 Task: Use flow to show automation on Expense track object.
Action: Mouse moved to (706, 54)
Screenshot: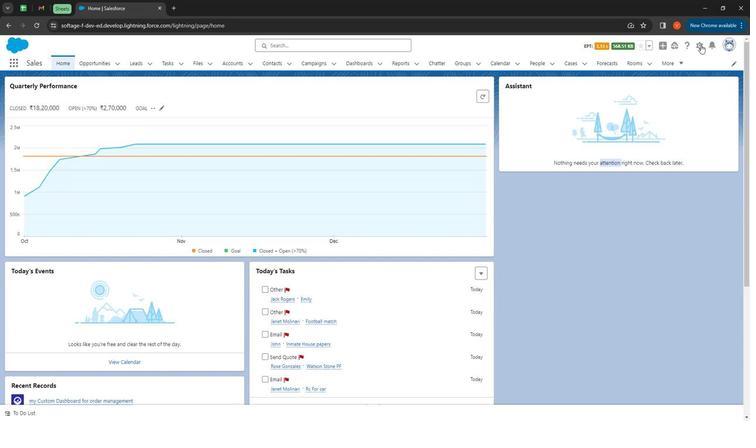
Action: Mouse pressed left at (706, 54)
Screenshot: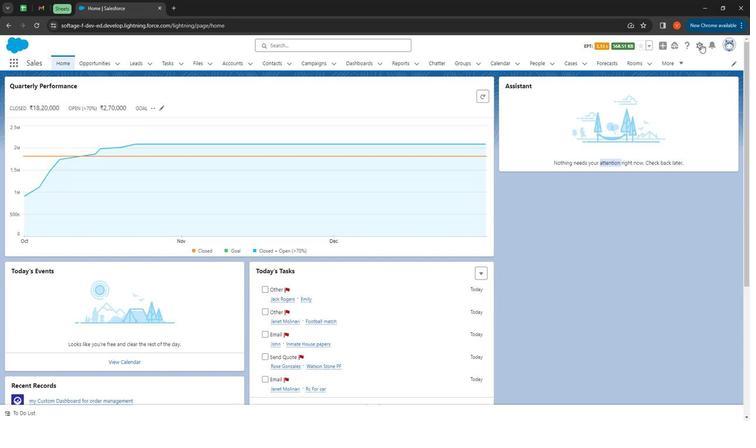 
Action: Mouse moved to (687, 77)
Screenshot: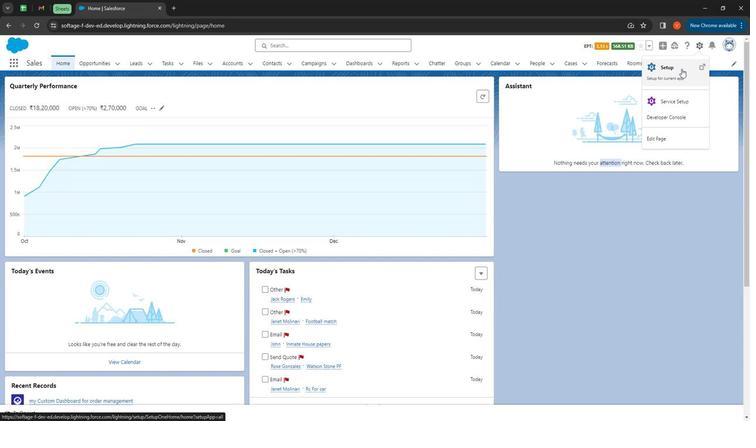 
Action: Mouse pressed left at (687, 77)
Screenshot: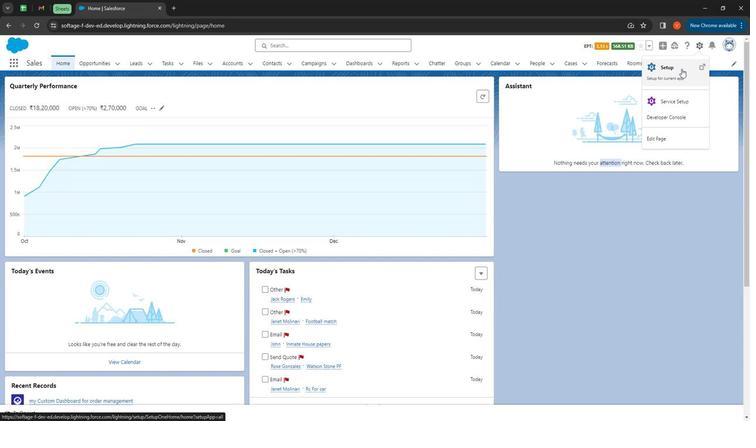 
Action: Mouse moved to (67, 96)
Screenshot: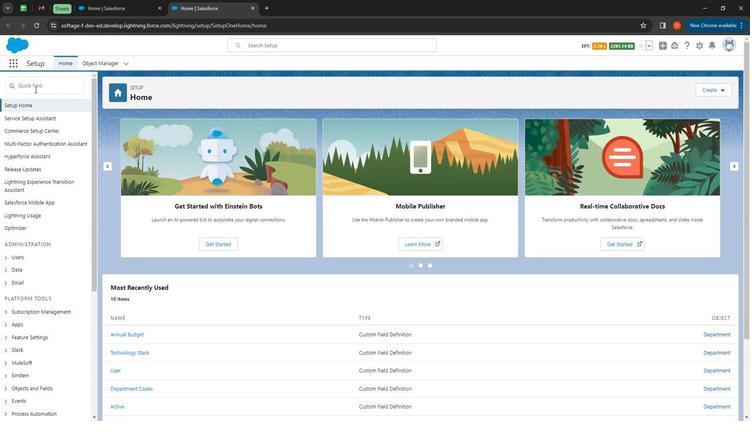 
Action: Mouse pressed left at (67, 96)
Screenshot: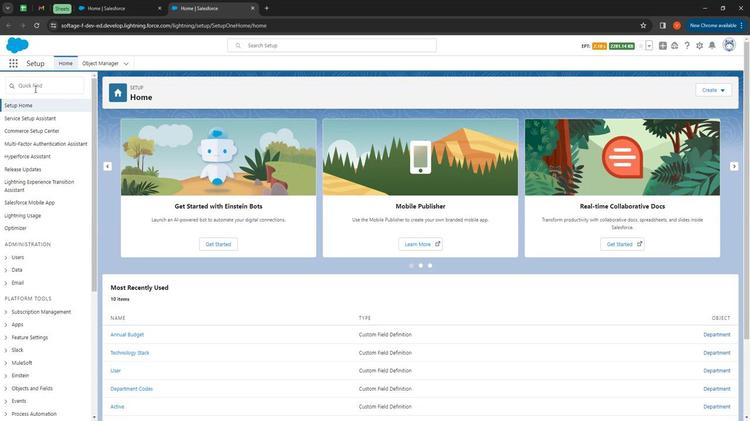 
Action: Mouse moved to (67, 94)
Screenshot: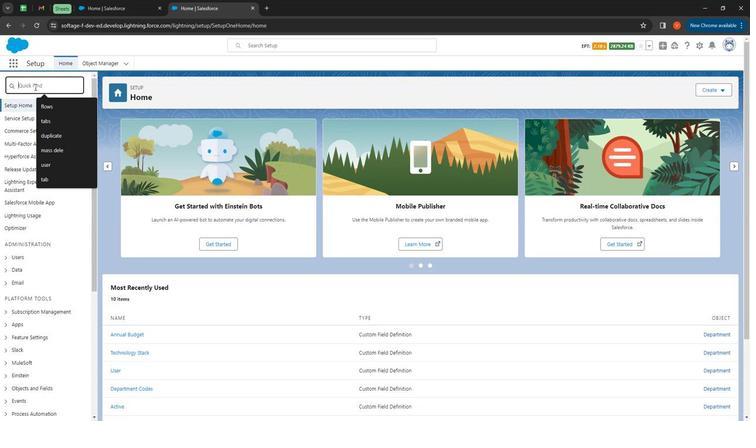 
Action: Mouse pressed left at (67, 94)
Screenshot: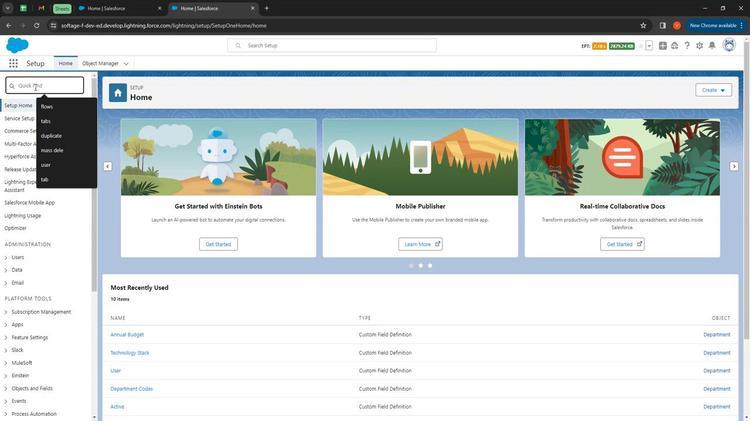 
Action: Mouse moved to (67, 94)
Screenshot: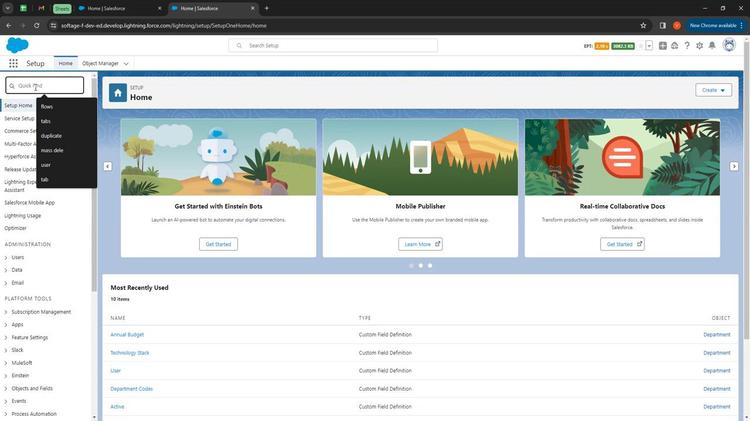 
Action: Key pressed flows
Screenshot: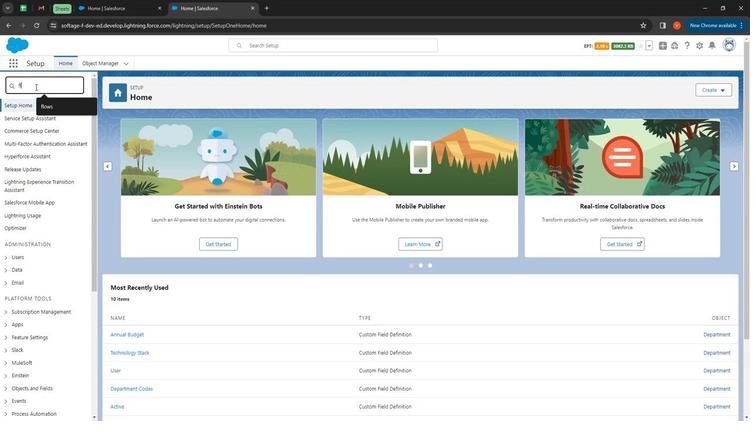 
Action: Mouse moved to (56, 124)
Screenshot: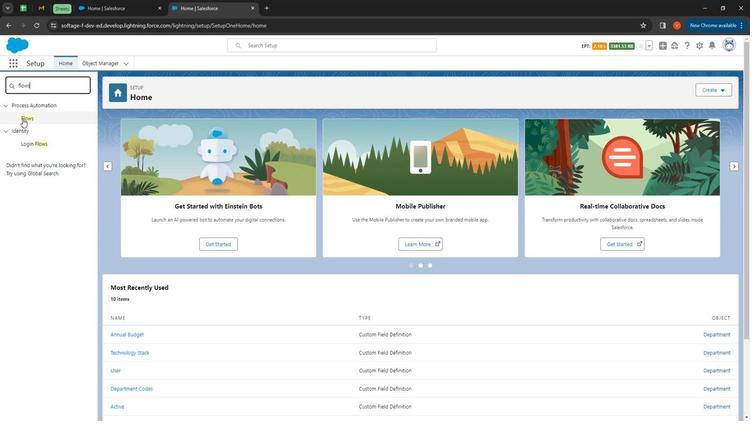 
Action: Mouse pressed left at (56, 124)
Screenshot: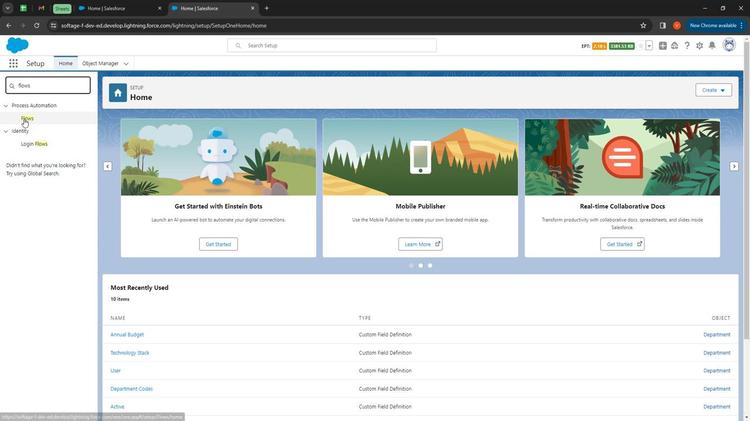 
Action: Mouse moved to (723, 98)
Screenshot: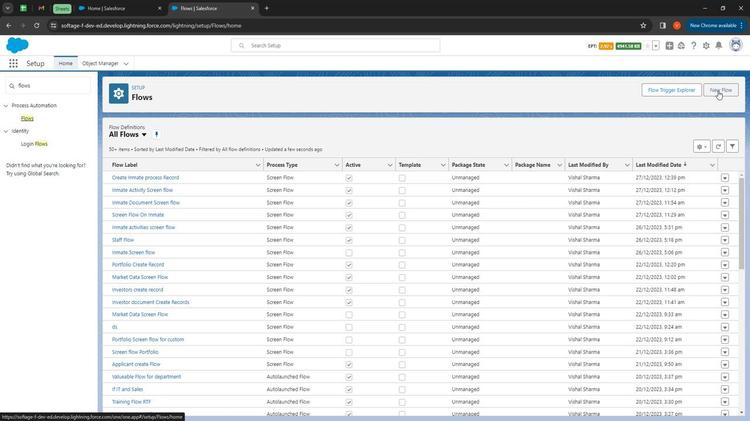
Action: Mouse pressed left at (723, 98)
Screenshot: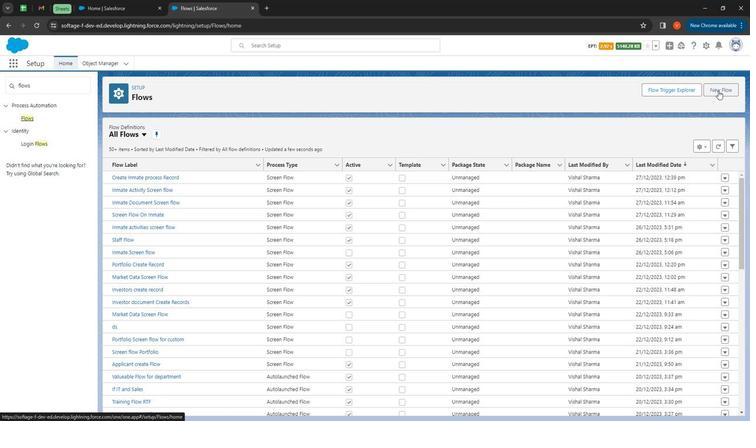 
Action: Mouse moved to (356, 185)
Screenshot: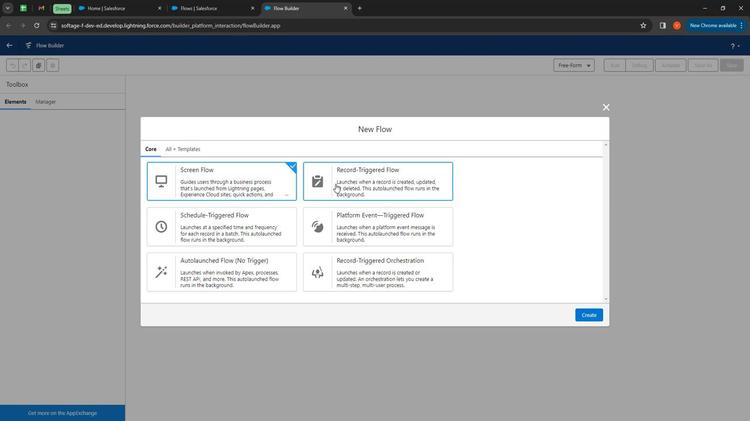 
Action: Mouse pressed left at (356, 185)
Screenshot: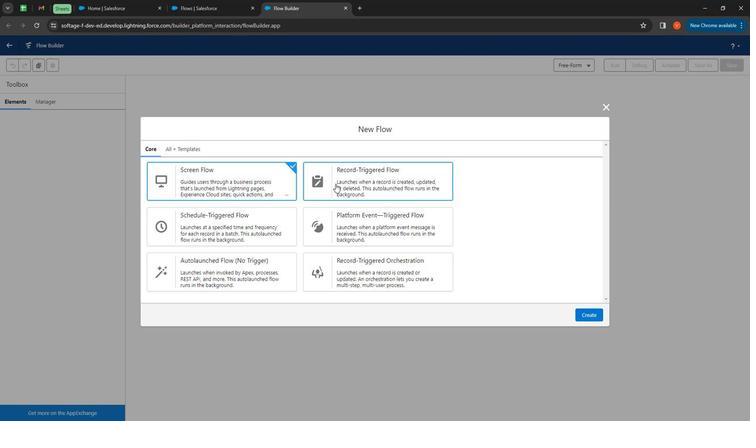 
Action: Mouse moved to (371, 230)
Screenshot: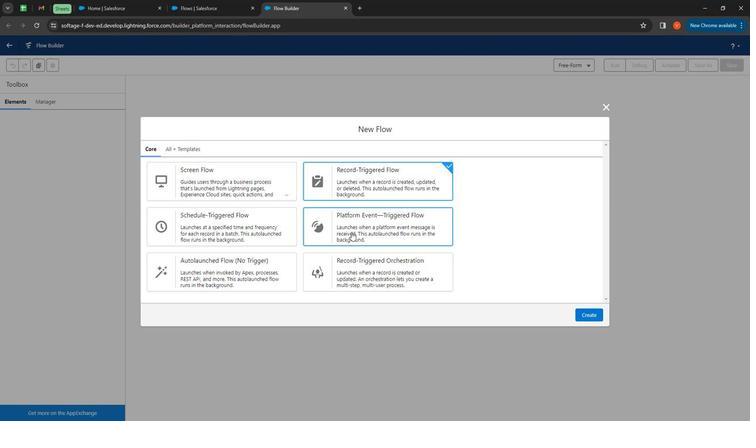 
Action: Mouse pressed left at (371, 230)
Screenshot: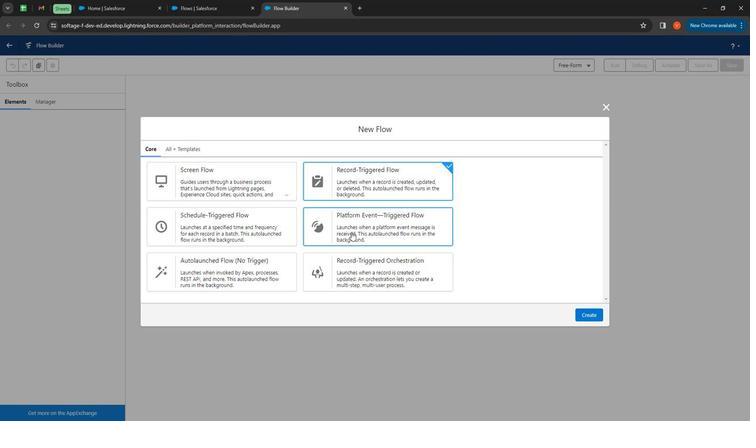 
Action: Mouse moved to (292, 228)
Screenshot: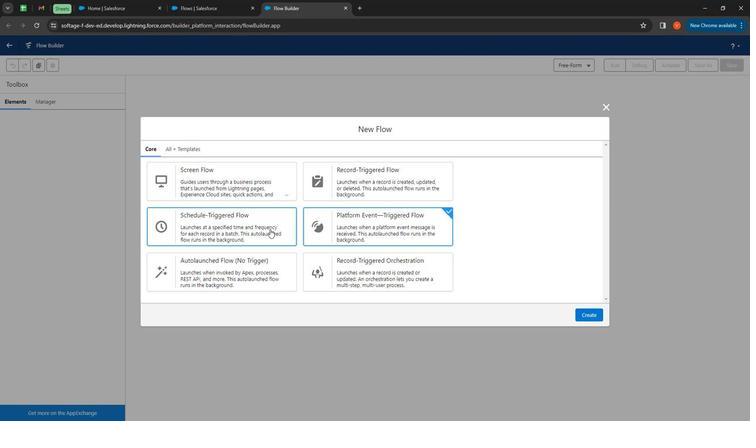 
Action: Mouse pressed left at (292, 228)
Screenshot: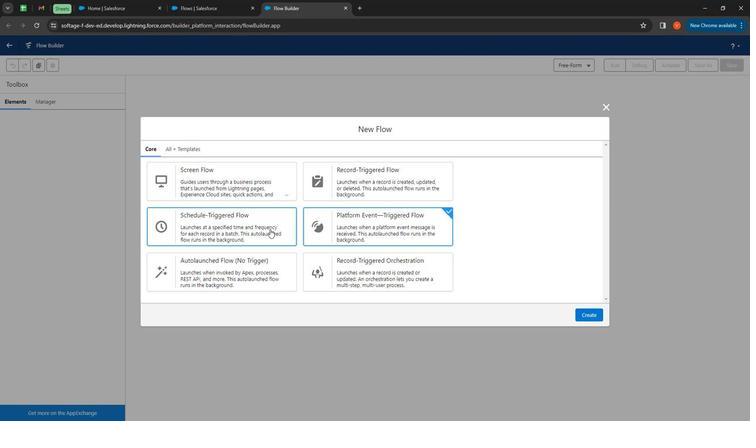 
Action: Mouse moved to (268, 186)
Screenshot: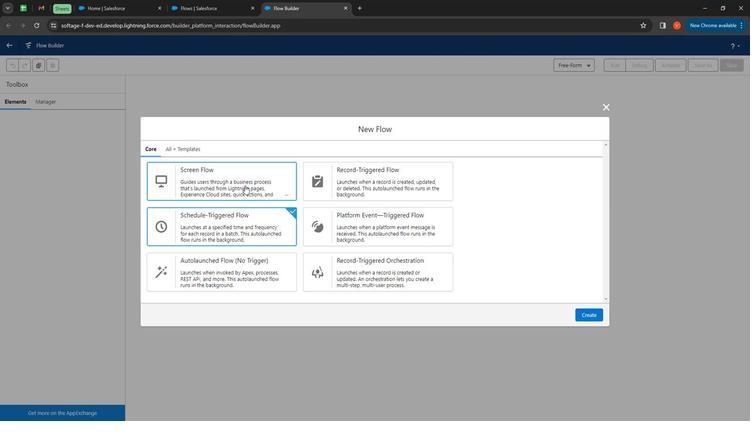 
Action: Mouse pressed left at (268, 186)
Screenshot: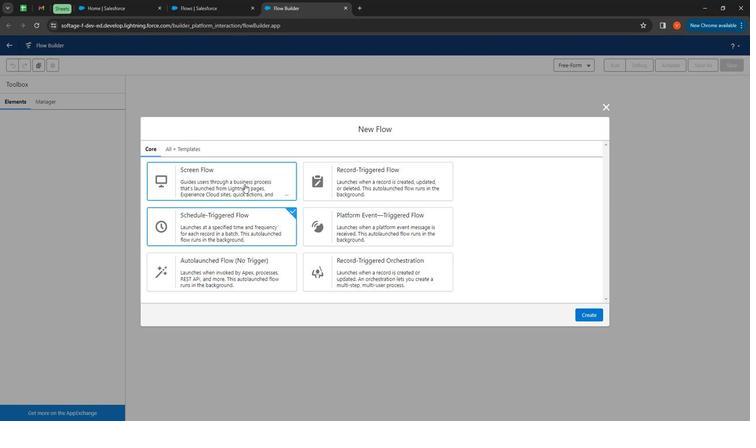 
Action: Mouse moved to (605, 311)
Screenshot: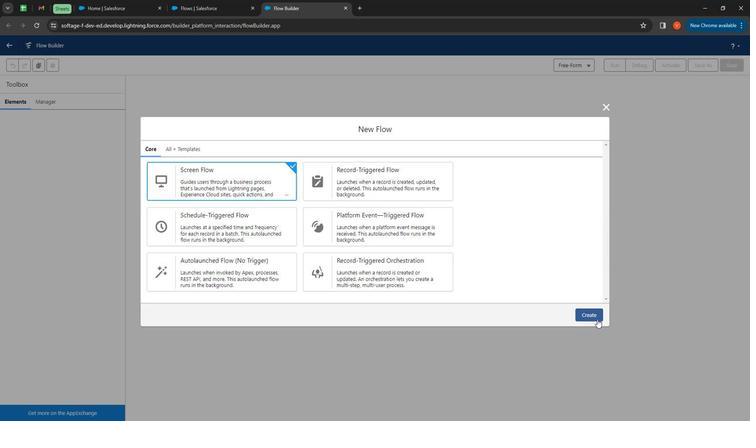 
Action: Mouse pressed left at (605, 311)
Screenshot: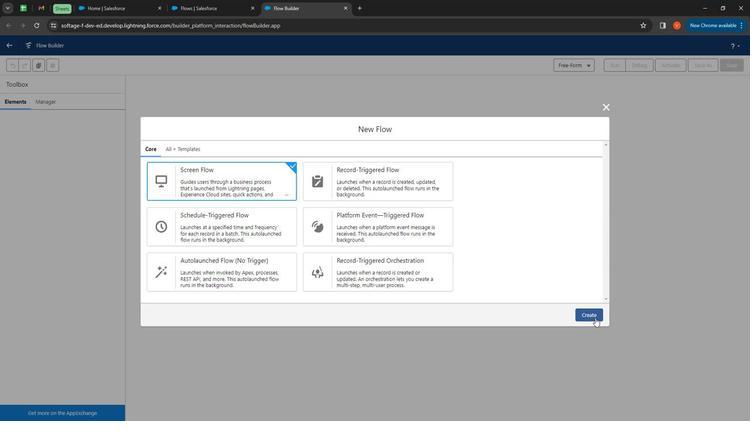
Action: Mouse moved to (395, 147)
Screenshot: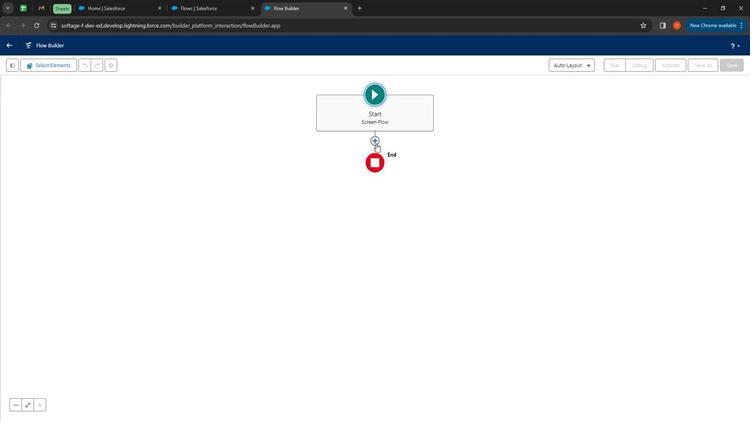 
Action: Mouse pressed left at (395, 147)
Screenshot: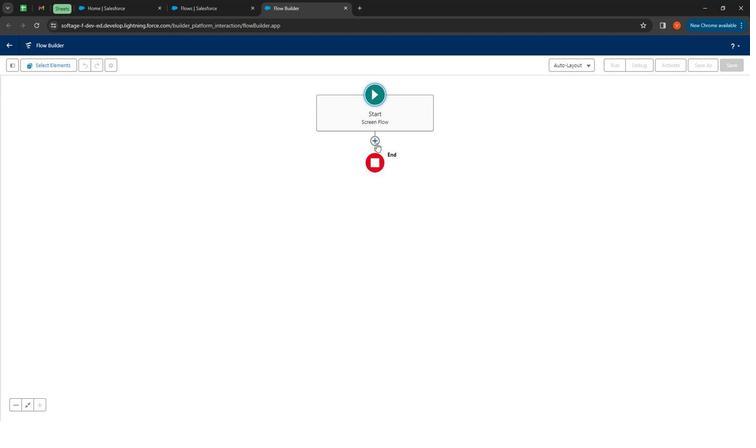 
Action: Mouse moved to (373, 181)
Screenshot: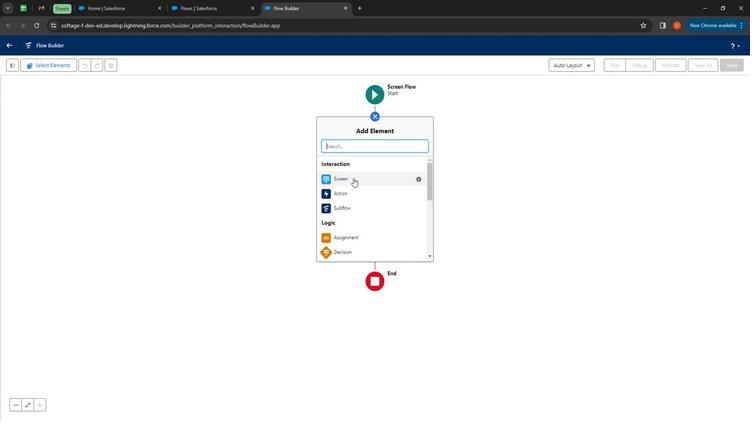 
Action: Mouse pressed left at (373, 181)
Screenshot: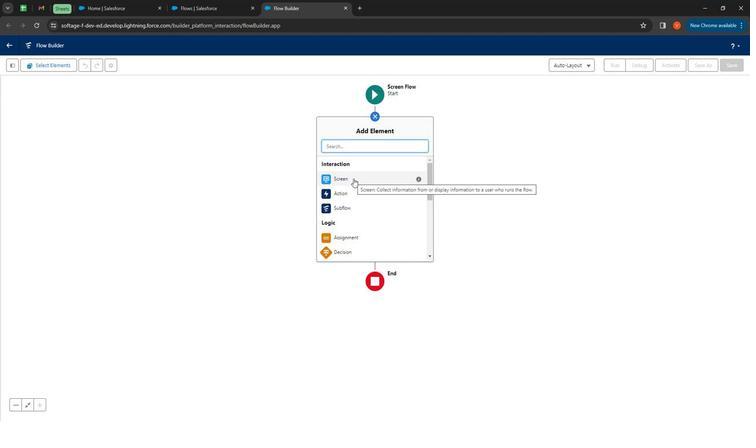 
Action: Mouse moved to (623, 145)
Screenshot: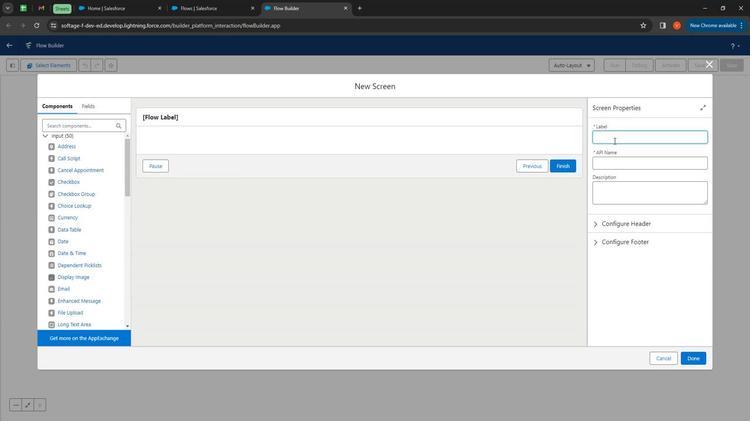 
Action: Mouse pressed left at (623, 145)
Screenshot: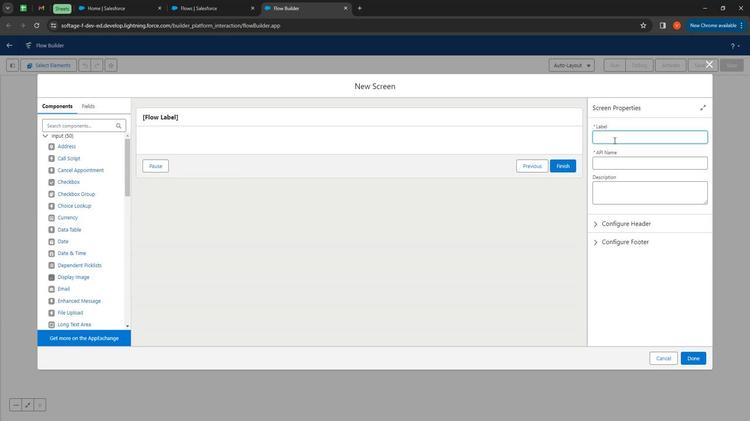 
Action: Key pressed <Key.shift>
Screenshot: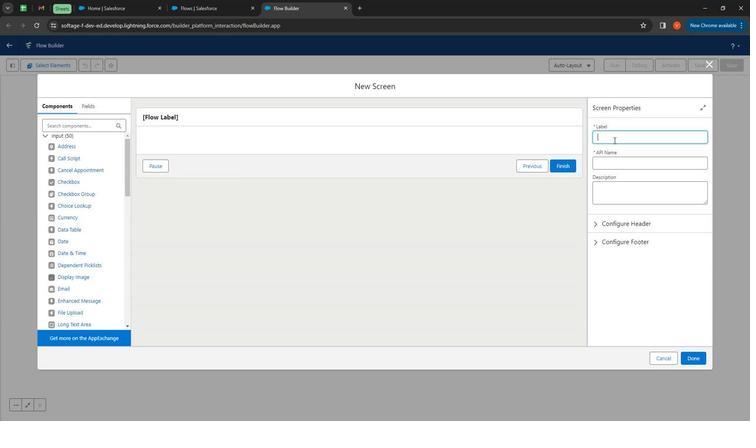 
Action: Mouse moved to (618, 141)
Screenshot: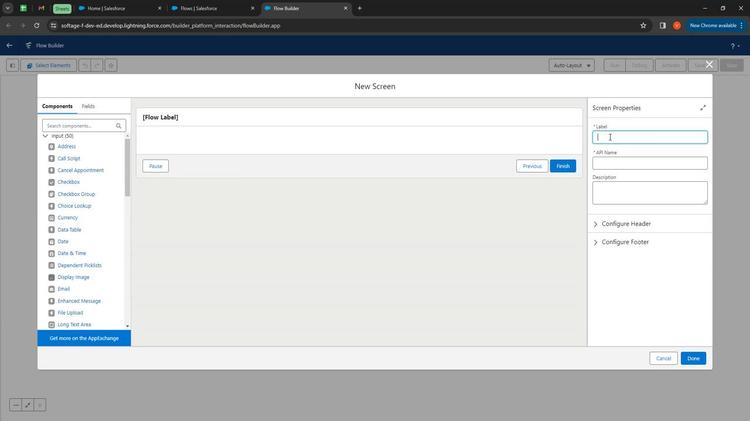 
Action: Key pressed E
Screenshot: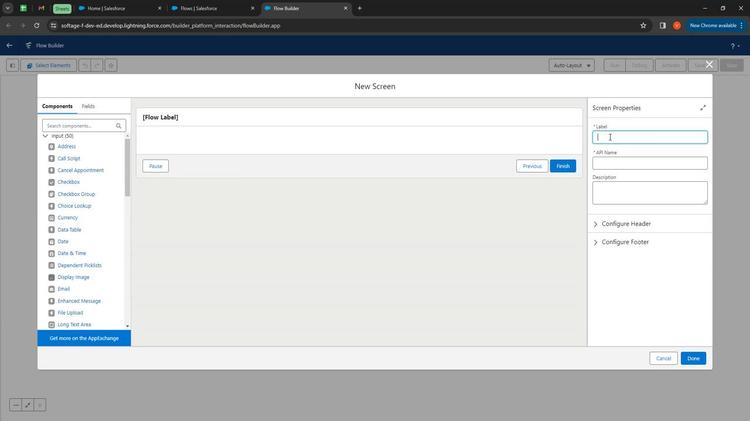 
Action: Mouse moved to (618, 141)
Screenshot: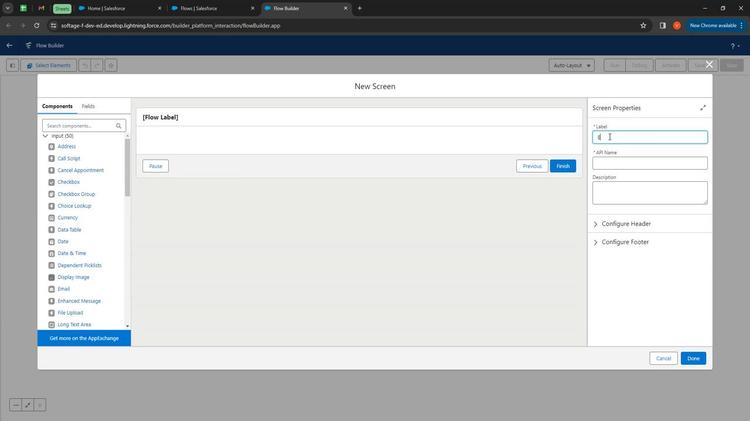 
Action: Key pressed xpense<Key.space><Key.shift>Track<Key.space><Key.shift>Screen<Key.space><Key.shift><Key.shift><Key.shift><Key.shift><Key.shift><Key.shift><Key.shift><Key.shift><Key.shift><Key.shift><Key.shift><Key.shift><Key.shift><Key.shift><Key.shift><Key.shift><Key.shift><Key.shift><Key.shift><Key.shift><Key.shift><Key.shift><Key.shift><Key.shift><Key.shift>Element
Screenshot: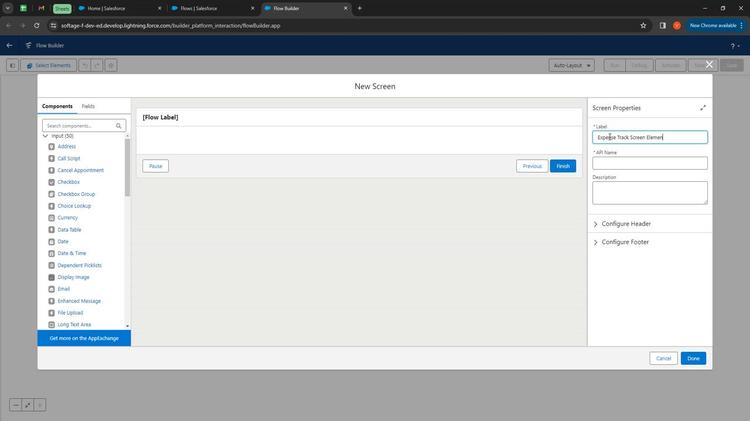 
Action: Mouse moved to (658, 162)
Screenshot: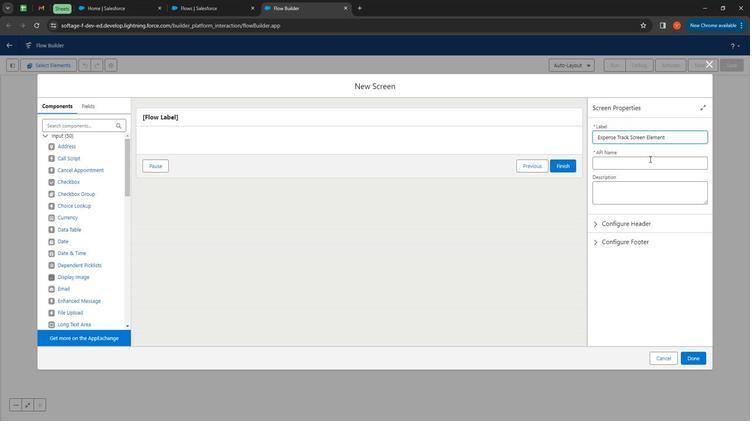 
Action: Mouse pressed left at (658, 162)
Screenshot: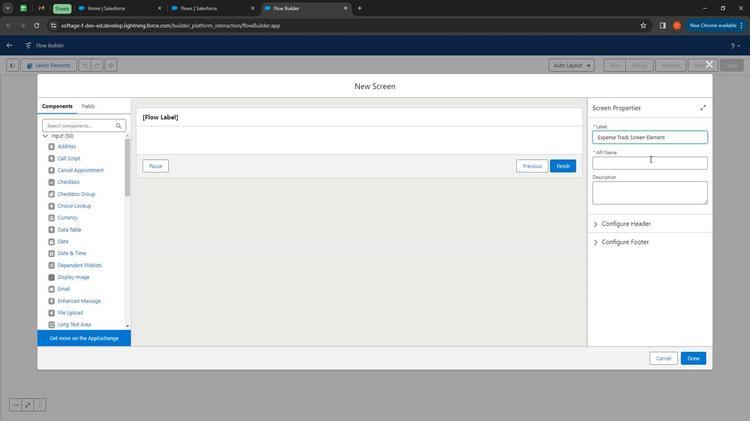 
Action: Mouse moved to (659, 191)
Screenshot: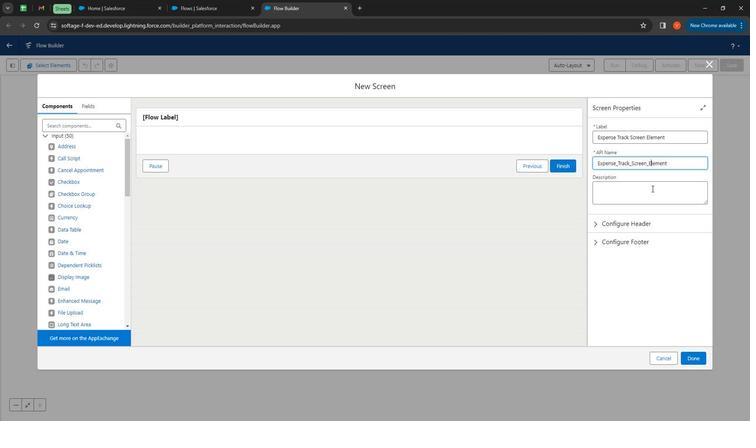 
Action: Mouse pressed left at (659, 191)
Screenshot: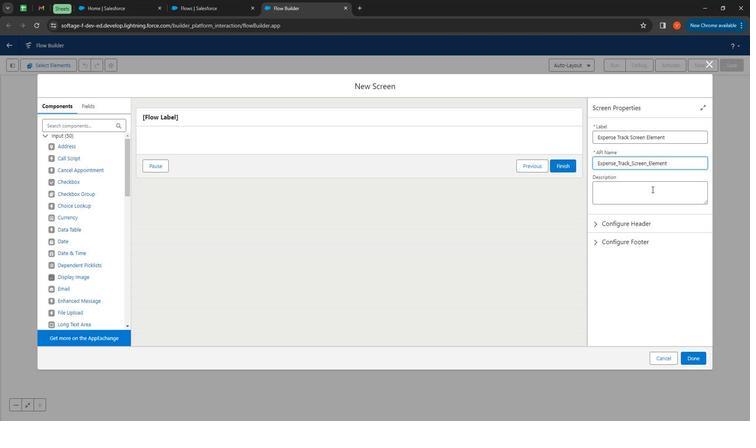 
Action: Key pressed <Key.shift><Key.shift><Key.shift><Key.shift><Key.shift><Key.shift><Key.shift><Key.shift><Key.shift><Key.shift><Key.shift><Key.shift><Key.shift><Key.shift><Key.shift><Key.shift><Key.shift><Key.shift><Key.shift>This<Key.space>is<Key.space>the<Key.space>custom<Key.space>screen<Key.space>for<Key.space><Key.shift><Key.shift><Key.shift><Key.shift><Key.shift><Key.shift><Key.shift><Key.shift><Key.shift><Key.shift><Key.shift><Key.shift><Key.shift><Key.shift><Key.shift><Key.shift><Key.shift><Key.shift>Expense<Key.space>track<Key.space>custom<Key.space>object<Key.space>in<Key.space>screen<Key.space>flows.
Screenshot: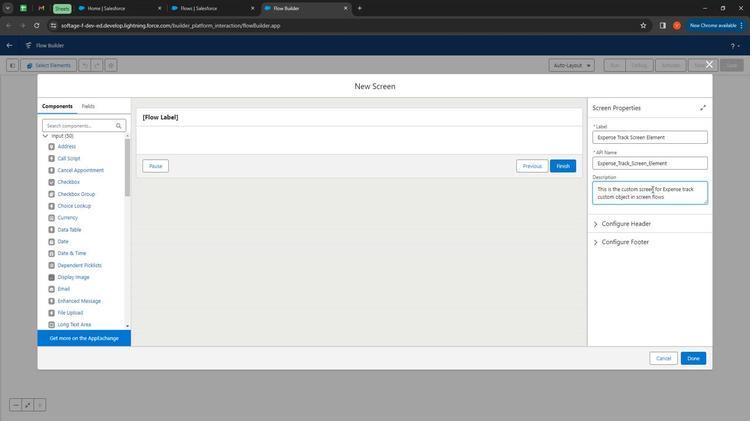 
Action: Mouse moved to (100, 128)
Screenshot: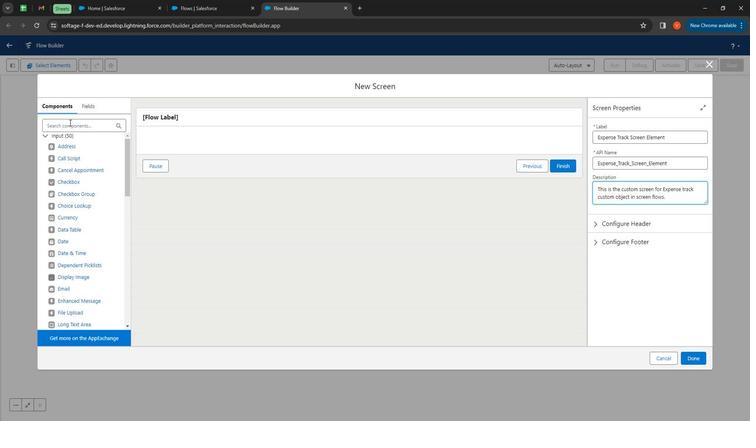
Action: Mouse pressed left at (100, 128)
Screenshot: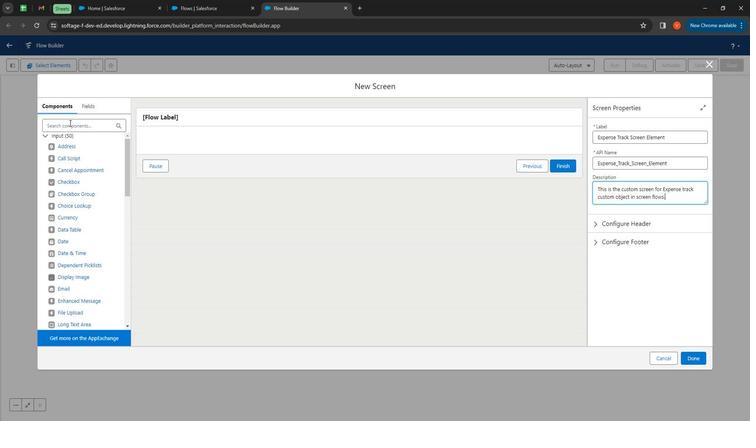 
Action: Mouse moved to (125, 139)
Screenshot: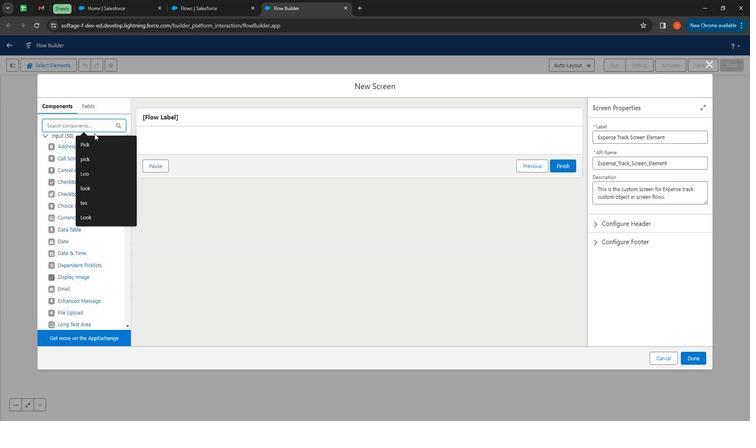 
Action: Key pressed <Key.shift><Key.shift><Key.shift><Key.shift><Key.shift><Key.shift><Key.shift><Key.shift><Key.shift><Key.shift><Key.shift><Key.shift><Key.shift><Key.shift><Key.shift><Key.shift><Key.shift><Key.shift><Key.shift><Key.shift><Key.shift><Key.shift><Key.shift><Key.shift><Key.shift><Key.shift><Key.shift><Key.shift><Key.shift><Key.shift><Key.shift><Key.shift><Key.shift><Key.shift><Key.shift>Pic
Screenshot: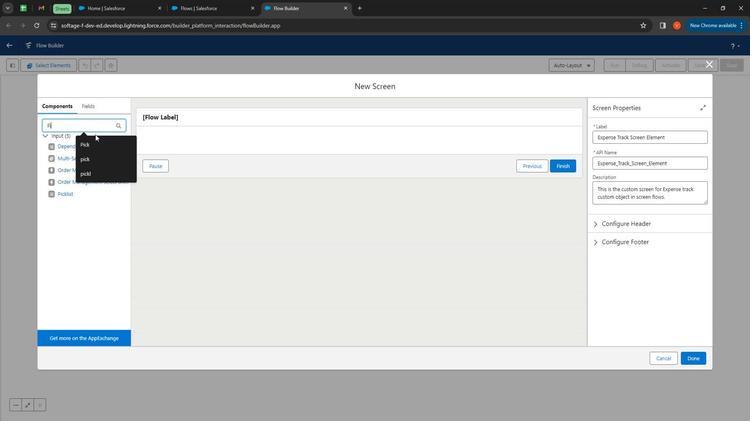 
Action: Mouse moved to (90, 225)
Screenshot: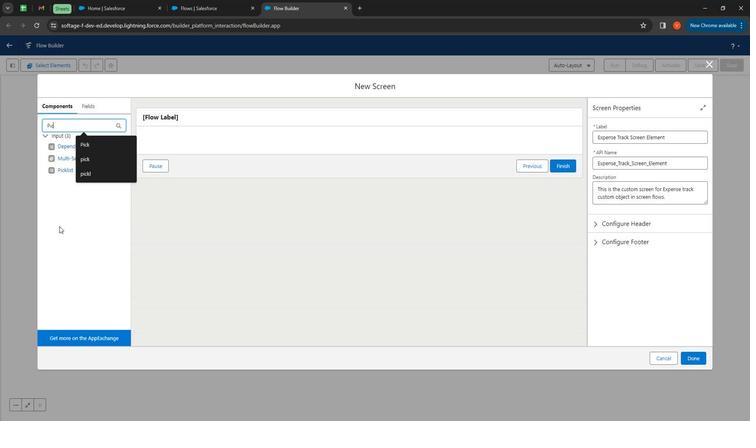 
Action: Mouse pressed left at (90, 225)
Screenshot: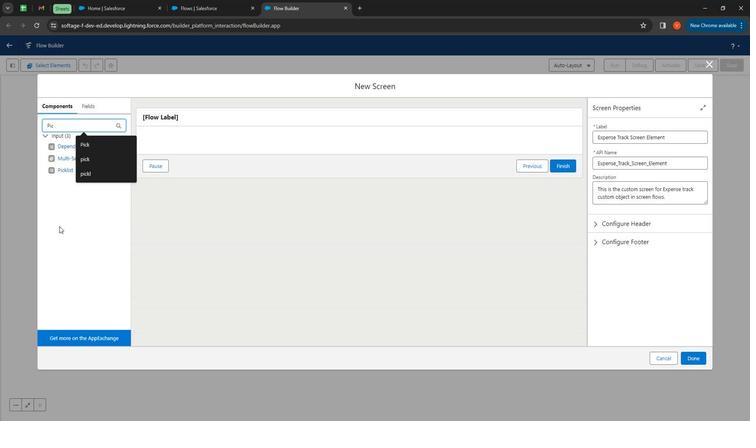 
Action: Mouse moved to (99, 162)
Screenshot: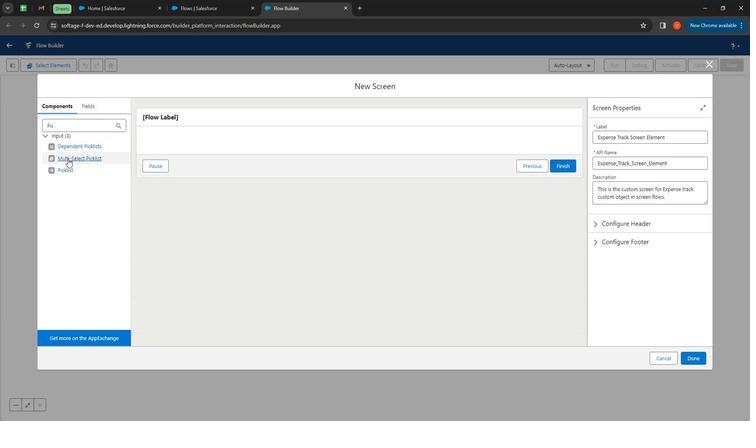 
Action: Mouse pressed left at (99, 162)
Screenshot: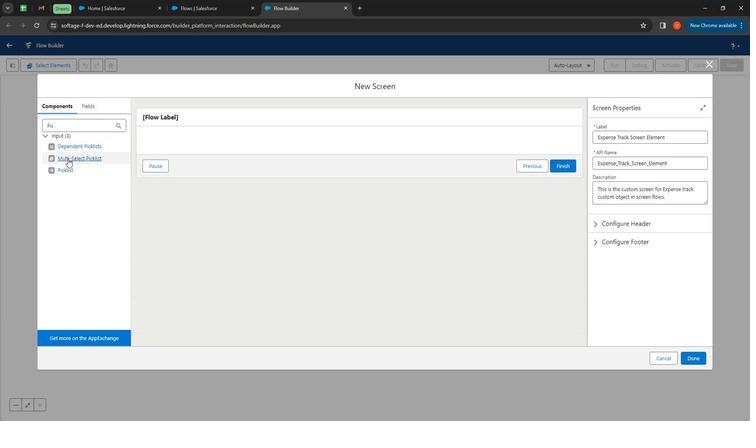 
Action: Mouse moved to (623, 141)
Screenshot: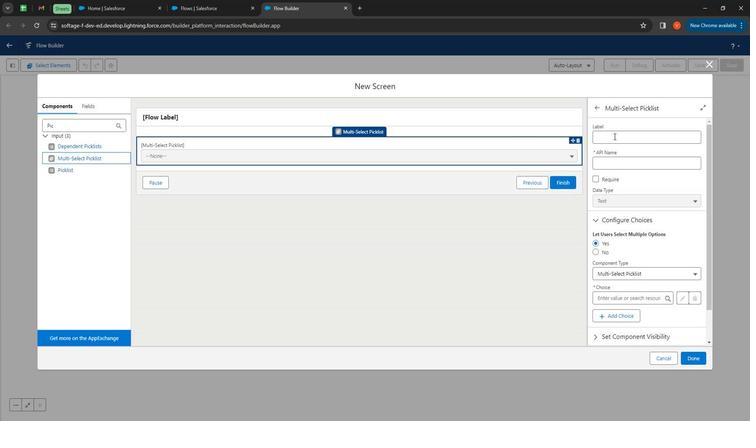 
Action: Mouse pressed left at (623, 141)
Screenshot: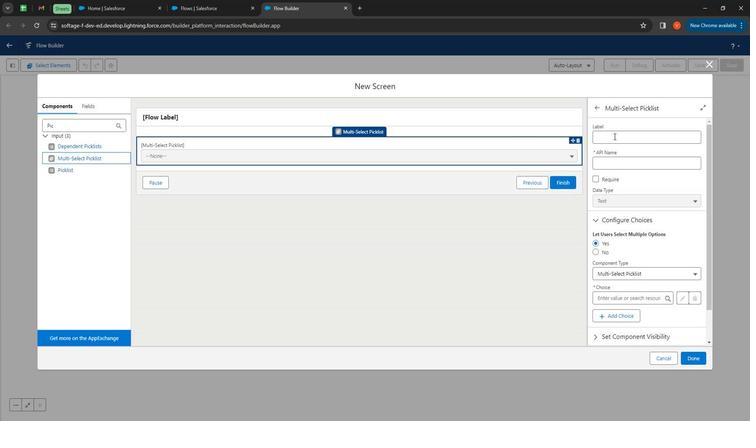 
Action: Mouse moved to (623, 141)
Screenshot: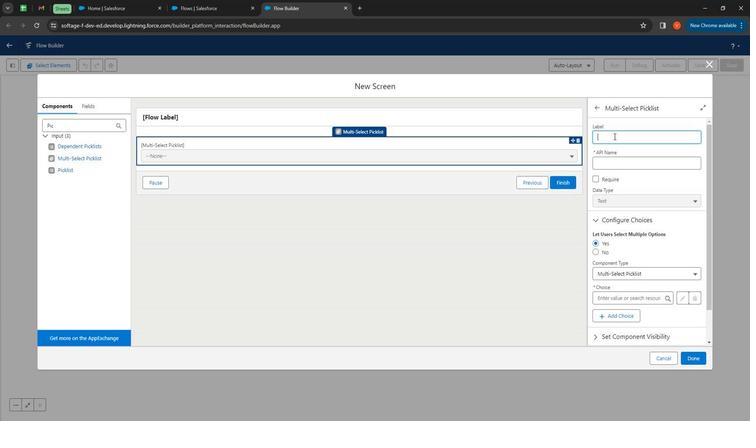 
Action: Key pressed <Key.shift>
Screenshot: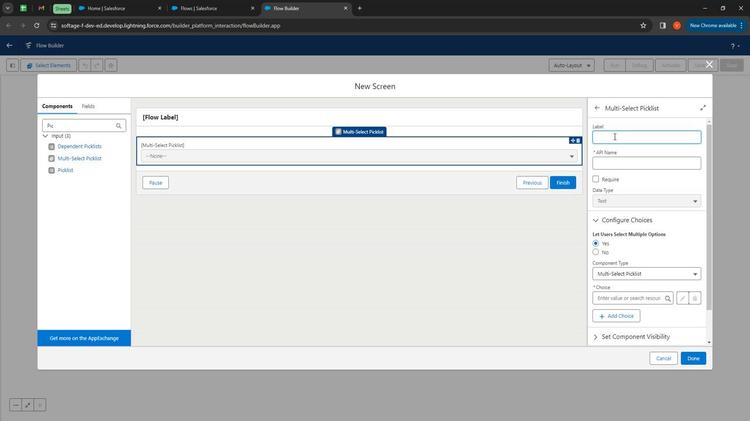 
Action: Mouse moved to (596, 121)
Screenshot: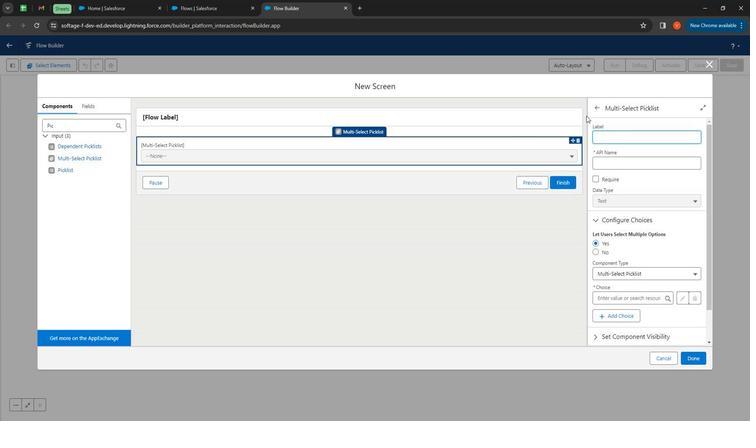 
Action: Key pressed <Key.shift><Key.shift><Key.shift><Key.shift><Key.shift>Additional<Key.space><Key.shift>Approvers
Screenshot: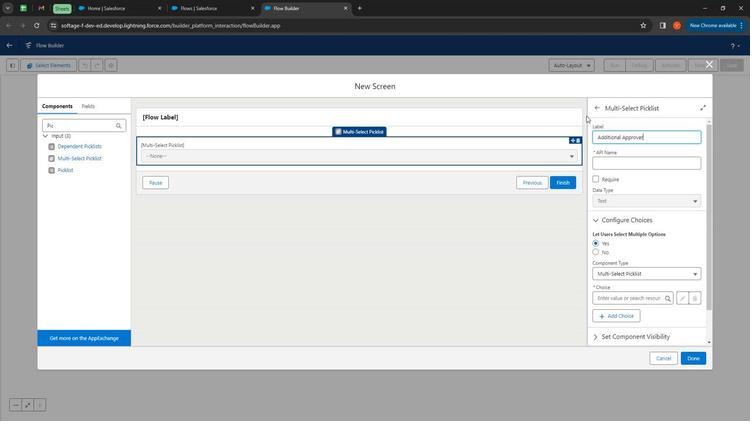 
Action: Mouse moved to (645, 141)
Screenshot: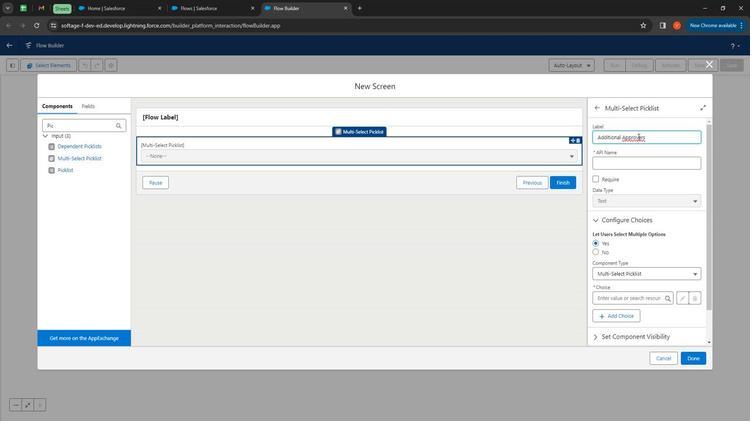 
Action: Mouse pressed right at (645, 141)
Screenshot: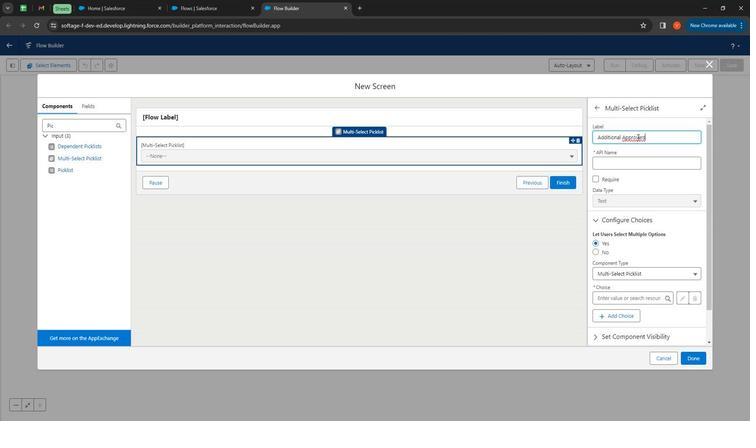
Action: Mouse moved to (631, 160)
Screenshot: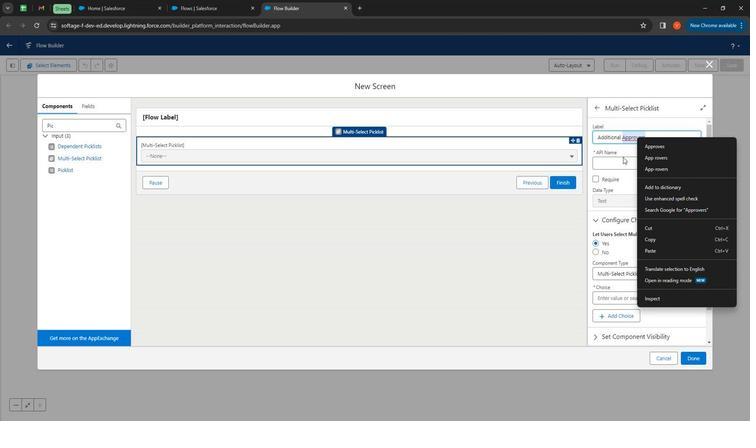 
Action: Mouse pressed left at (631, 160)
Screenshot: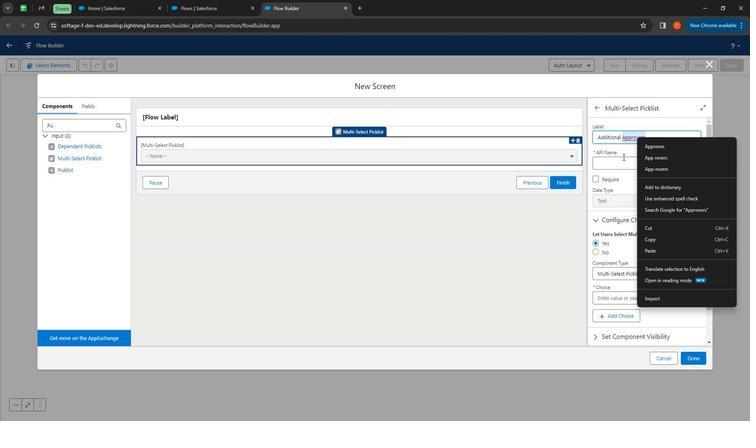 
Action: Mouse moved to (638, 183)
Screenshot: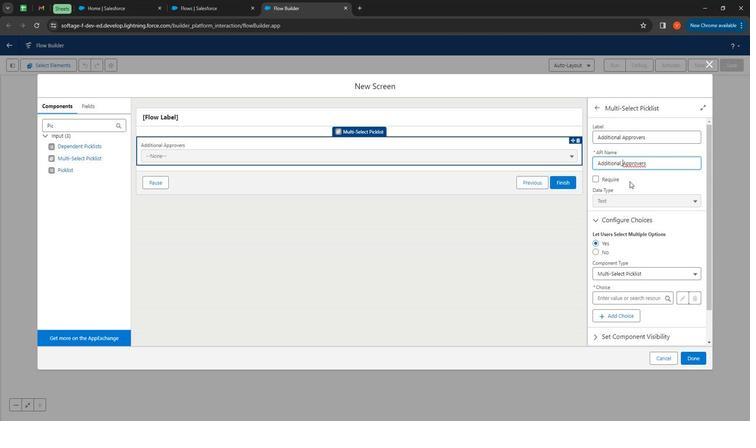
Action: Mouse pressed left at (638, 183)
Screenshot: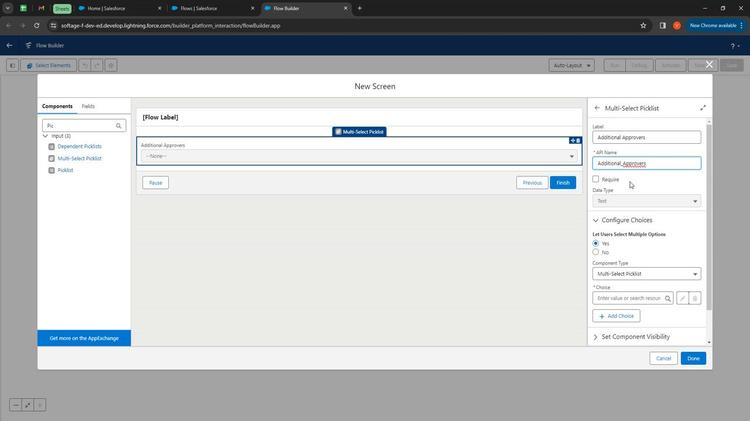 
Action: Mouse moved to (634, 291)
Screenshot: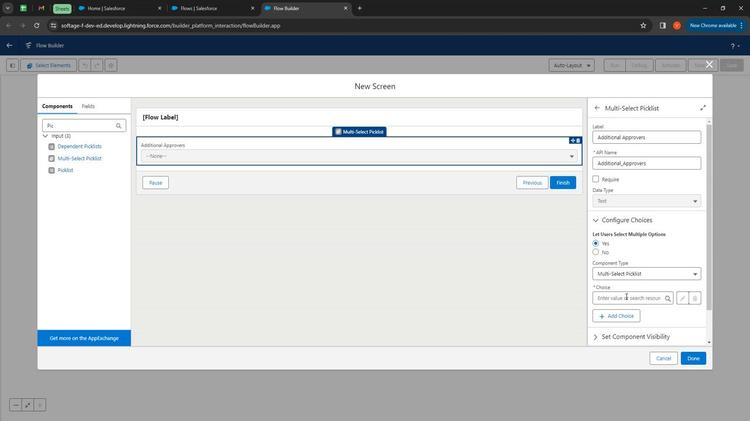 
Action: Mouse pressed left at (634, 291)
Screenshot: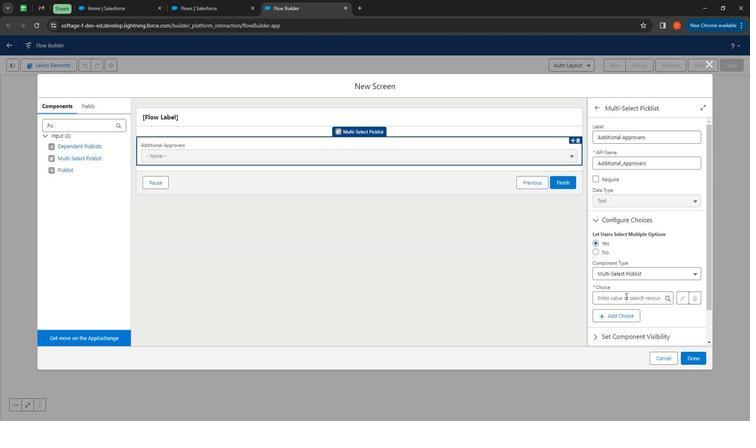 
Action: Mouse moved to (634, 309)
Screenshot: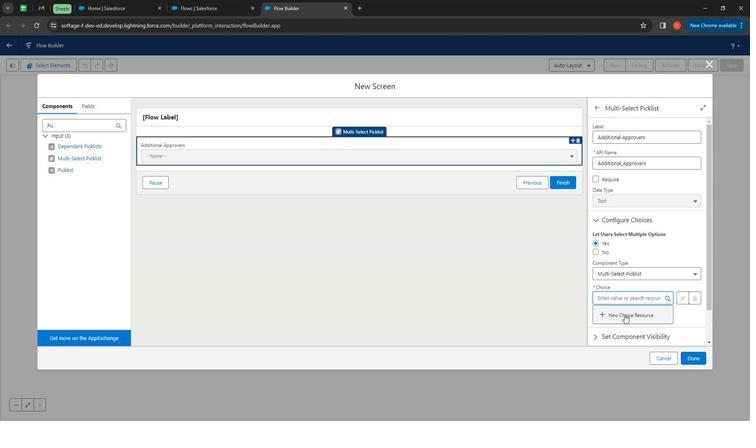 
Action: Mouse pressed left at (634, 309)
Screenshot: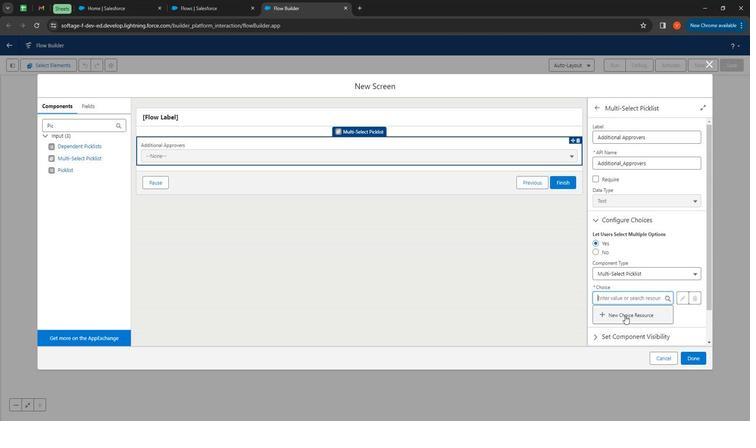 
Action: Mouse moved to (323, 195)
Screenshot: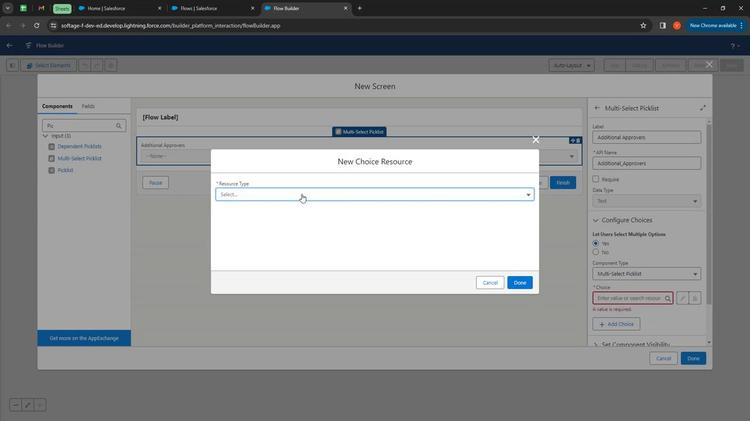 
Action: Mouse pressed left at (323, 195)
Screenshot: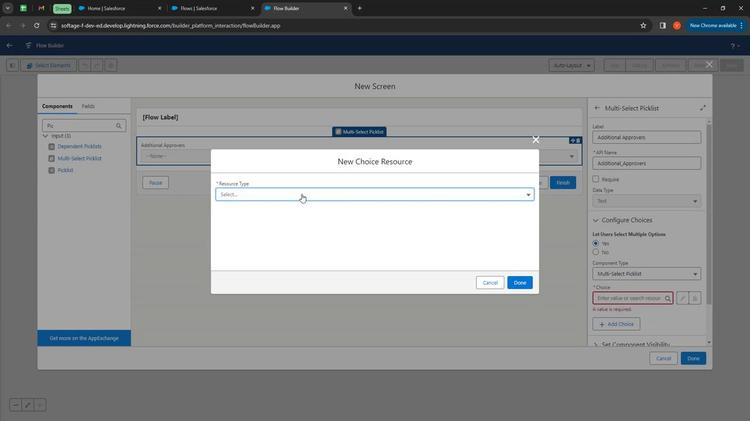 
Action: Mouse moved to (293, 264)
Screenshot: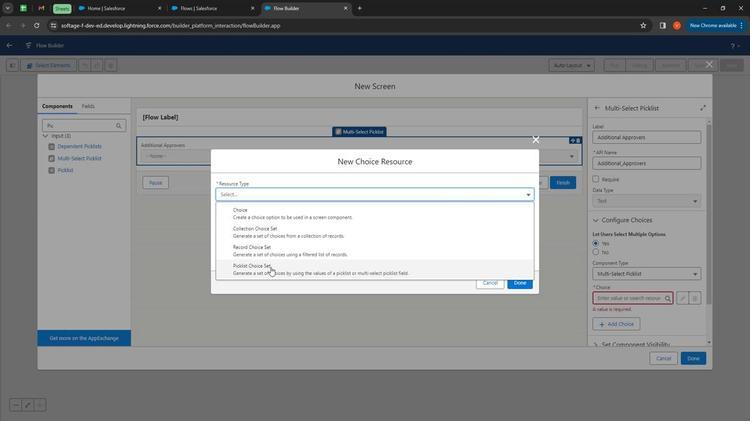 
Action: Mouse pressed left at (293, 264)
Screenshot: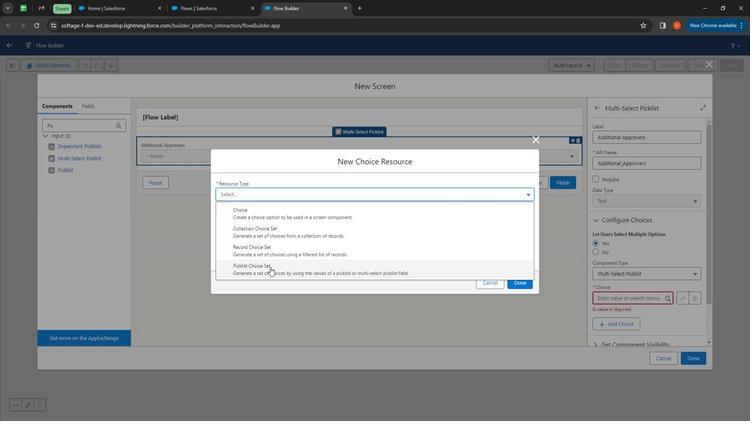 
Action: Mouse moved to (266, 208)
Screenshot: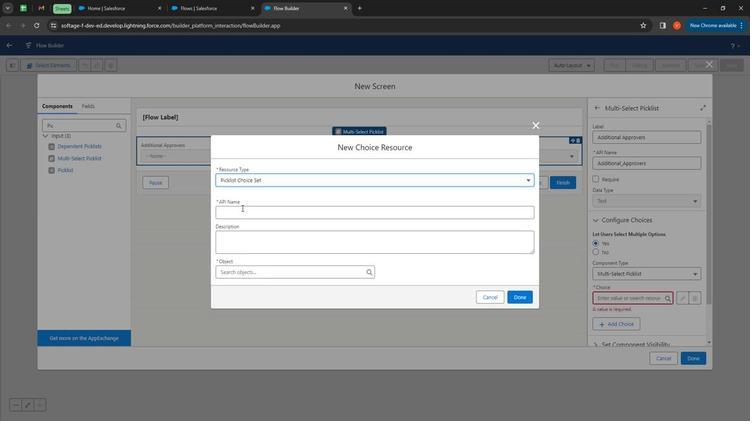 
Action: Mouse pressed left at (266, 208)
Screenshot: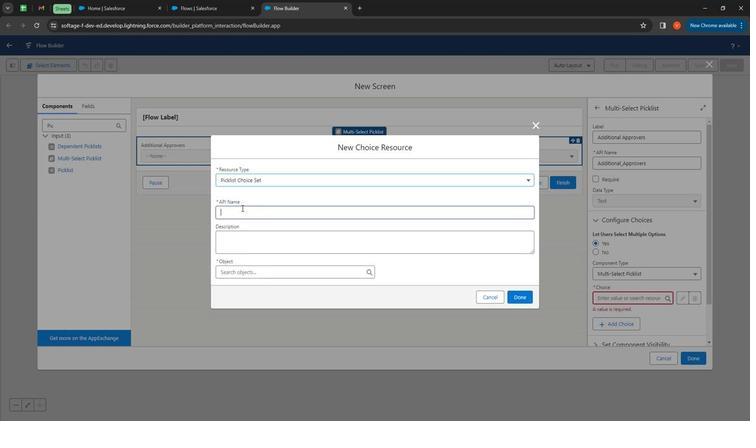 
Action: Key pressed <Key.shift><Key.shift><Key.shift><Key.shift><Key.shift><Key.shift><Key.shift>Additional<Key.space><Key.shift>Approvers
Screenshot: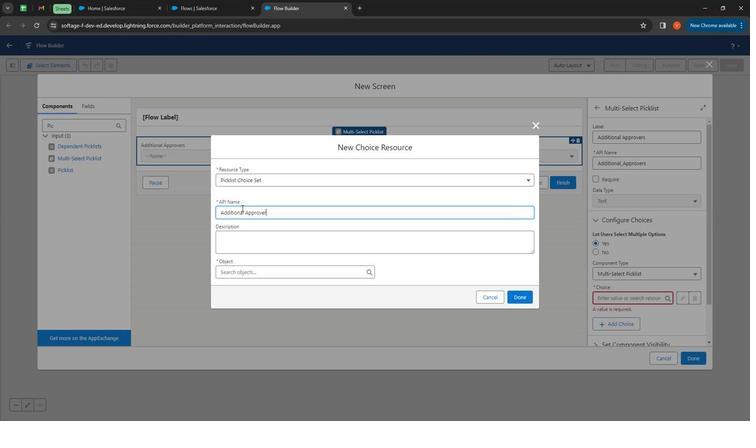 
Action: Mouse moved to (277, 246)
Screenshot: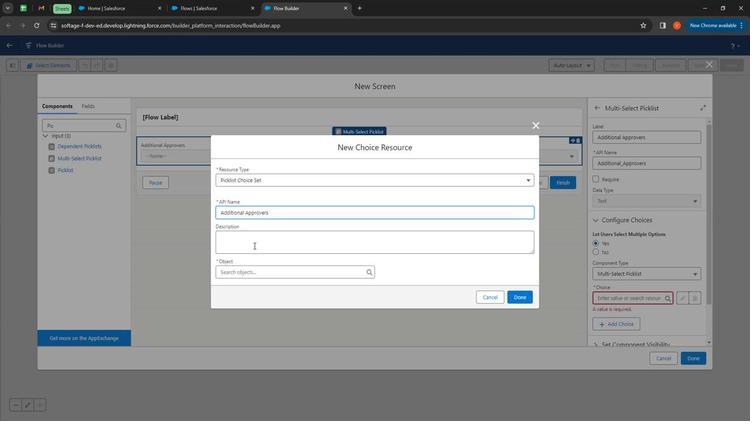 
Action: Mouse pressed left at (277, 246)
Screenshot: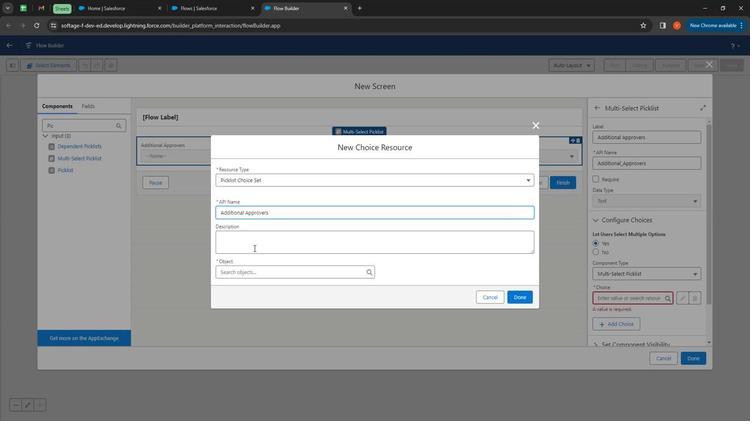 
Action: Mouse moved to (277, 246)
Screenshot: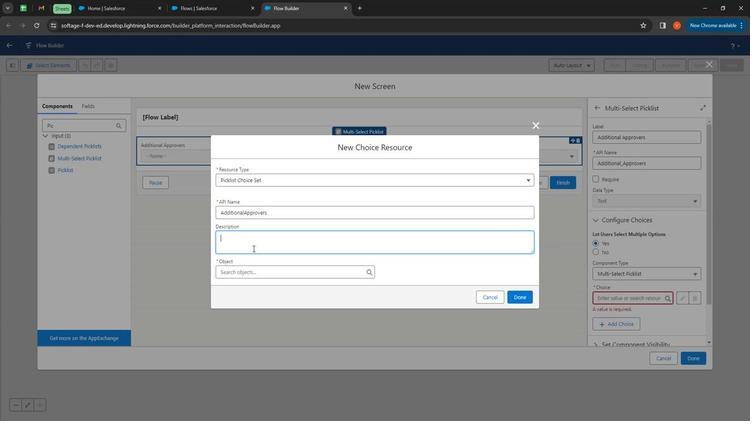 
Action: Key pressed <Key.shift>
Screenshot: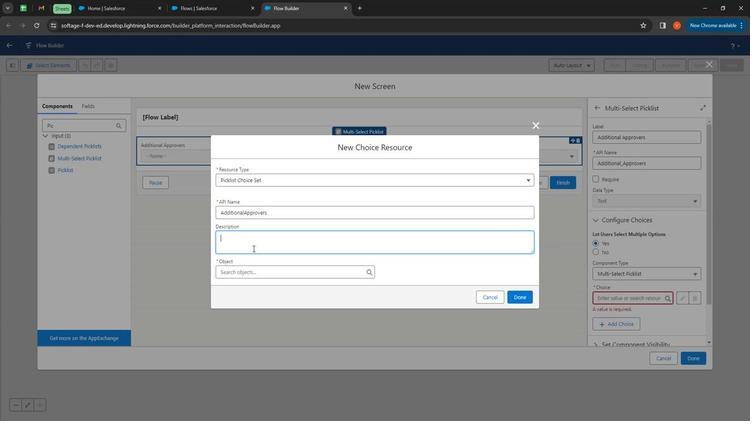 
Action: Mouse moved to (274, 244)
Screenshot: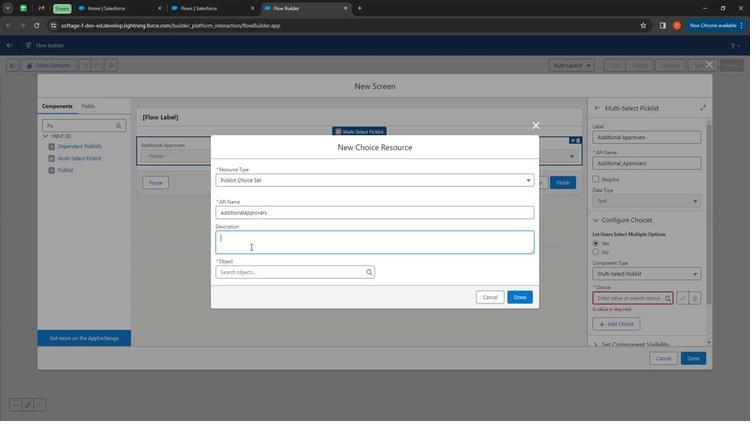 
Action: Key pressed <Key.shift><Key.shift><Key.shift><Key.shift><Key.shift><Key.shift><Key.shift><Key.shift><Key.shift><Key.shift><Key.shift><Key.shift><Key.shift><Key.shift>This<Key.space>is<Key.space>additional<Key.space><Key.shift>Approvers<Key.space><Key.shift>Multi<Key.space>select<Key.space>picklist<Key.space>chois<Key.backspace>ce<Key.space><Key.shift>Set<Key.space>used<Key.space>in<Key.space>sce<Key.backspace>reen<Key.space>flow<Key.space>name<Key.space><Key.shift><Key.shift><Key.shift><Key.shift><Key.shift><Key.shift><Key.shift><Key.shift><Key.shift><Key.shift><Key.shift><Key.shift><Key.shift><Key.shift><Key.shift><Key.shift><Key.shift><Key.shift><Key.shift><Key.shift><Key.shift><Key.shift><Key.shift><Key.shift><Key.shift><Key.shift><Key.shift><Key.shift><Key.shift><Key.shift><Key.shift><Key.shift><Key.shift><Key.shift><Key.shift><Key.shift><Key.shift><Key.shift><Key.shift><Key.shift><Key.shift><Key.shift><Key.shift><Key.shift><Key.shift><Key.shift><Key.shift><Key.shift><Key.shift><Key.shift><Key.shift><Key.shift><Key.shift><Key.shift><Key.shift><Key.shift><Key.shift><Key.shift><Key.shift><Key.shift><Key.shift><Key.shift><Key.shift><Key.shift><Key.shift><Key.shift><Key.shift><Key.shift><Key.shift><Key.shift><Key.shift><Key.shift><Key.shift><Key.shift><Key.shift><Key.shift><Key.shift><Key.shift><Key.shift><Key.shift><Key.shift><Key.shift><Key.backspace><Key.backspace><Key.backspace><Key.backspace><Key.backspace>on<Key.space><Key.shift>Expense<Key.space><Key.shift>Track<Key.space>custom<Key.space><Key.shift>Object
Screenshot: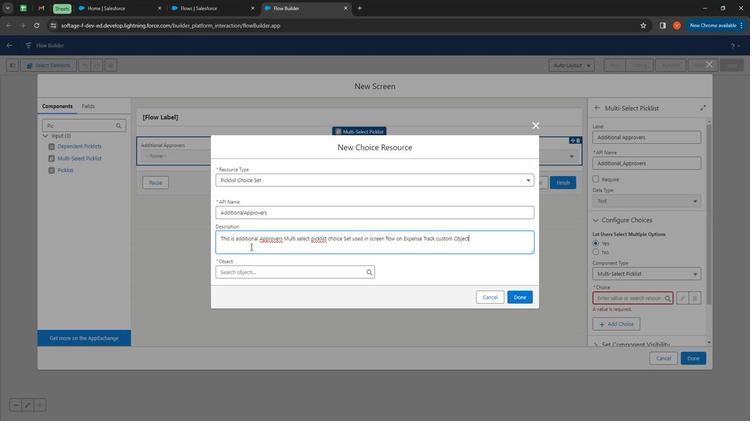 
Action: Mouse moved to (343, 237)
Screenshot: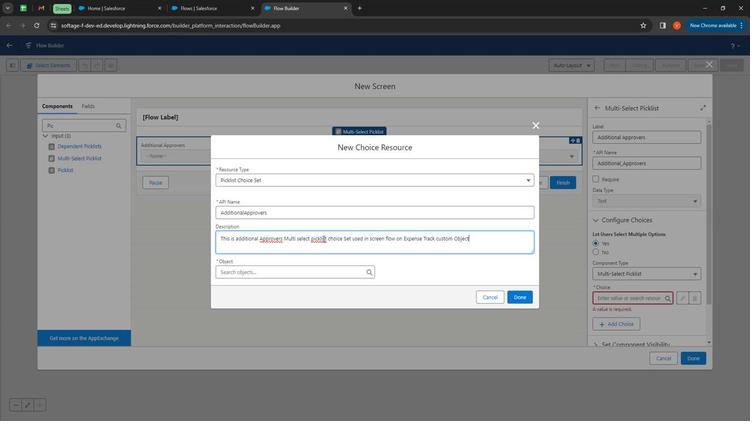 
Action: Mouse pressed right at (343, 237)
Screenshot: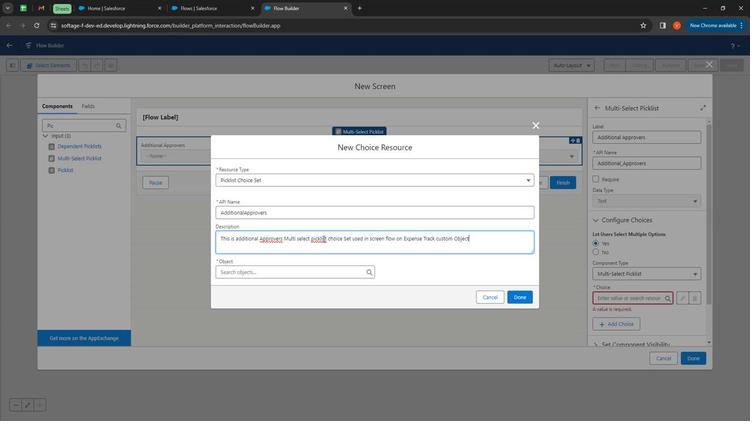 
Action: Mouse moved to (380, 100)
Screenshot: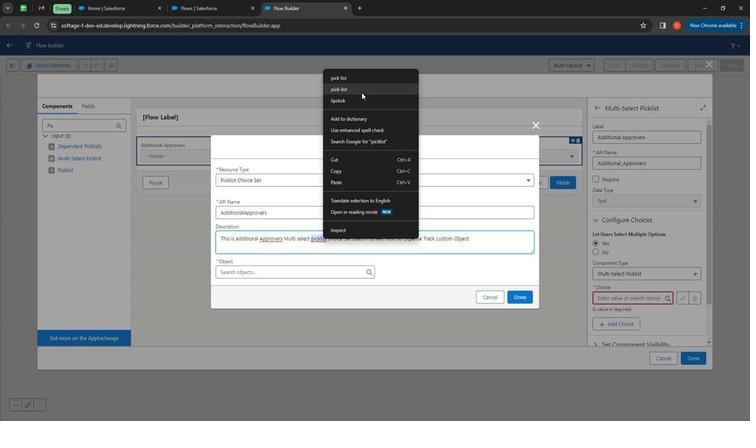 
Action: Mouse pressed left at (380, 100)
Screenshot: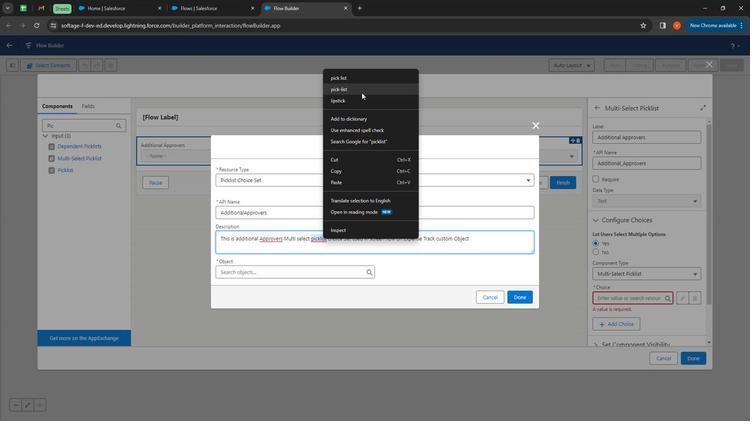
Action: Mouse moved to (301, 266)
Screenshot: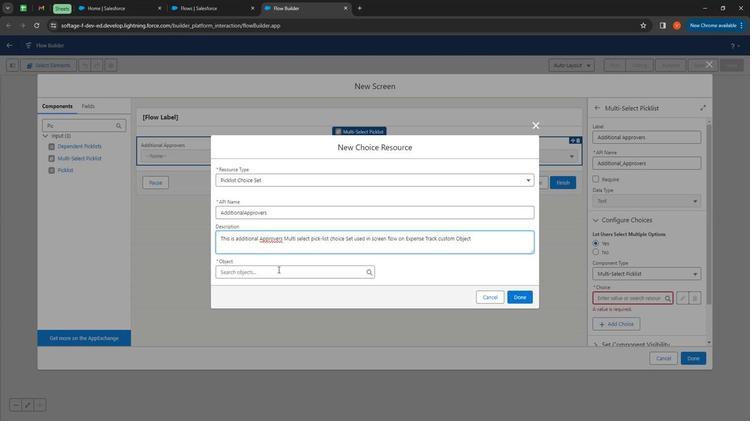 
Action: Mouse pressed left at (301, 266)
Screenshot: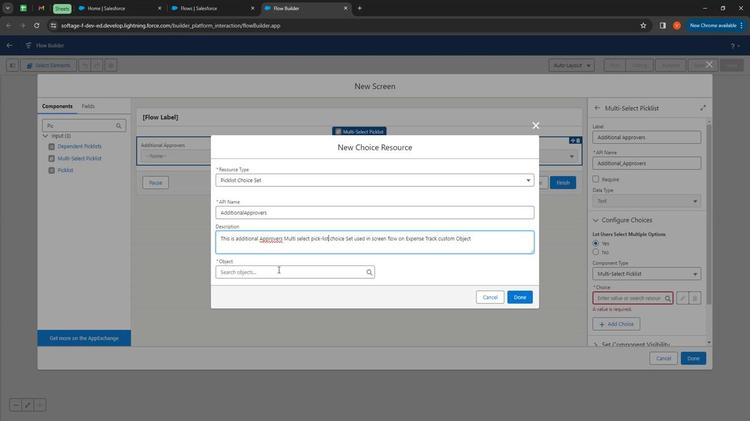 
Action: Mouse moved to (287, 262)
Screenshot: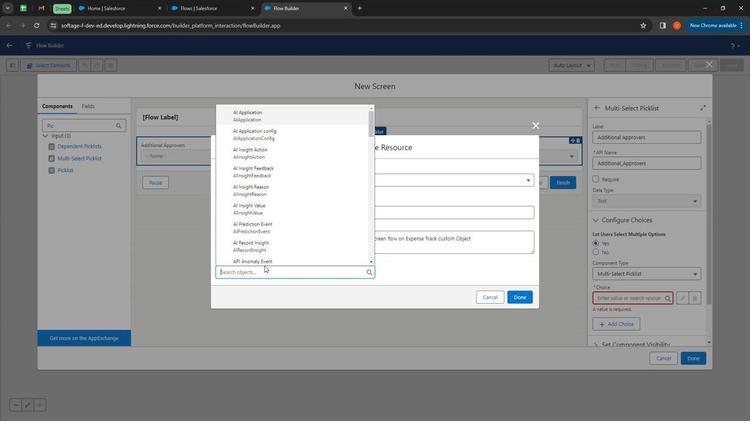 
Action: Key pressed <Key.shift>Expense
Screenshot: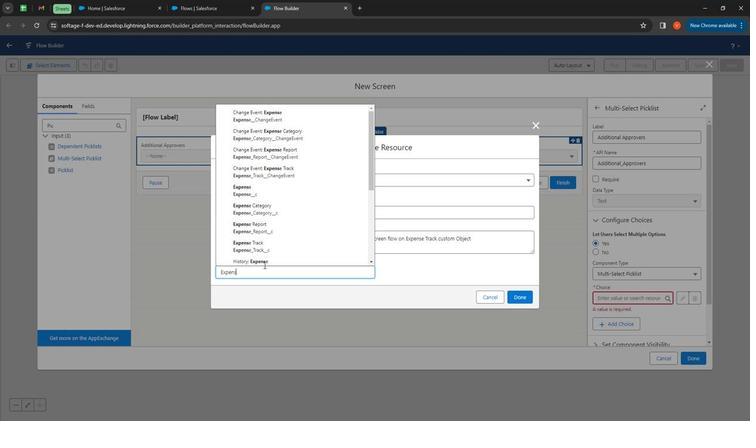 
Action: Mouse moved to (311, 242)
Screenshot: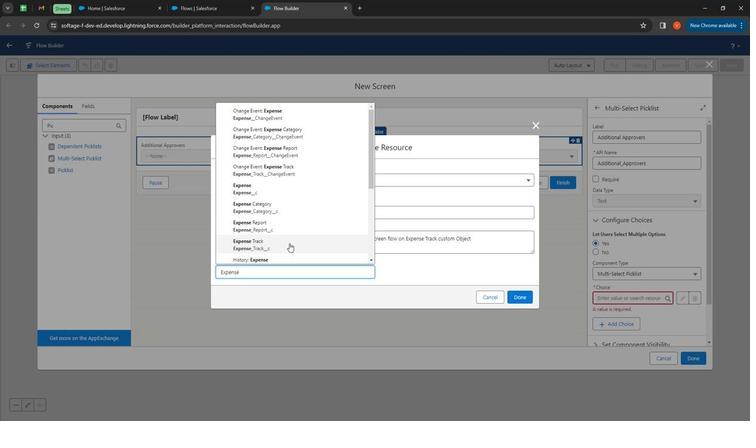 
Action: Mouse pressed left at (311, 242)
Screenshot: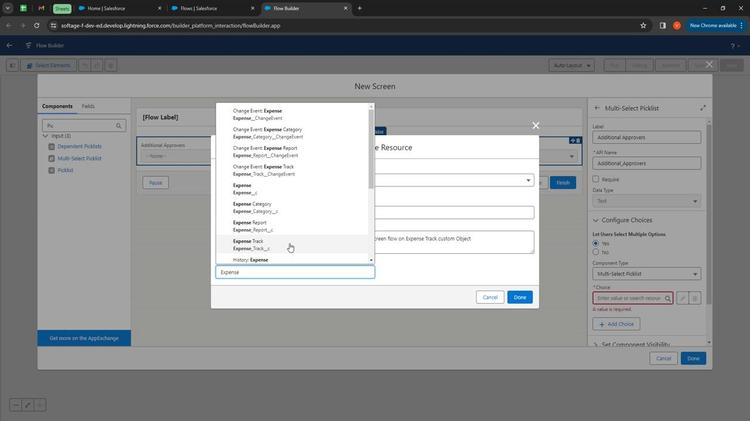 
Action: Mouse moved to (294, 264)
Screenshot: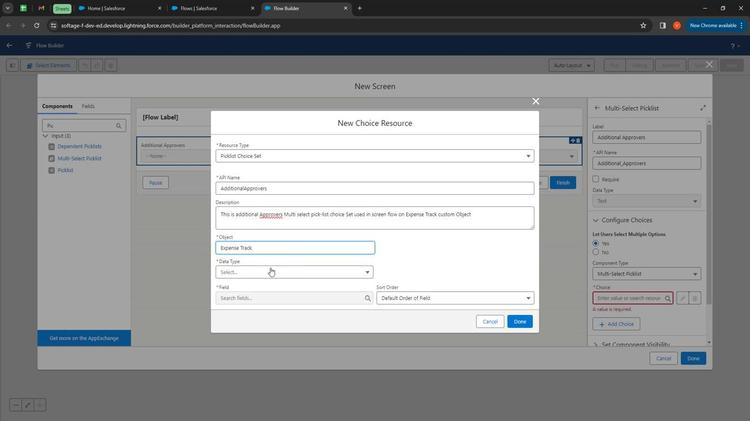 
Action: Mouse pressed left at (294, 264)
Screenshot: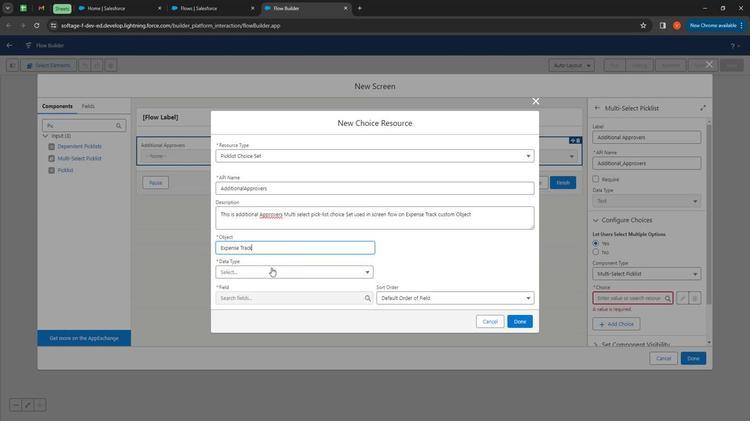 
Action: Mouse moved to (296, 300)
Screenshot: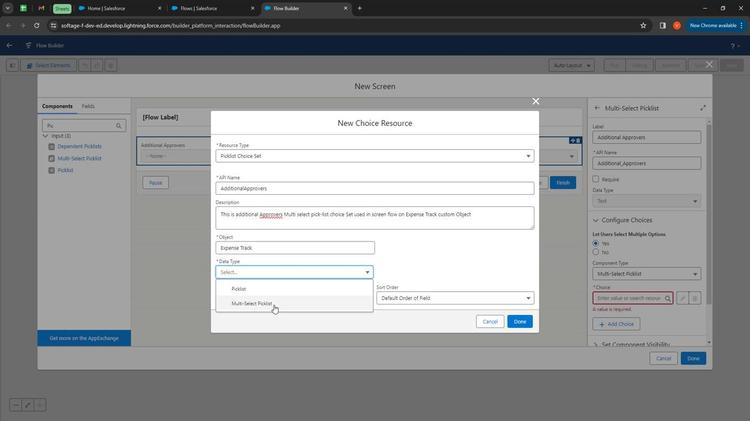 
Action: Mouse pressed left at (296, 300)
Screenshot: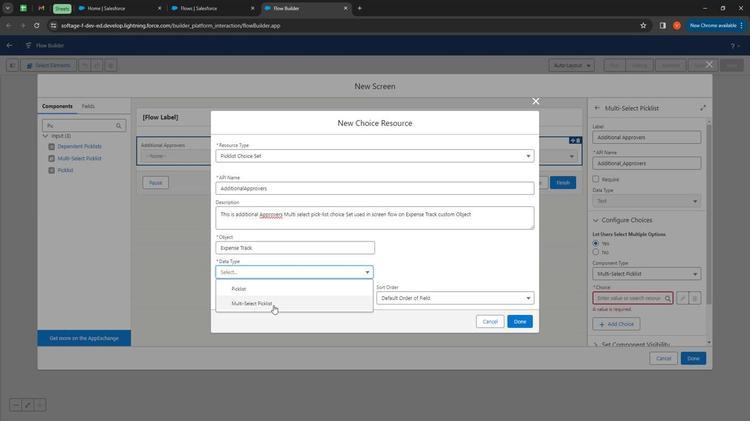 
Action: Mouse moved to (283, 291)
Screenshot: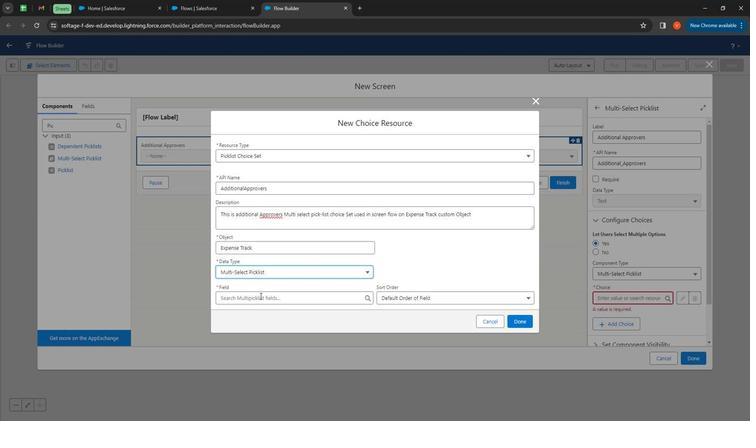 
Action: Mouse pressed left at (283, 291)
Screenshot: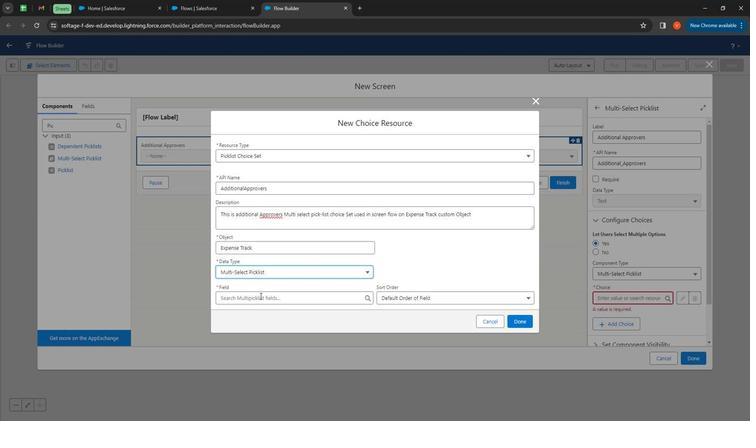 
Action: Mouse moved to (295, 310)
Screenshot: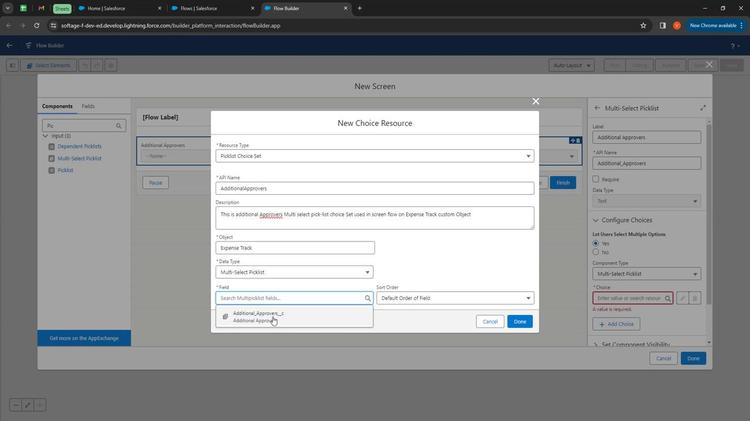 
Action: Mouse pressed left at (295, 310)
Screenshot: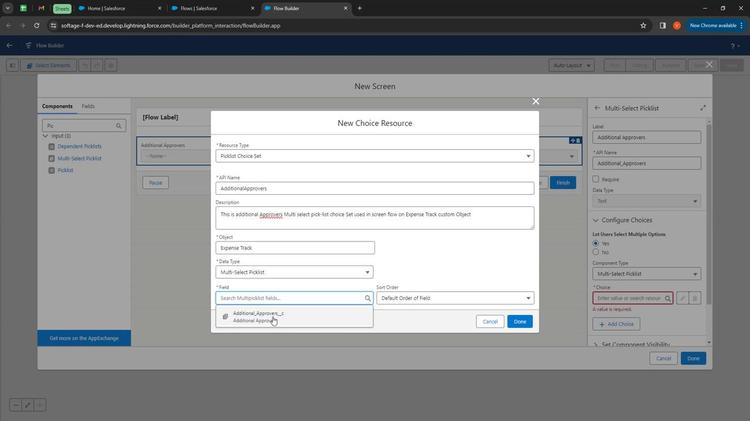 
Action: Mouse moved to (527, 290)
Screenshot: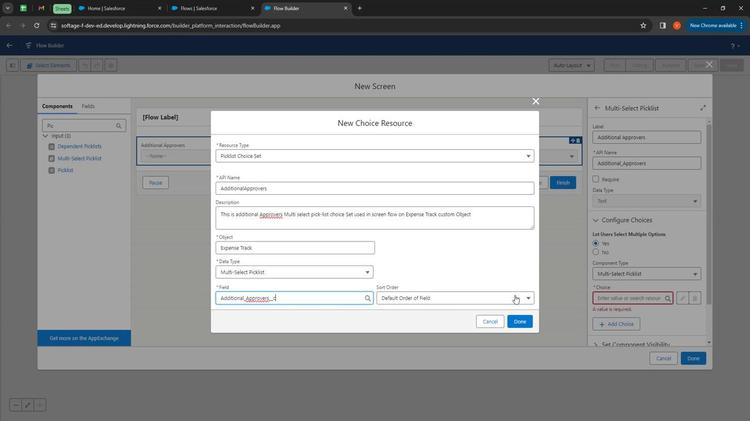 
Action: Mouse pressed left at (527, 290)
Screenshot: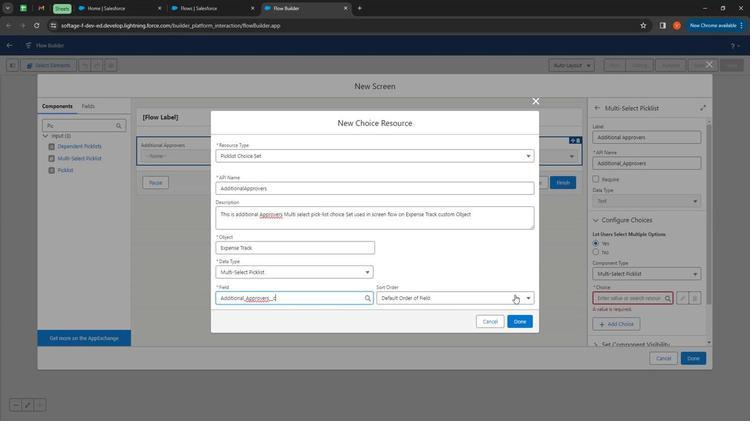 
Action: Mouse moved to (441, 340)
Screenshot: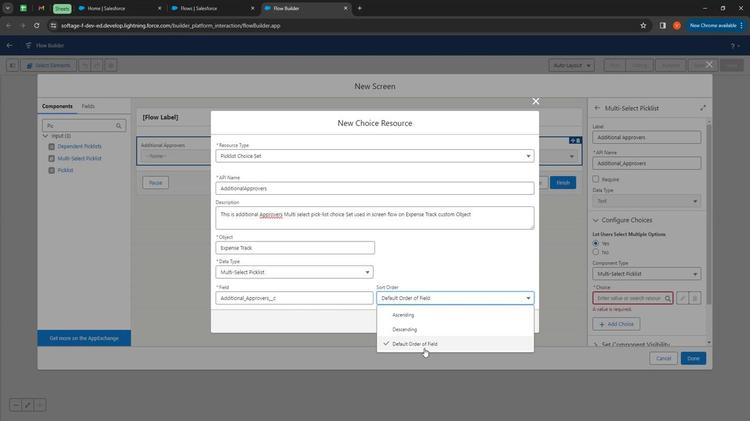 
Action: Mouse pressed left at (441, 340)
Screenshot: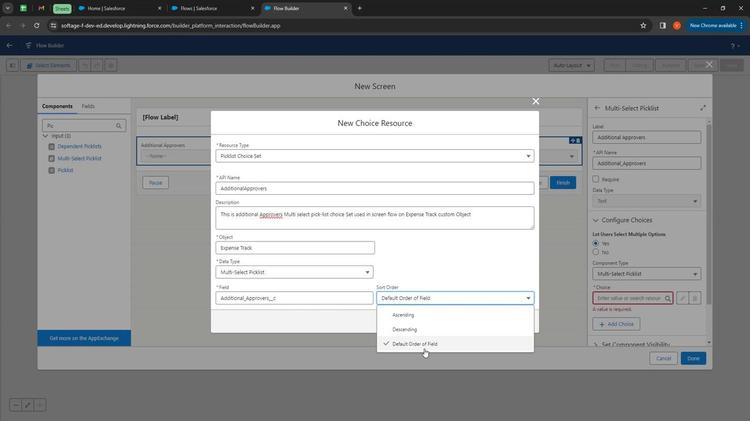 
Action: Mouse moved to (535, 316)
Screenshot: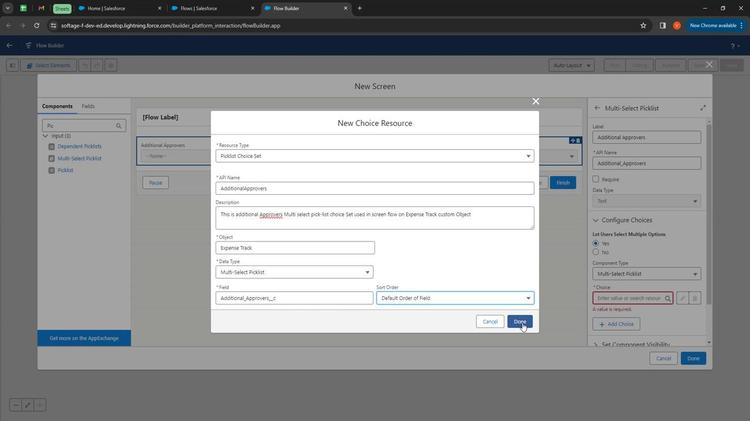 
Action: Mouse pressed left at (535, 316)
Screenshot: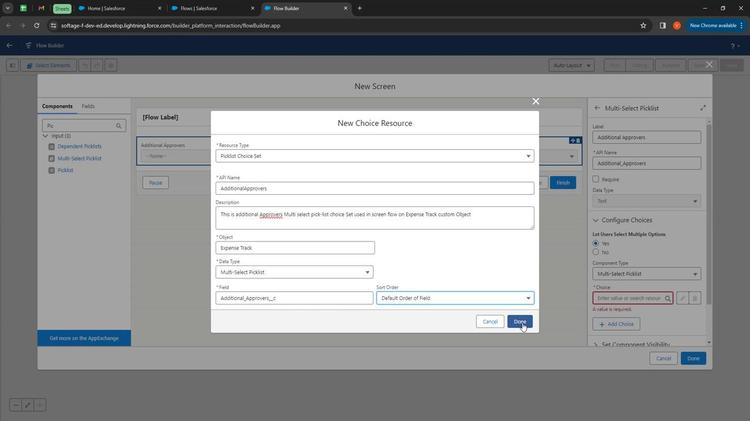 
Action: Mouse moved to (682, 321)
Screenshot: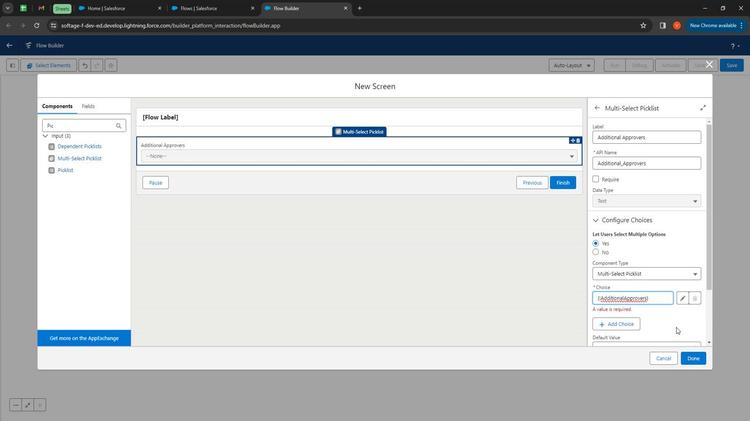 
Action: Mouse pressed left at (682, 321)
Screenshot: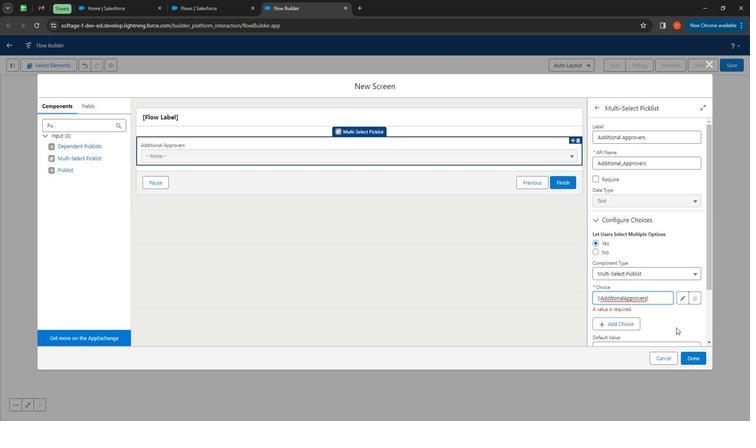 
Action: Mouse moved to (368, 225)
Screenshot: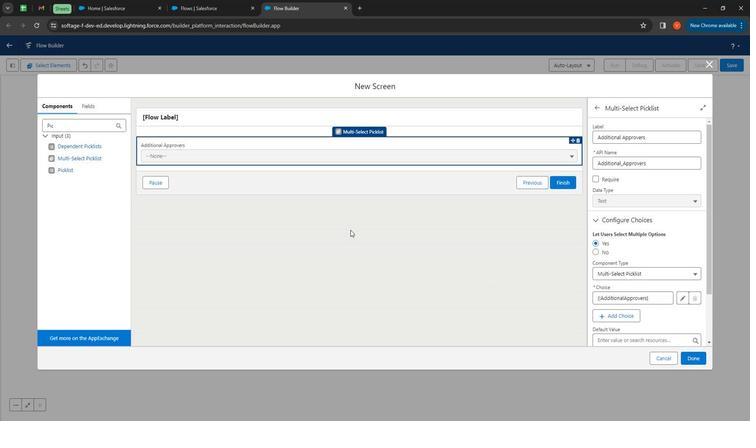 
Action: Mouse pressed left at (368, 225)
Screenshot: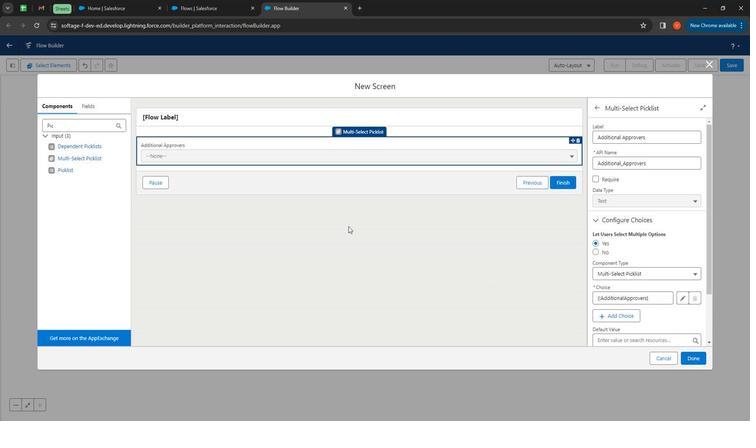
Action: Mouse moved to (102, 130)
Screenshot: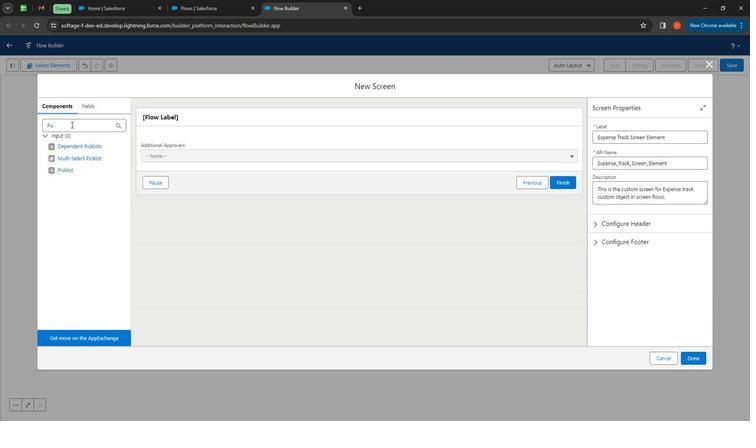 
Action: Mouse pressed left at (102, 130)
Screenshot: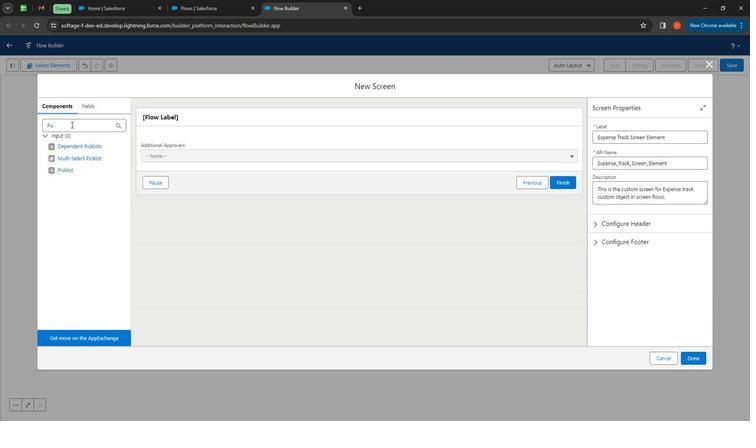 
Action: Mouse pressed left at (102, 130)
Screenshot: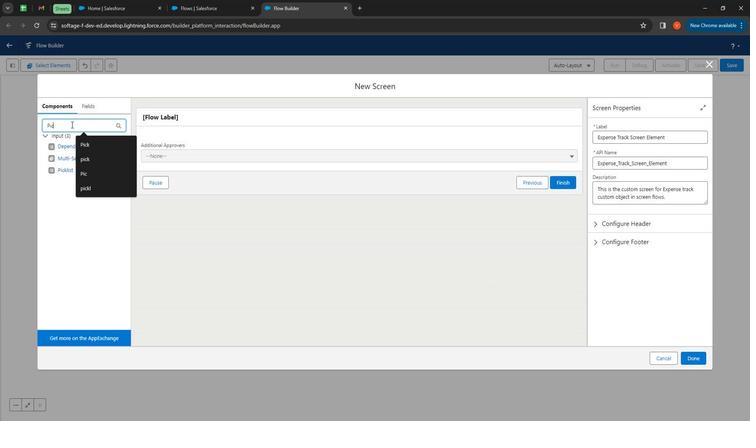 
Action: Mouse moved to (102, 130)
Screenshot: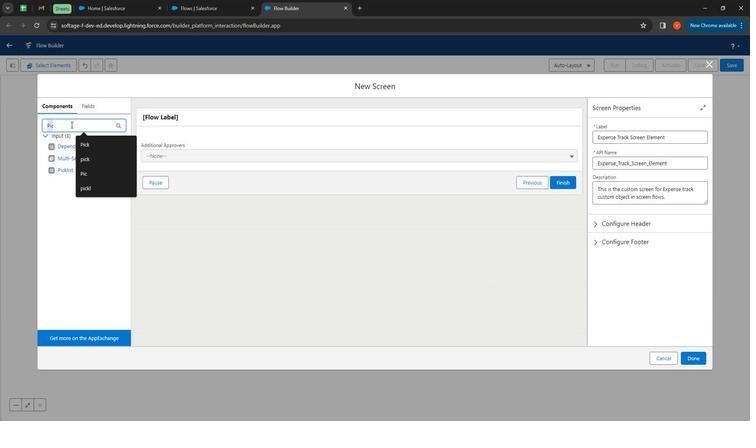 
Action: Key pressed dat
Screenshot: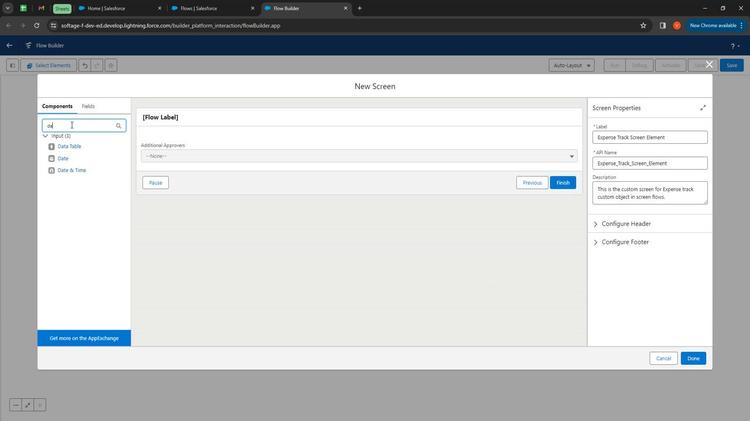 
Action: Mouse moved to (104, 130)
Screenshot: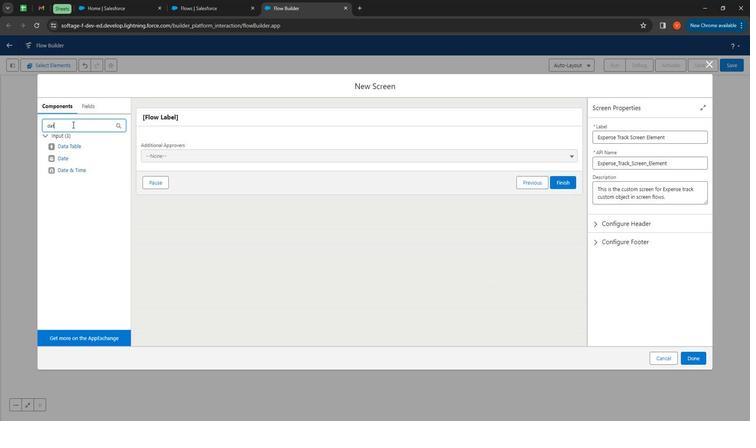 
Action: Key pressed e
Screenshot: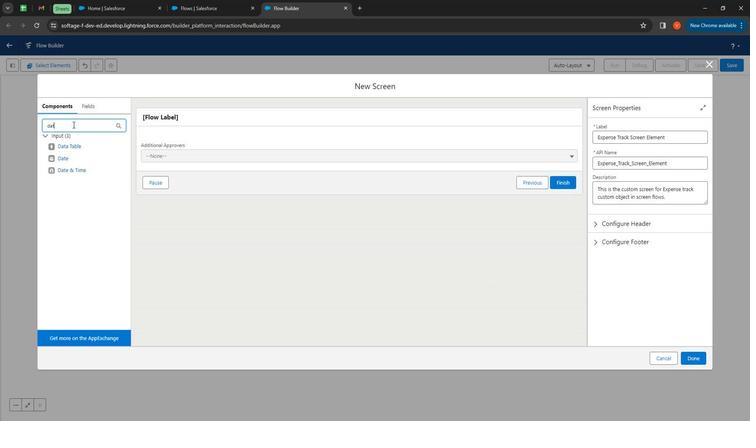 
Action: Mouse moved to (93, 151)
Screenshot: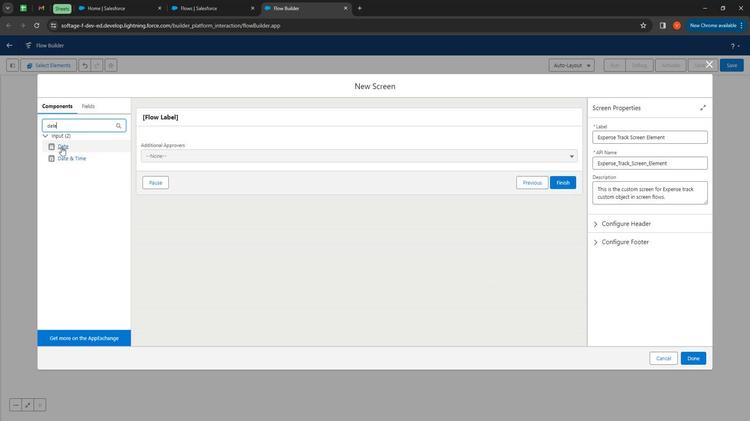 
Action: Mouse pressed left at (93, 151)
Screenshot: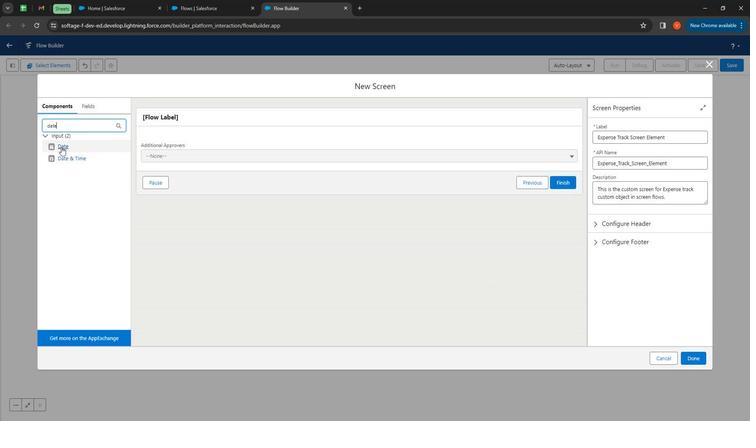 
Action: Mouse moved to (653, 142)
Screenshot: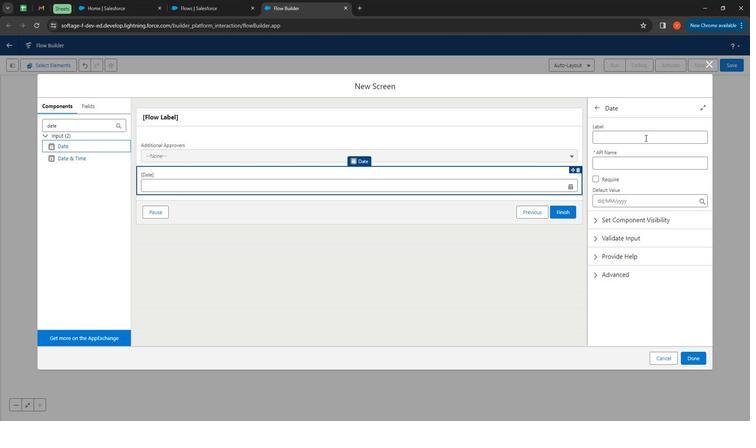 
Action: Mouse pressed left at (653, 142)
Screenshot: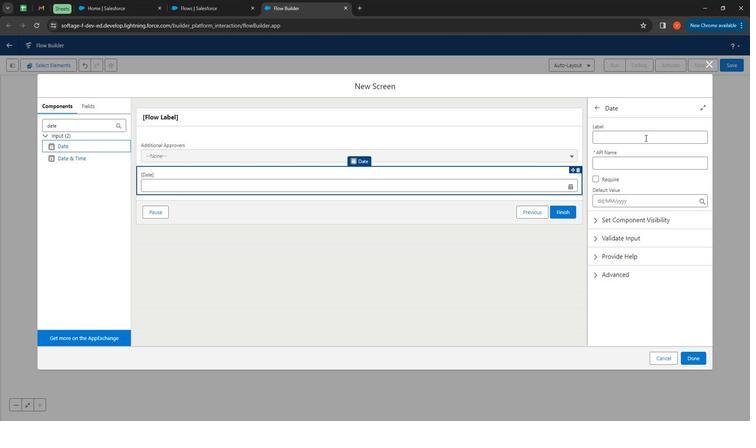 
Action: Key pressed <Key.shift>
Screenshot: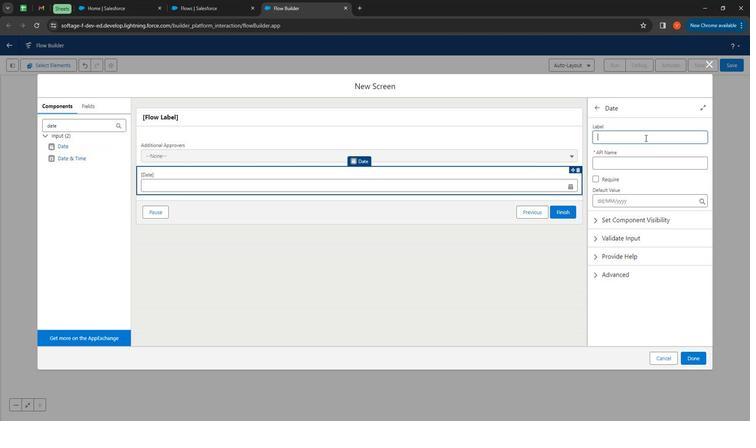 
Action: Mouse moved to (607, 108)
Screenshot: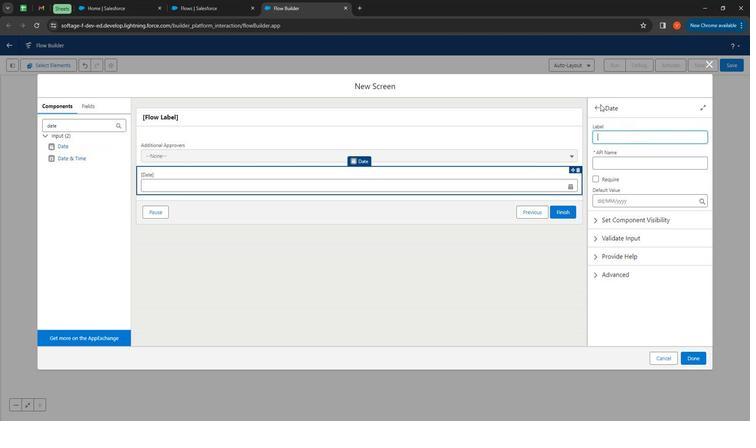 
Action: Key pressed <Key.shift><Key.shift><Key.shift><Key.shift><Key.shift>A
Screenshot: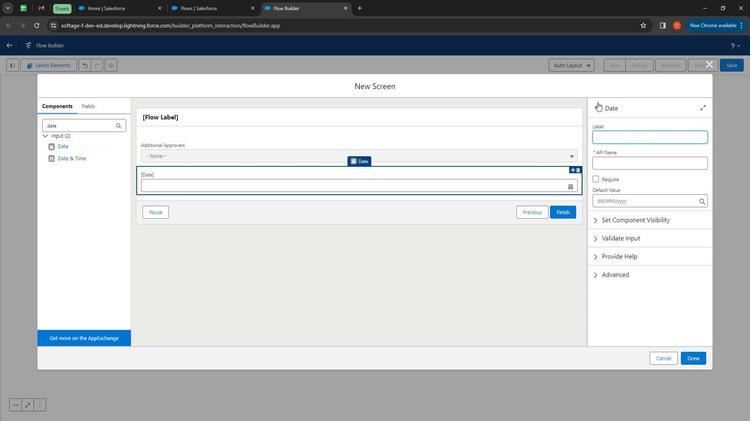 
Action: Mouse moved to (607, 108)
Screenshot: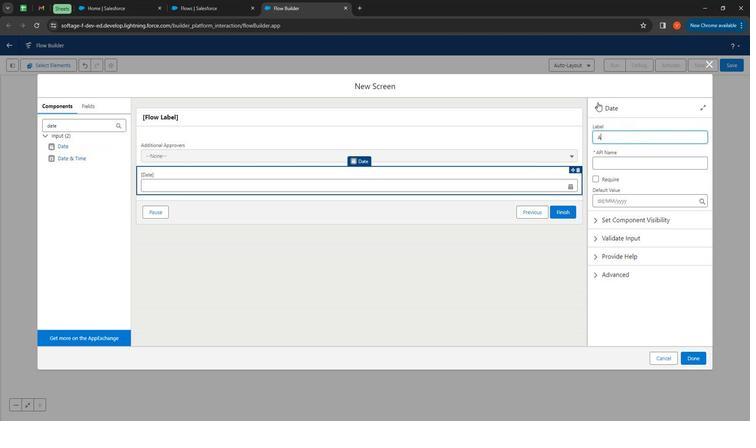 
Action: Key pressed pproval<Key.space><Key.shift>Date
Screenshot: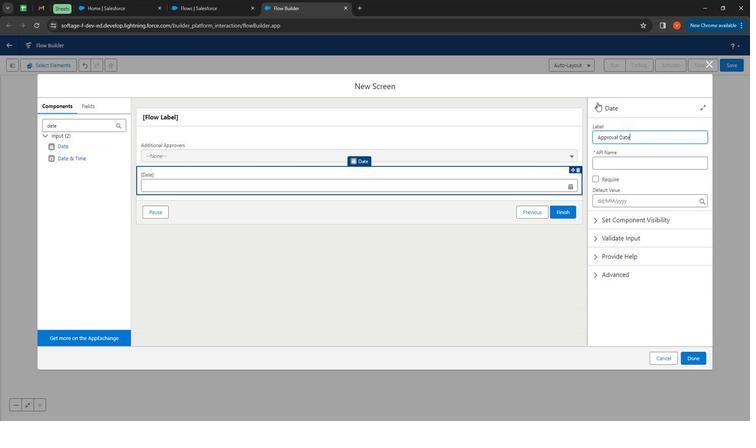 
Action: Mouse moved to (629, 168)
Screenshot: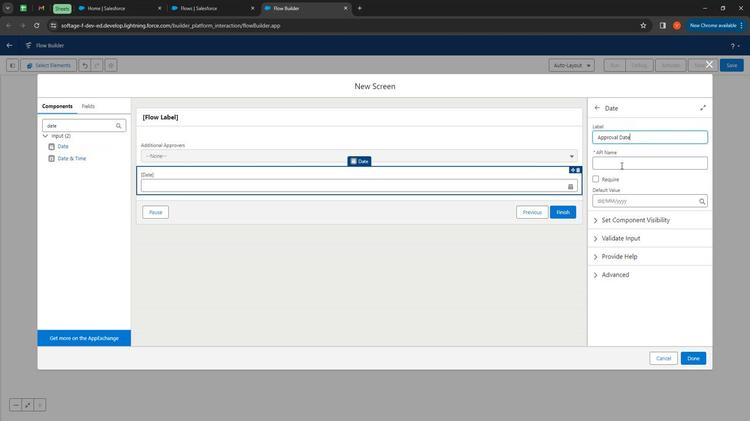 
Action: Mouse pressed left at (629, 168)
Screenshot: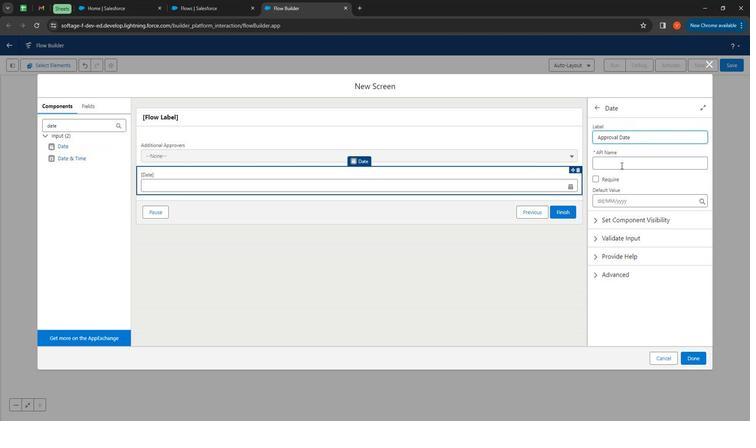 
Action: Mouse moved to (104, 130)
Screenshot: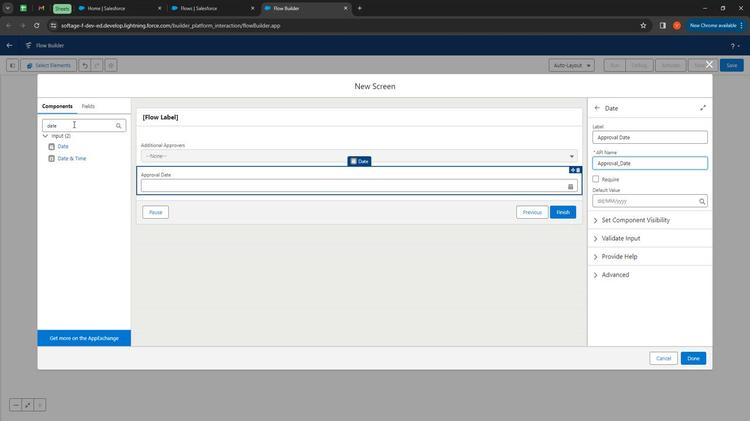 
Action: Mouse pressed left at (104, 130)
Screenshot: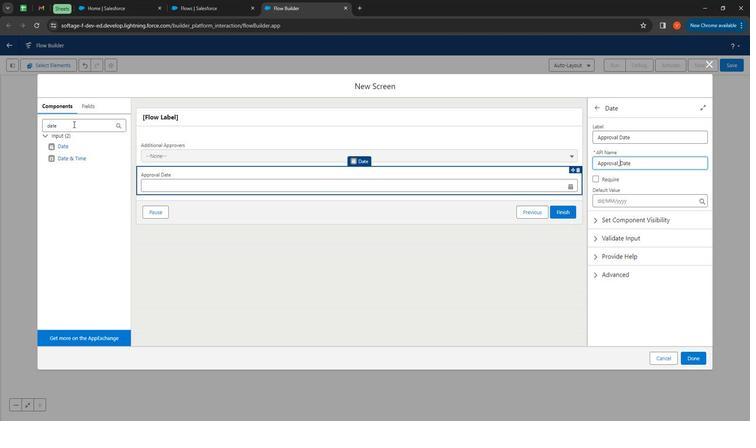 
Action: Mouse pressed left at (104, 130)
Screenshot: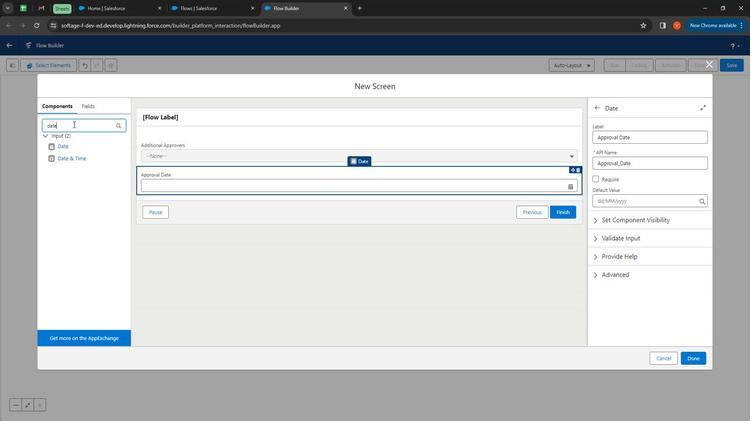 
Action: Mouse moved to (90, 128)
Screenshot: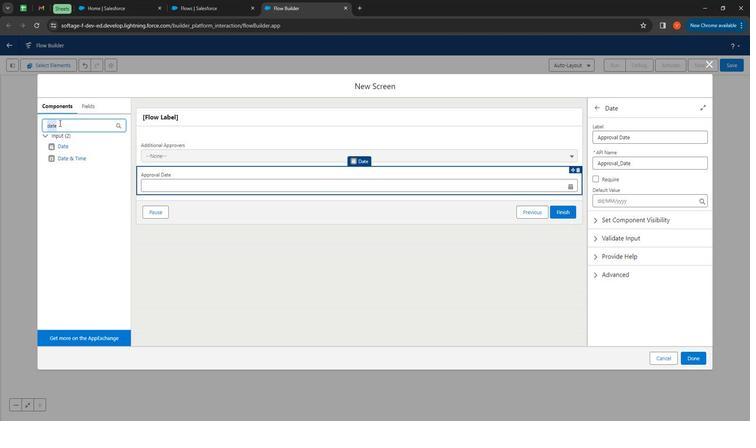 
Action: Key pressed <Key.shift><Key.shift><Key.shift>Pick
Screenshot: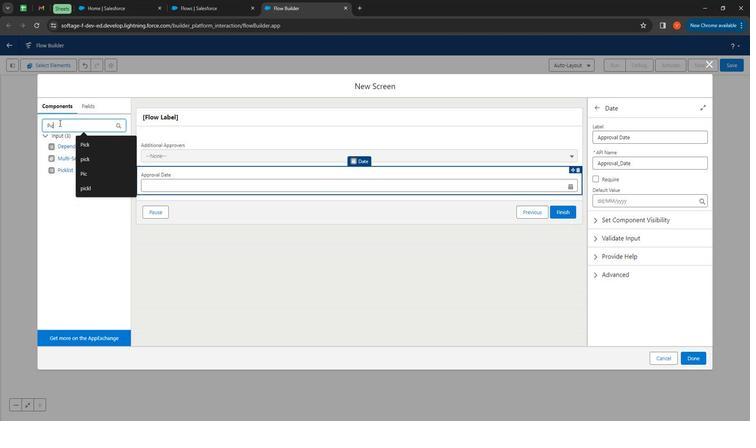 
Action: Mouse moved to (104, 214)
Screenshot: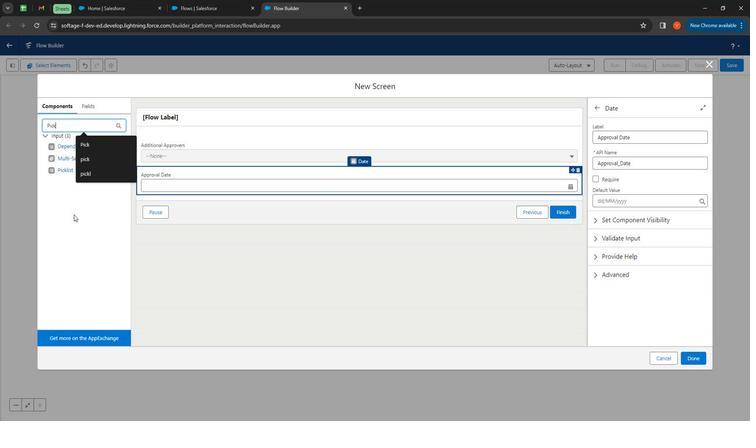 
Action: Mouse pressed left at (104, 214)
Screenshot: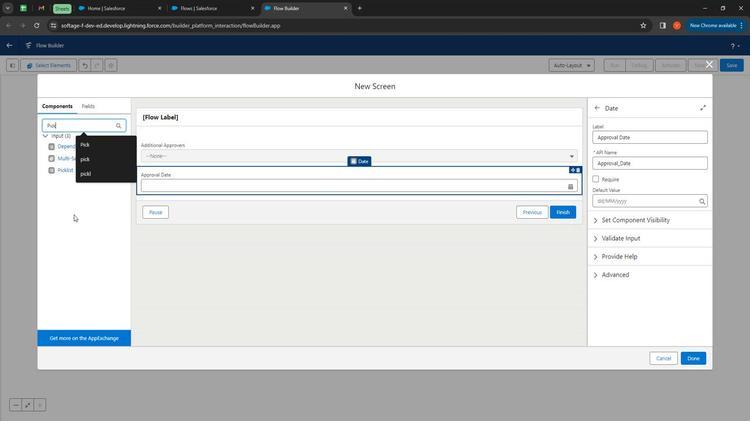 
Action: Mouse moved to (90, 172)
Screenshot: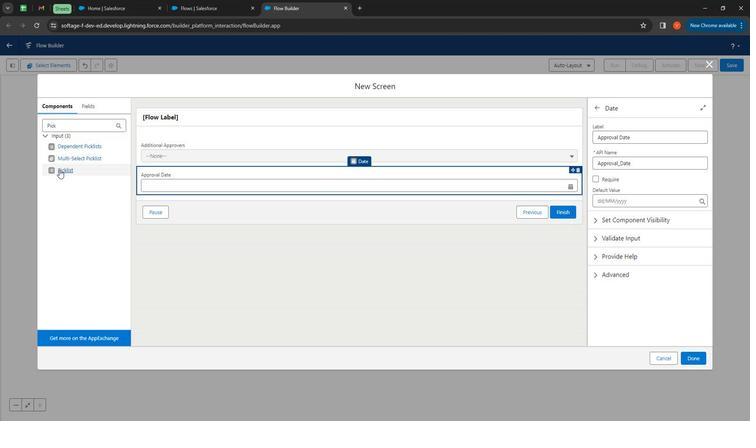 
Action: Mouse pressed left at (90, 172)
Screenshot: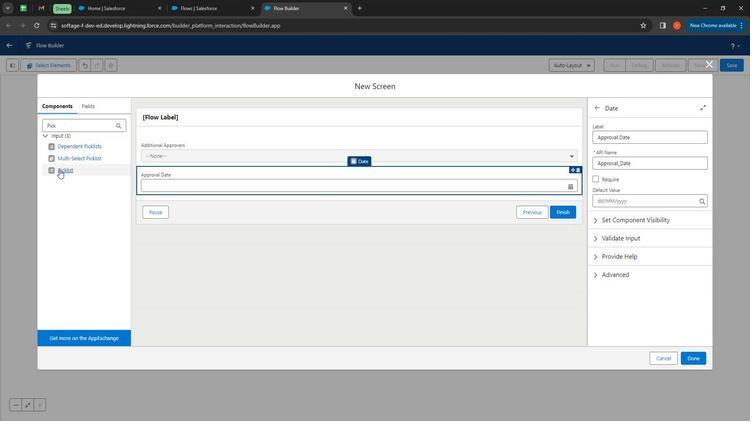 
Action: Mouse moved to (646, 142)
Screenshot: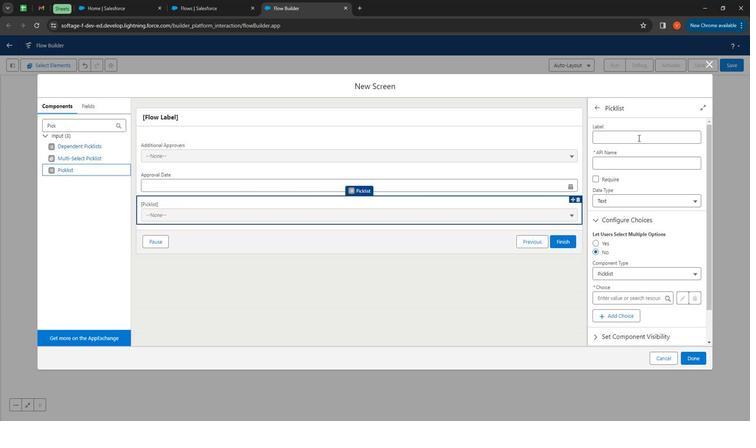
Action: Mouse pressed left at (646, 142)
Screenshot: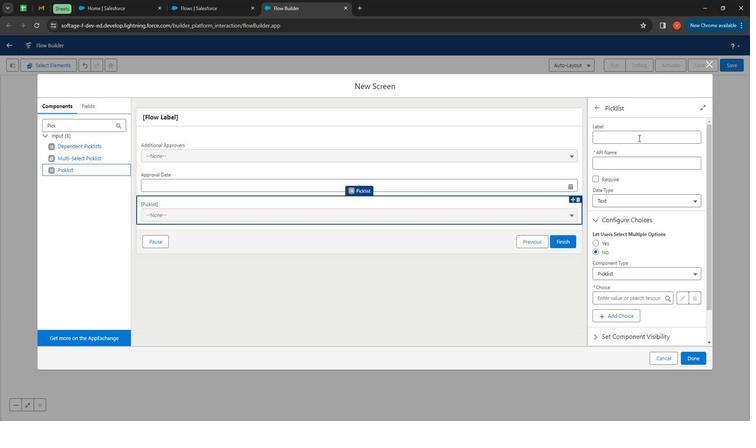 
Action: Mouse moved to (647, 142)
Screenshot: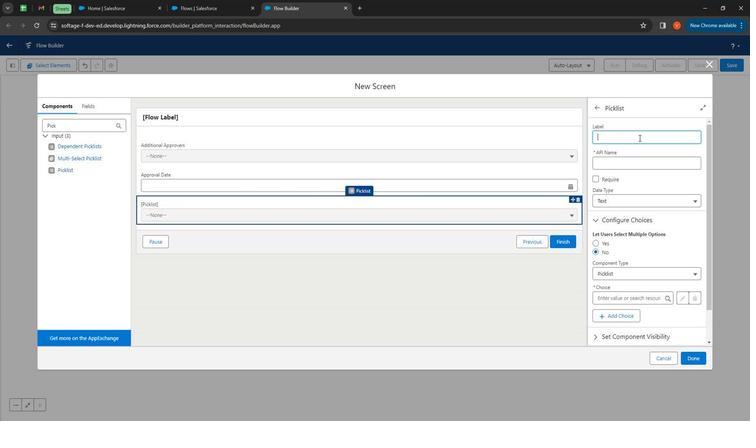 
Action: Key pressed <Key.shift>
Screenshot: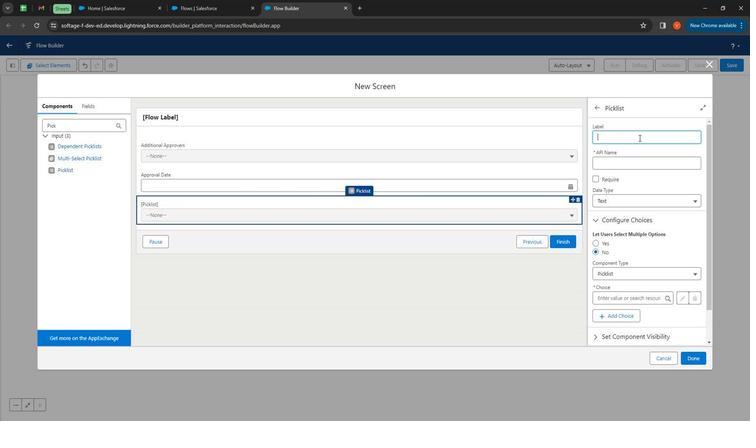 
Action: Mouse moved to (628, 124)
Screenshot: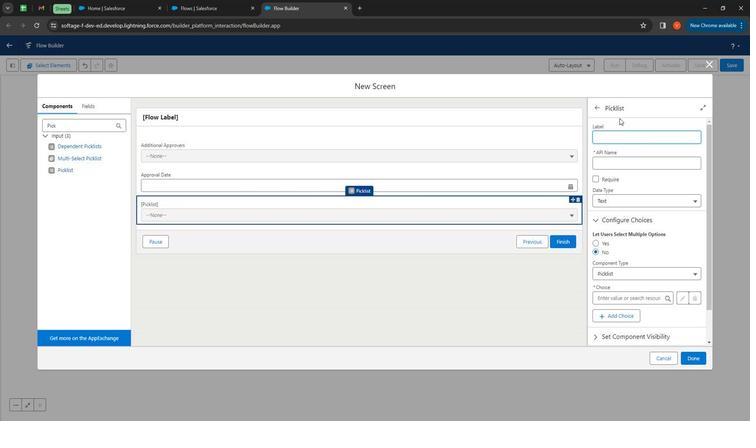 
Action: Key pressed <Key.shift><Key.shift><Key.shift><Key.shift><Key.shift><Key.shift><Key.shift><Key.shift>Approval<Key.space><Key.shift>Status
Screenshot: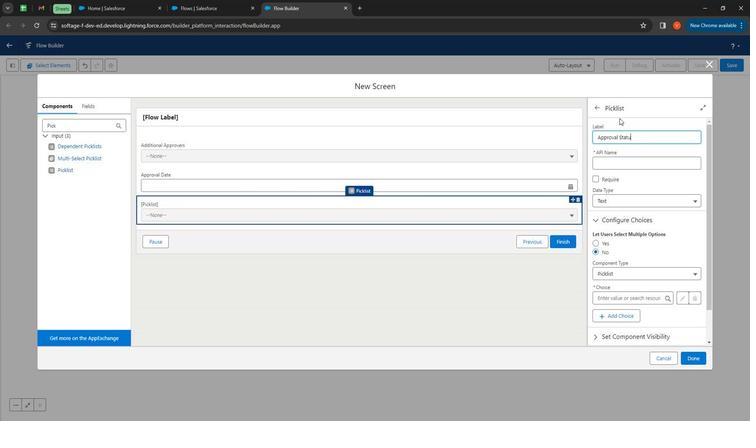 
Action: Mouse moved to (638, 167)
Screenshot: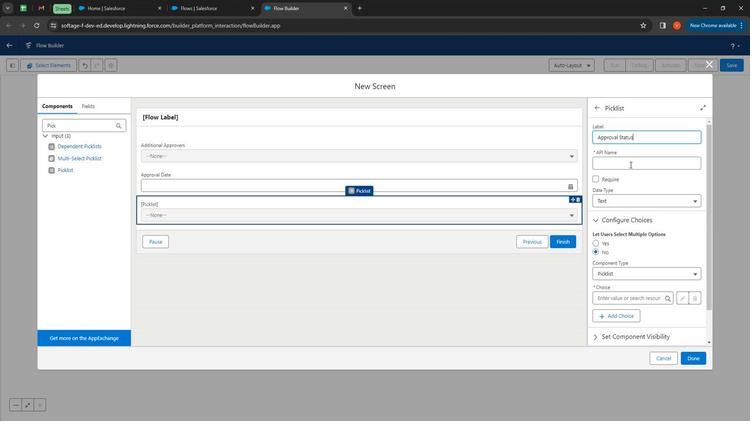 
Action: Mouse pressed left at (638, 167)
Screenshot: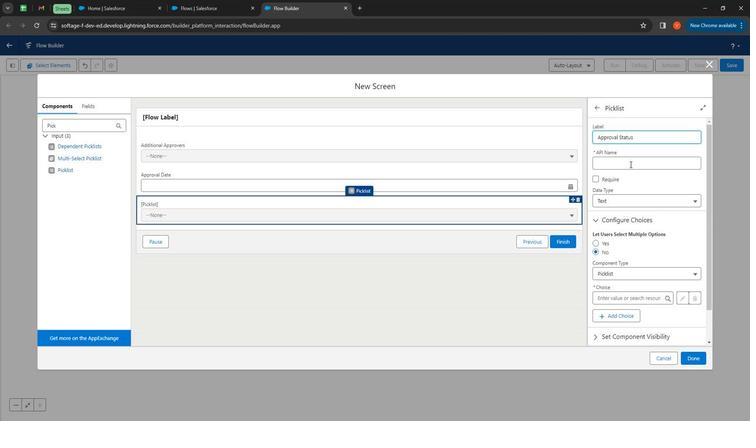 
Action: Mouse moved to (632, 290)
Screenshot: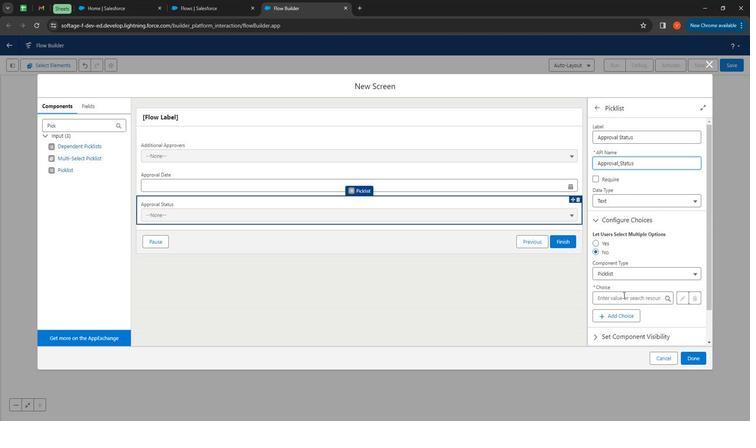 
Action: Mouse pressed left at (632, 290)
Screenshot: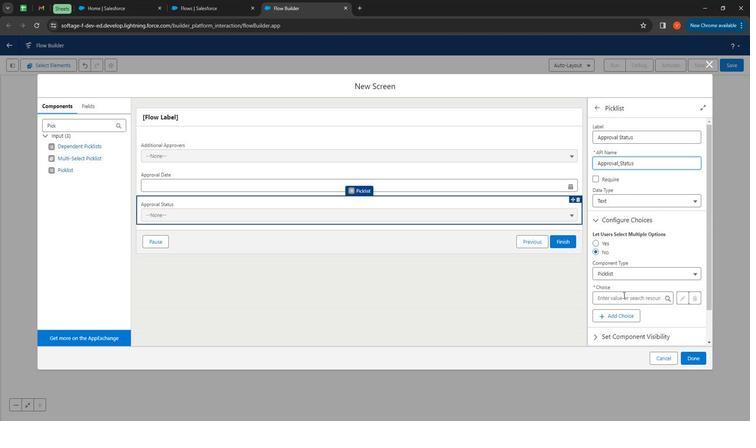 
Action: Mouse moved to (626, 308)
Screenshot: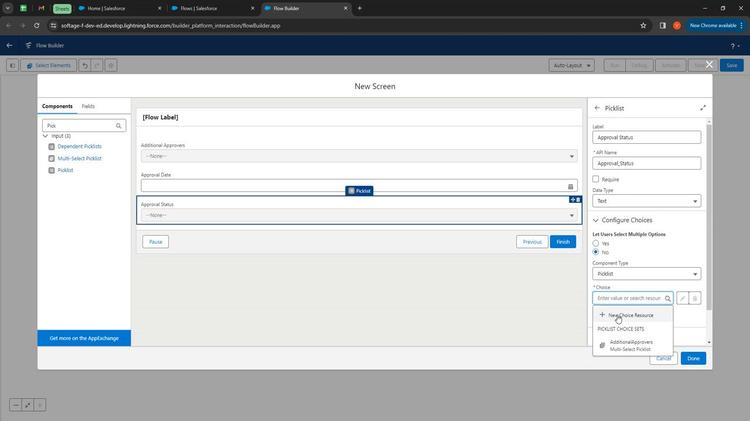
Action: Mouse pressed left at (626, 308)
Screenshot: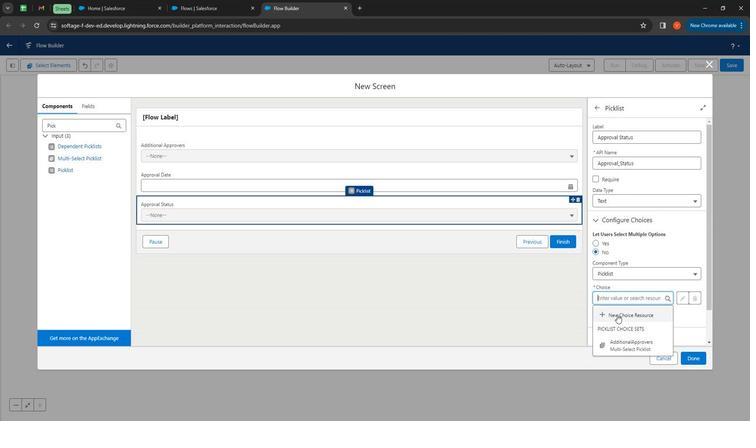 
Action: Mouse moved to (319, 193)
Screenshot: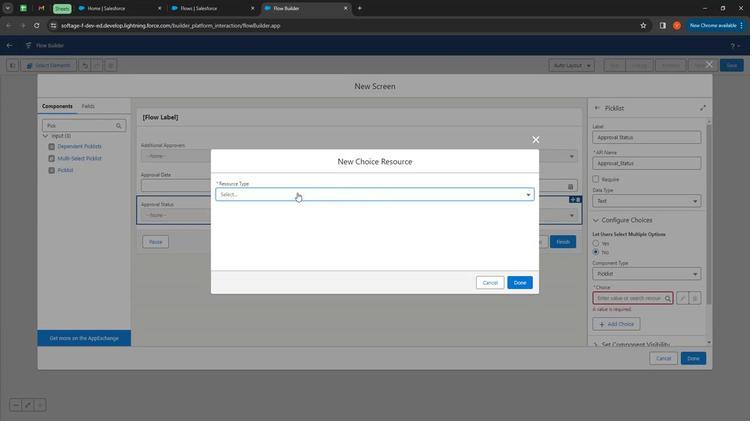 
Action: Mouse pressed left at (319, 193)
Screenshot: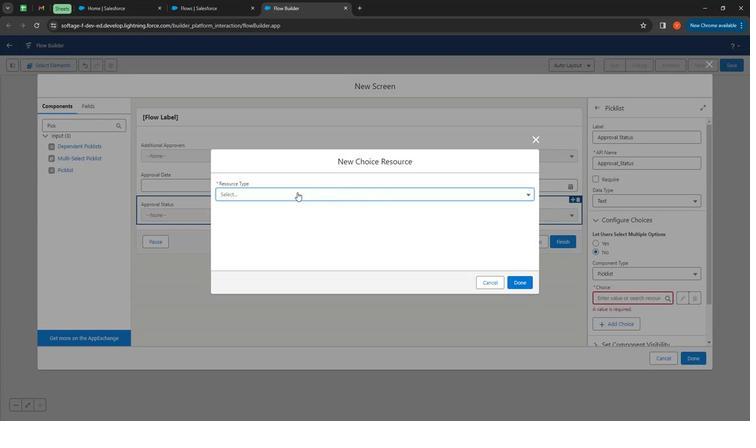 
Action: Mouse moved to (302, 265)
Screenshot: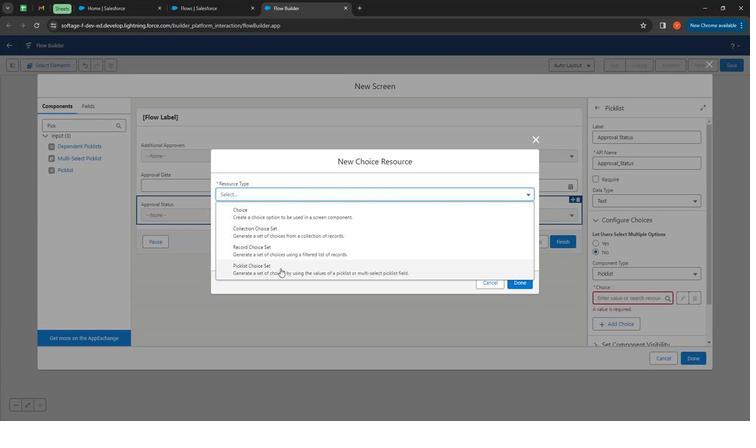 
Action: Mouse pressed left at (302, 265)
Screenshot: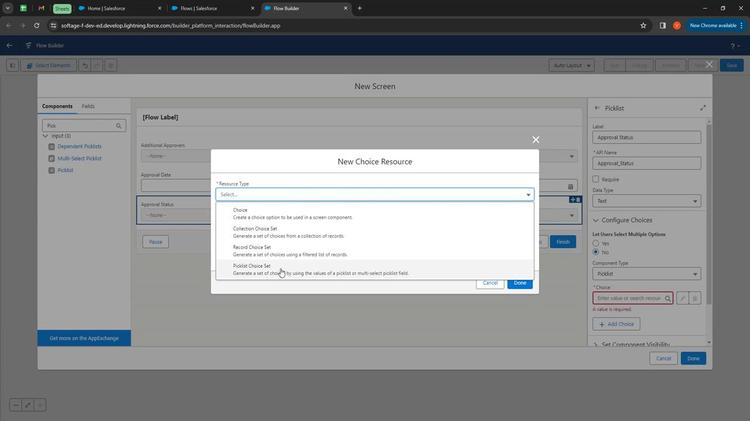 
Action: Mouse moved to (262, 208)
Screenshot: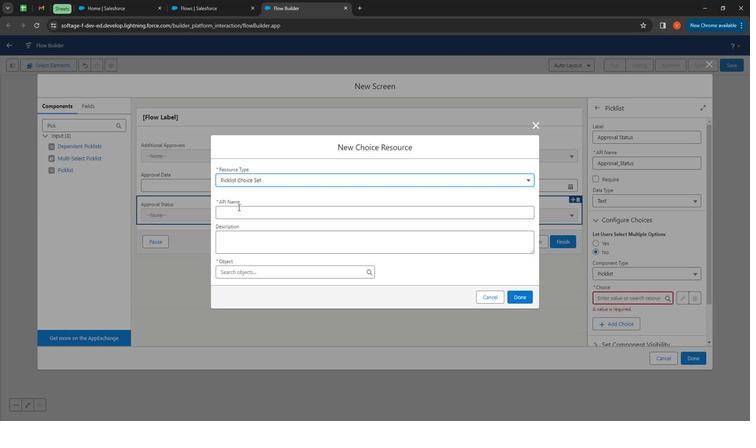 
Action: Mouse pressed left at (262, 208)
Screenshot: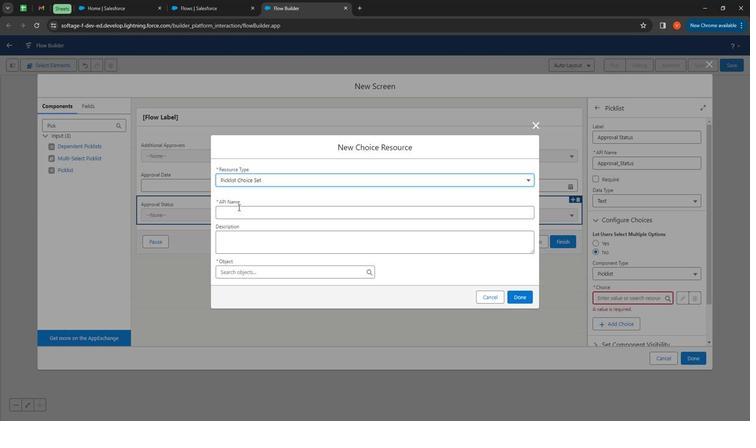 
Action: Key pressed <Key.shift>Approval<Key.space><Key.shift>Status<Key.space>
Screenshot: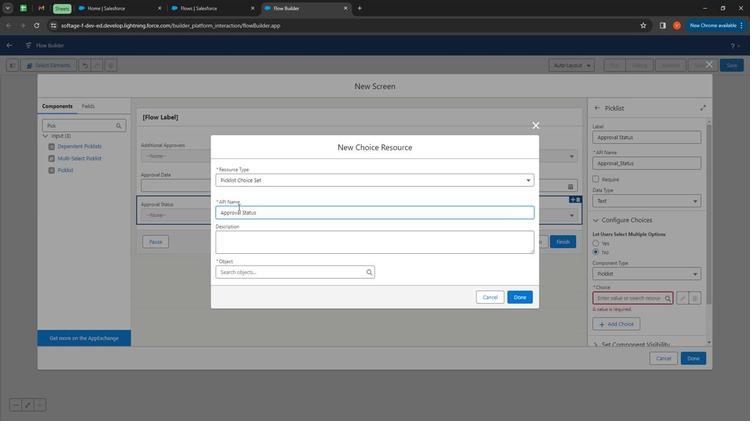 
Action: Mouse moved to (268, 238)
Screenshot: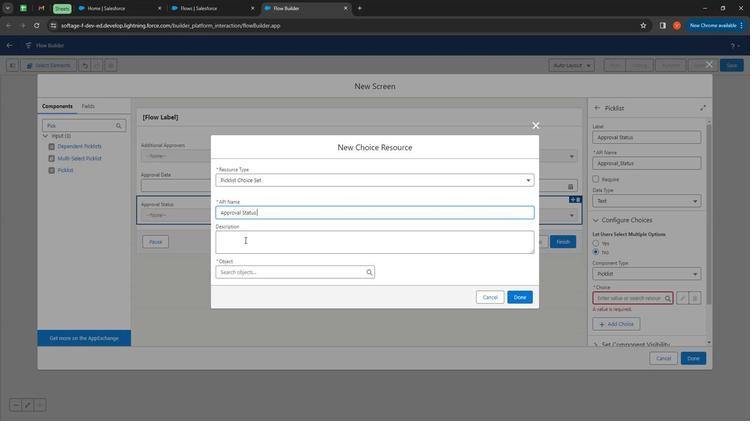
Action: Mouse pressed left at (268, 238)
Screenshot: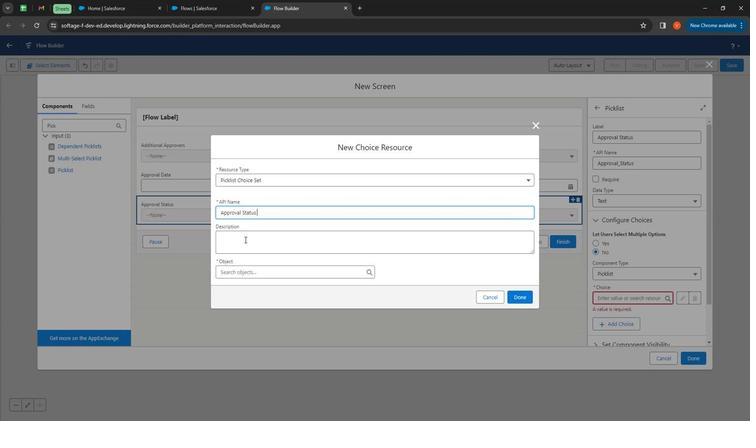 
Action: Key pressed <Key.shift>
Screenshot: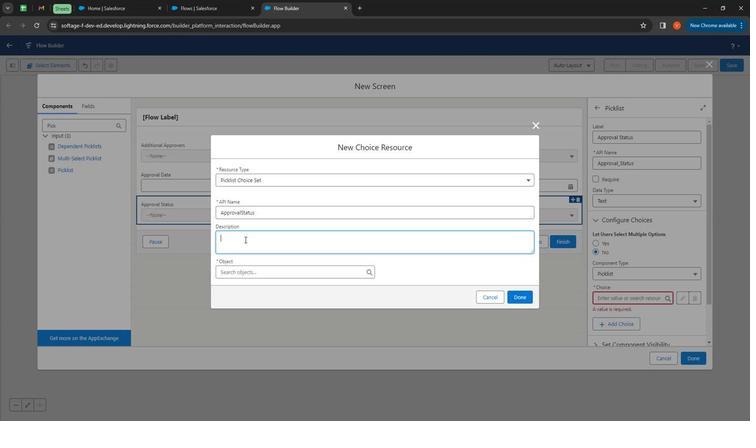 
Action: Mouse moved to (267, 237)
Screenshot: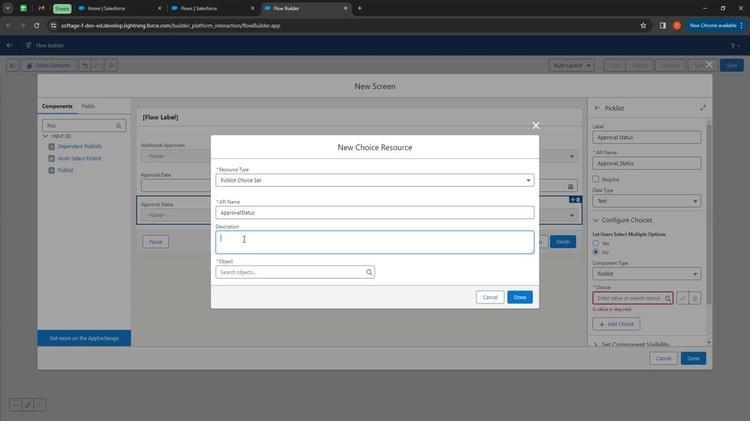 
Action: Key pressed <Key.shift><Key.shift><Key.shift><Key.shift><Key.shift><Key.shift><Key.shift><Key.shift><Key.shift><Key.shift><Key.shift><Key.shift><Key.shift><Key.shift><Key.shift><Key.shift><Key.shift><Key.shift><Key.shift><Key.shift><Key.shift><Key.shift><Key.shift><Key.shift><Key.shift><Key.shift><Key.shift><Key.shift><Key.shift><Key.shift><Key.shift><Key.shift><Key.shift><Key.shift><Key.shift><Key.shift><Key.shift><Key.shift><Key.shift><Key.shift><Key.shift><Key.shift><Key.shift><Key.shift><Key.shift><Key.shift><Key.shift><Key.shift><Key.shift><Key.shift><Key.shift><Key.shift><Key.shift><Key.shift><Key.shift><Key.shift><Key.shift><Key.shift><Key.shift><Key.shift><Key.shift><Key.shift><Key.shift><Key.shift><Key.shift><Key.shift><Key.shift><Key.shift><Key.shift>Approval<Key.space><Key.shift>Status<Key.space>pick-list<Key.space><Key.shift>Choice<Key.space>set
Screenshot: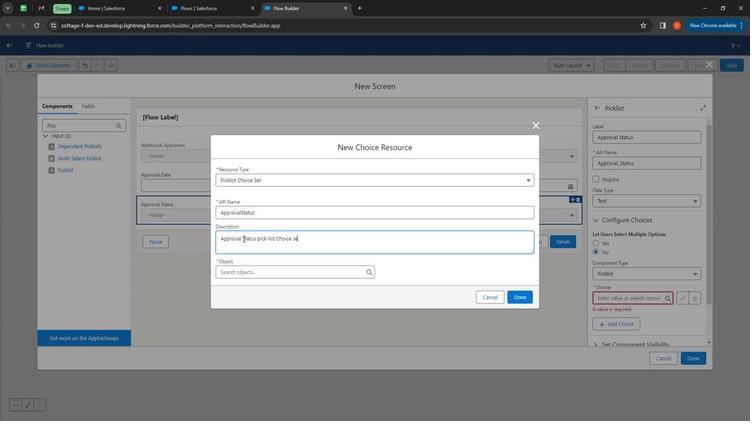 
Action: Mouse moved to (335, 232)
Screenshot: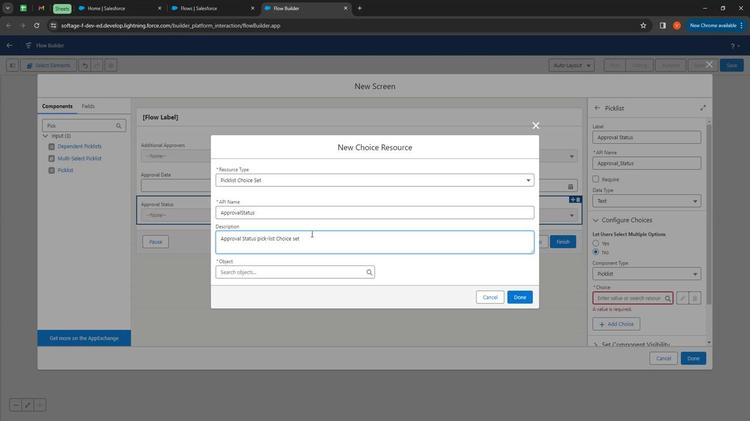 
Action: Key pressed <Key.space>
Screenshot: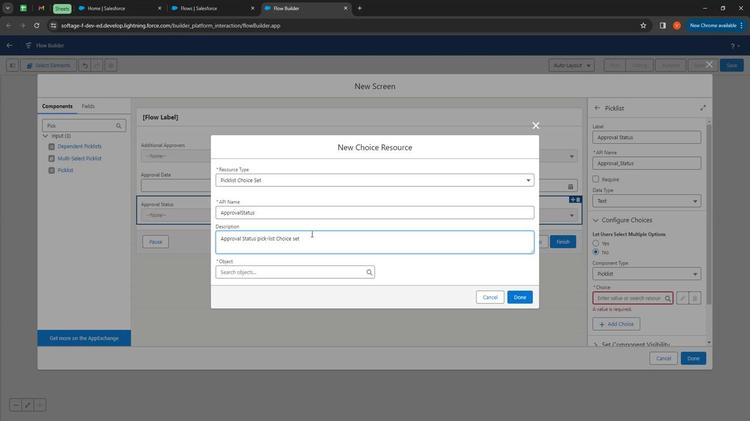 
Action: Mouse moved to (325, 226)
Screenshot: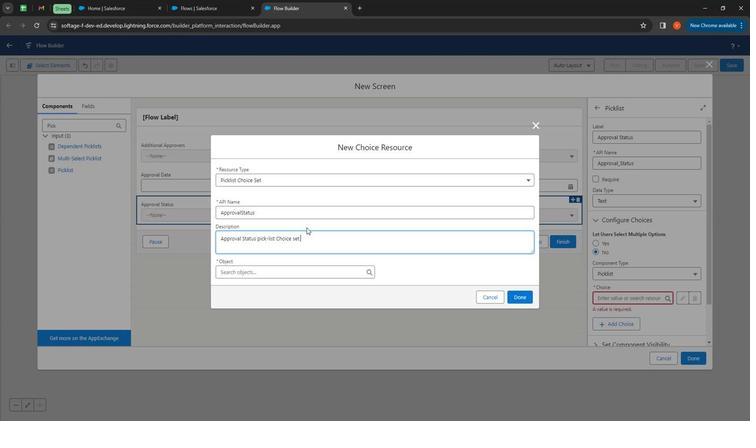 
Action: Key pressed <Key.shift>Onscreen<Key.space>flow<Key.space>on<Key.space>custom<Key.space>object<Key.space><Key.shift>Expense<Key.space><Key.shift>Track
Screenshot: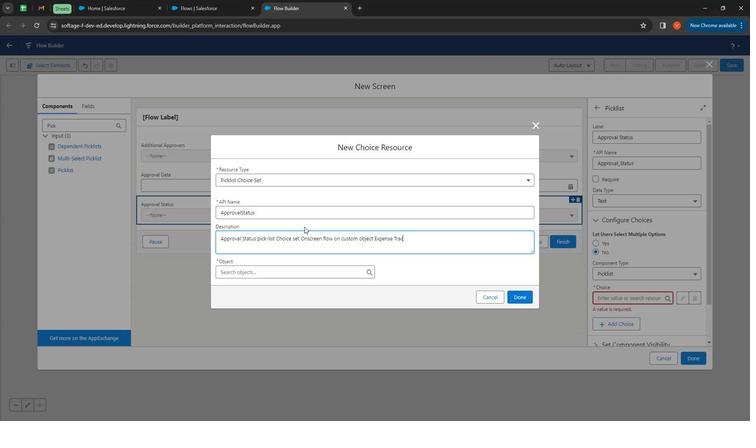 
Action: Mouse moved to (284, 268)
Screenshot: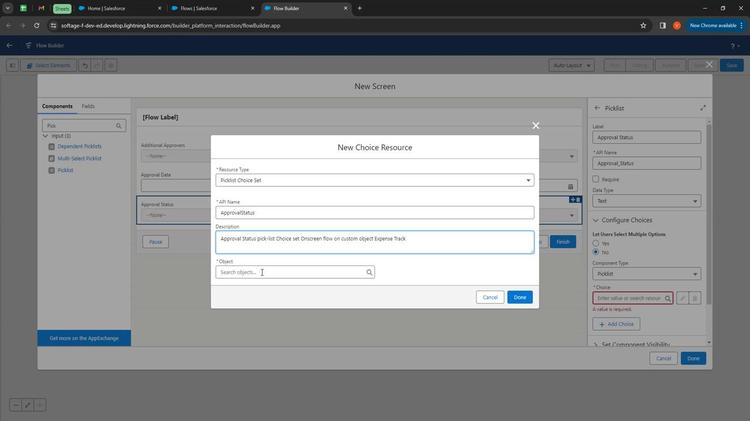 
Action: Mouse pressed left at (284, 268)
Screenshot: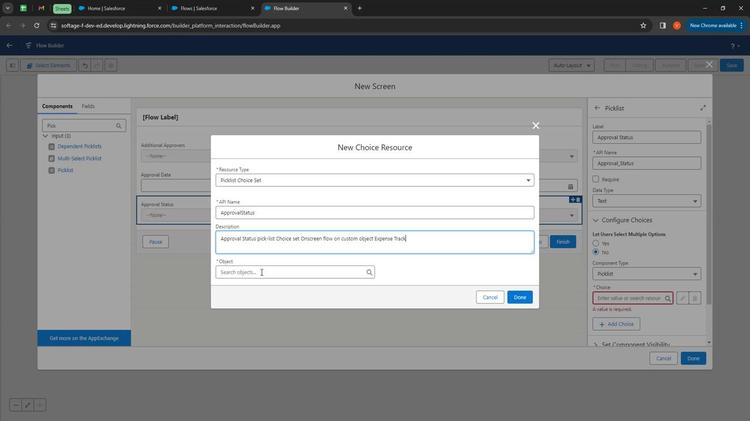 
Action: Key pressed <Key.shift>Expense<Key.space>trac
Screenshot: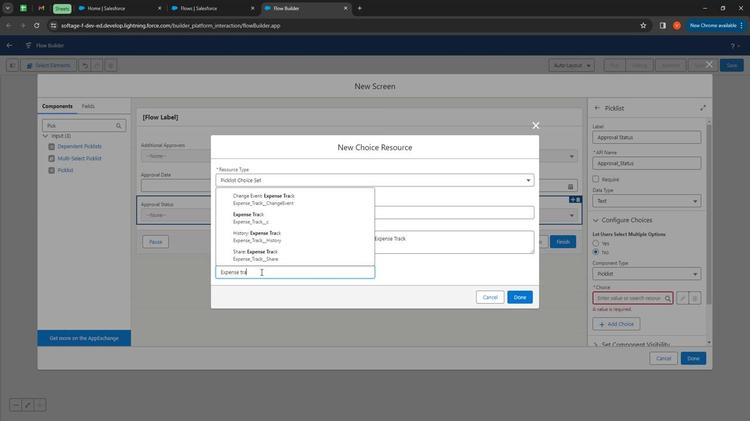 
Action: Mouse moved to (291, 274)
Screenshot: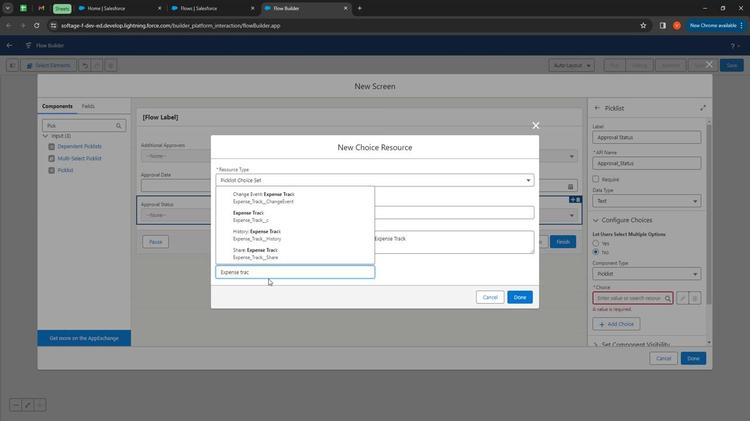 
Action: Key pressed k
Screenshot: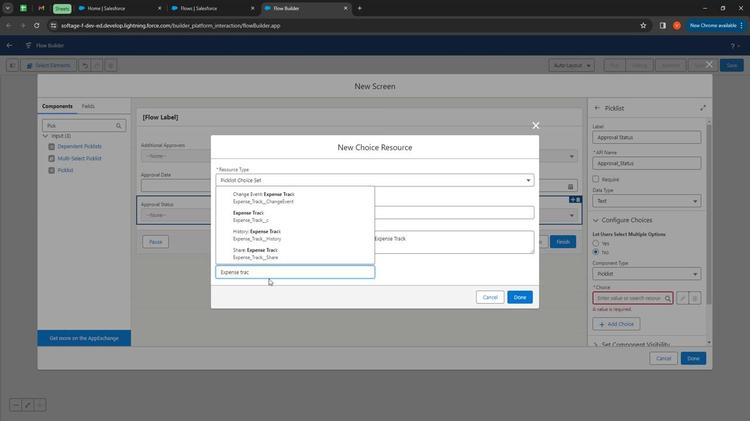 
Action: Mouse moved to (292, 219)
Screenshot: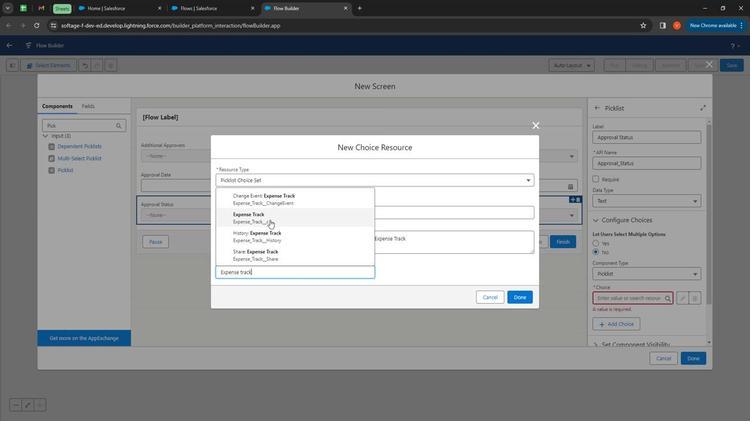 
Action: Mouse pressed left at (292, 219)
Screenshot: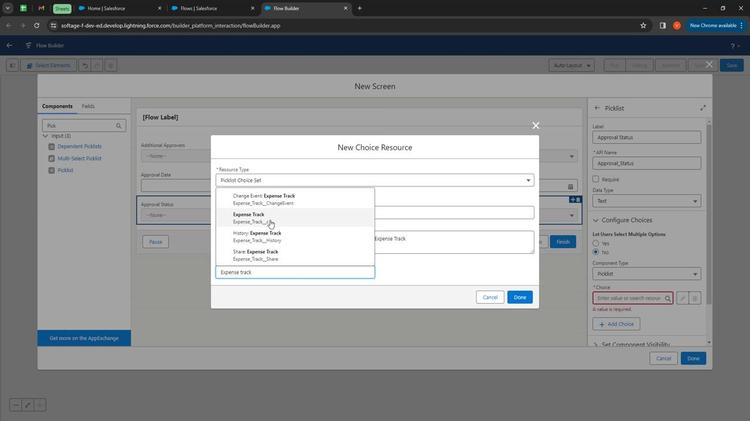 
Action: Mouse moved to (279, 270)
Screenshot: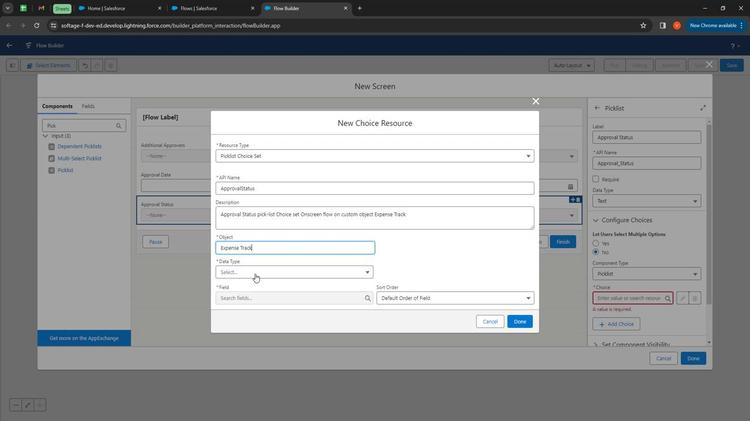 
Action: Mouse pressed left at (279, 270)
Screenshot: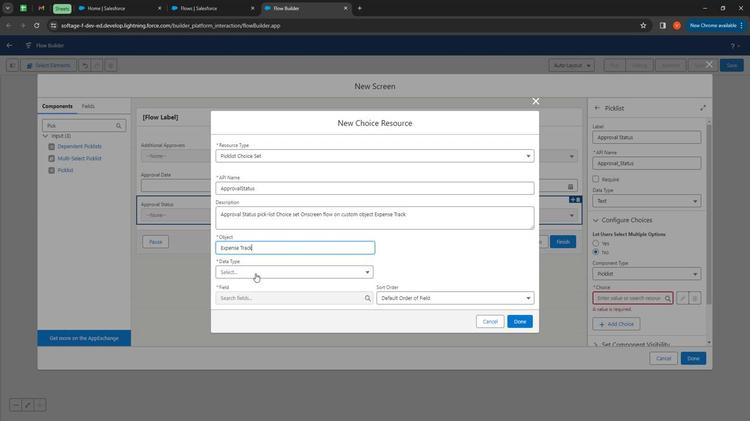 
Action: Mouse moved to (278, 280)
Screenshot: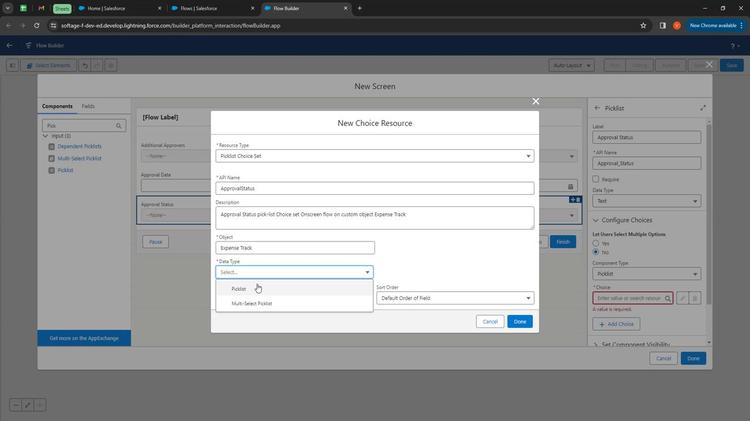 
Action: Mouse pressed left at (278, 280)
Screenshot: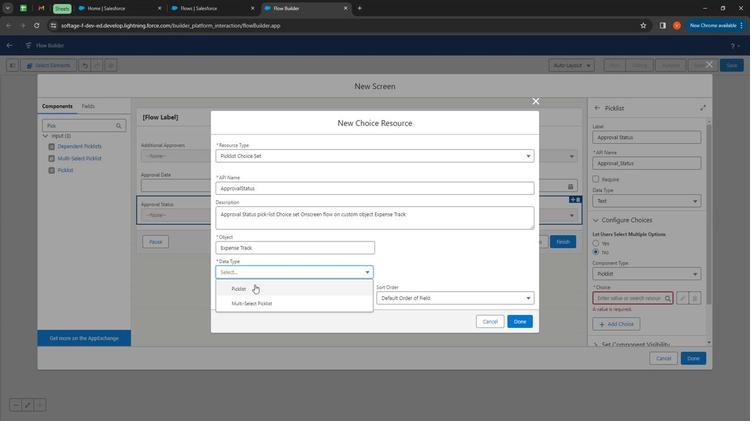 
Action: Mouse moved to (287, 289)
Screenshot: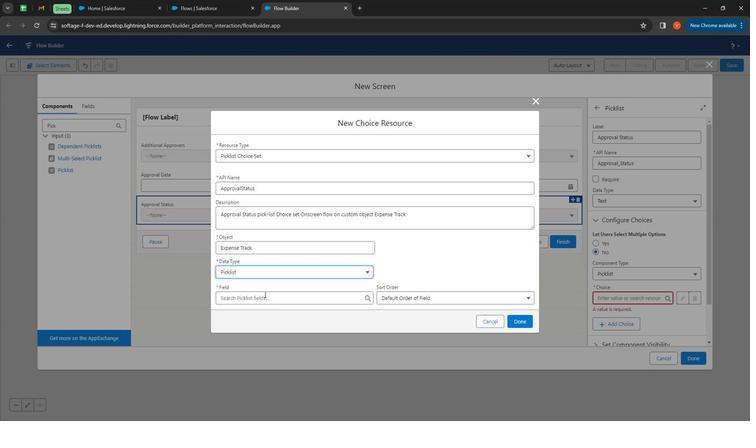 
Action: Mouse pressed left at (287, 289)
Screenshot: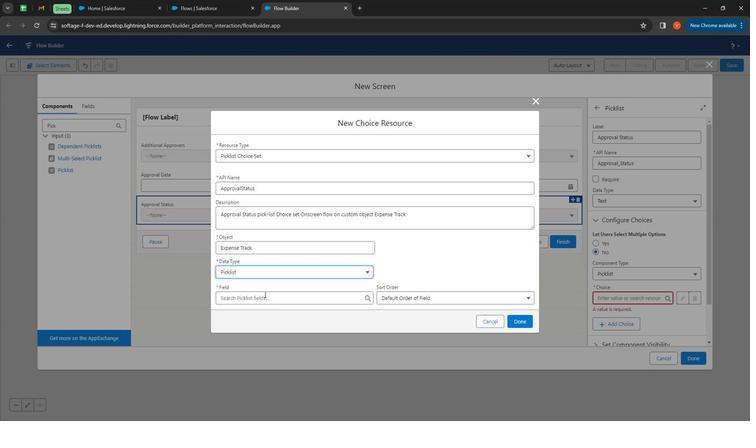 
Action: Mouse moved to (321, 307)
Screenshot: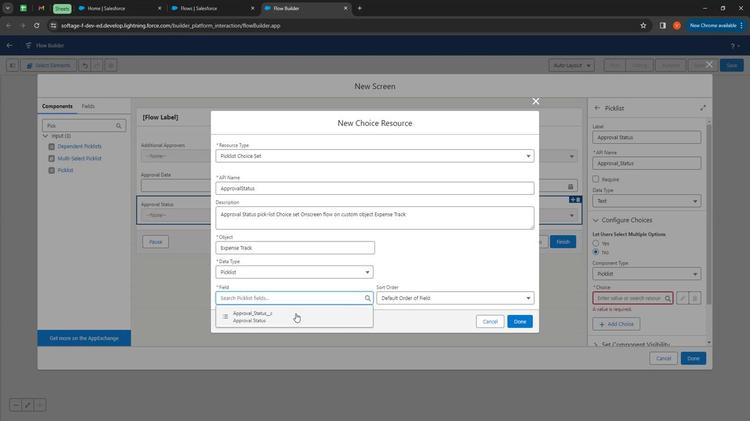 
Action: Mouse pressed left at (321, 307)
Screenshot: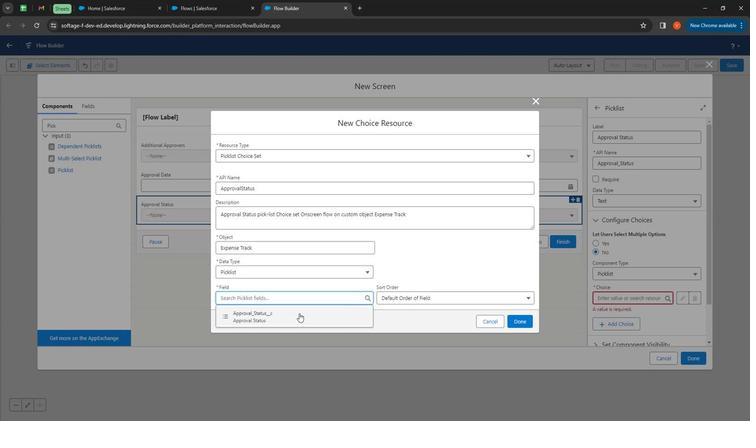 
Action: Mouse moved to (509, 292)
Screenshot: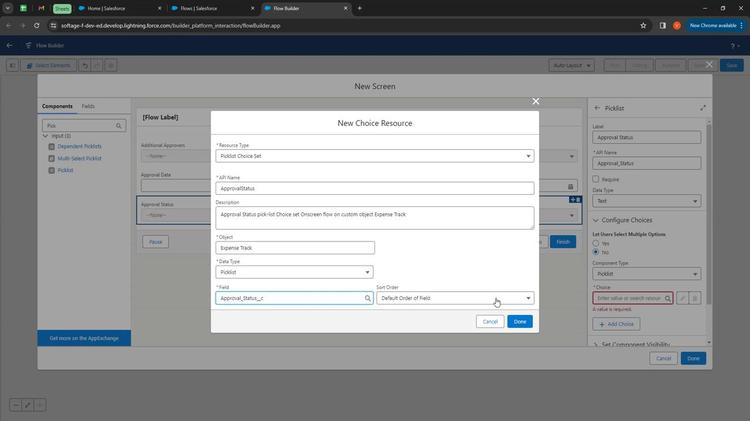 
Action: Mouse pressed left at (509, 292)
Screenshot: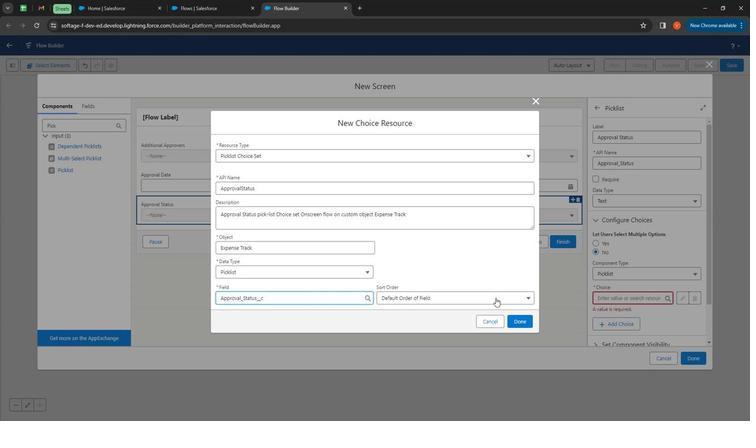
Action: Mouse moved to (428, 332)
Screenshot: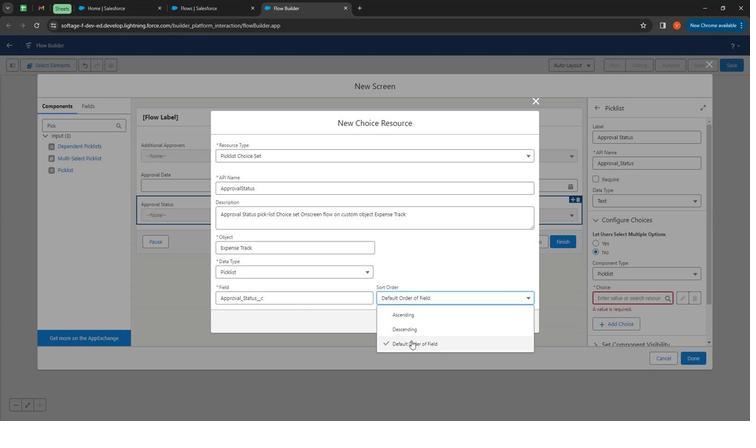 
Action: Mouse pressed left at (428, 332)
Screenshot: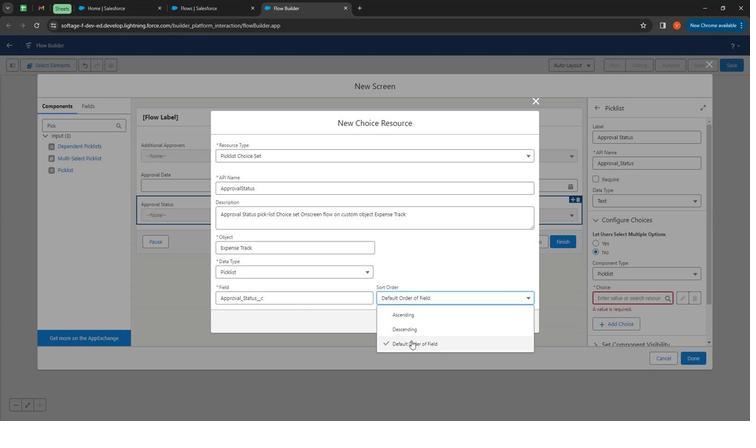 
Action: Mouse moved to (527, 315)
Screenshot: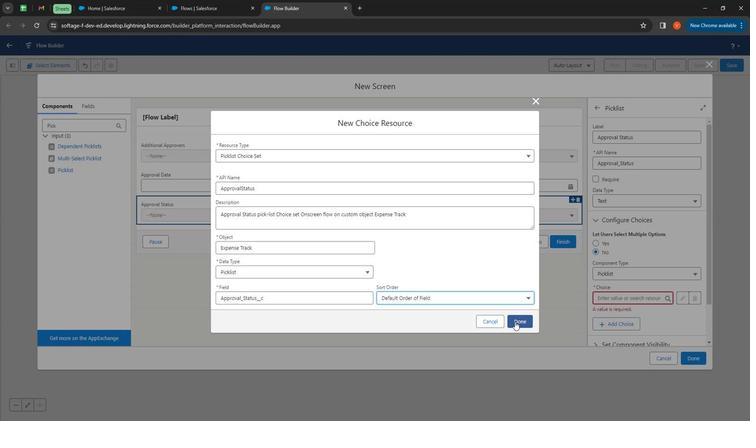 
Action: Mouse pressed left at (527, 315)
Screenshot: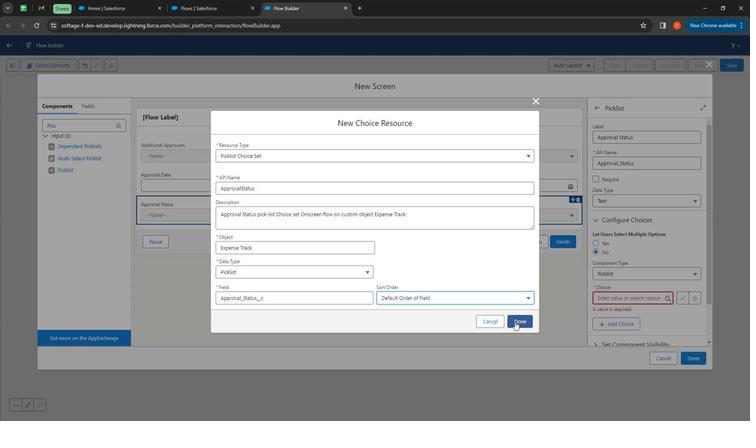 
Action: Mouse moved to (323, 283)
Screenshot: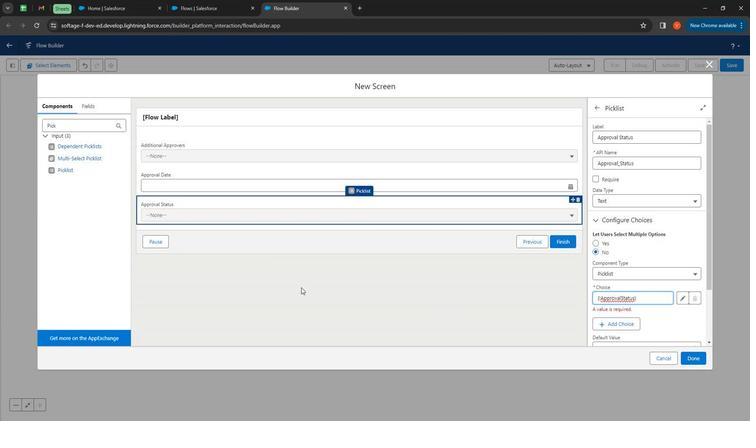 
Action: Mouse pressed left at (323, 283)
Screenshot: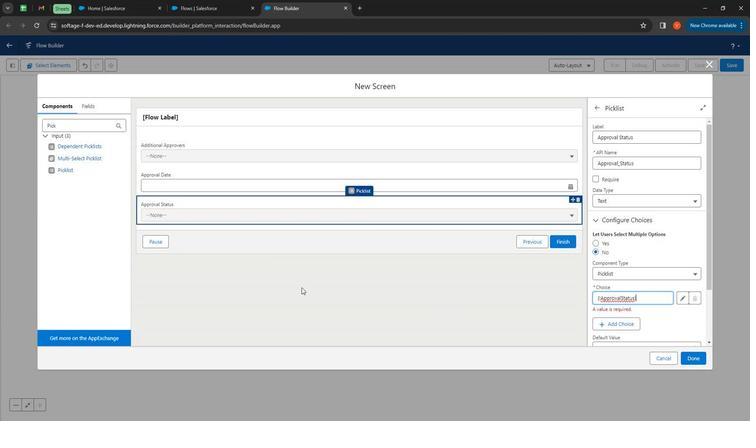 
Action: Mouse moved to (111, 134)
Screenshot: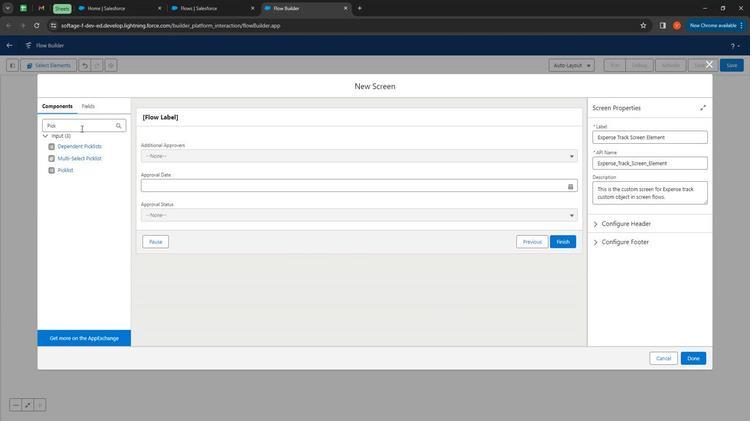 
Action: Mouse pressed left at (111, 134)
Screenshot: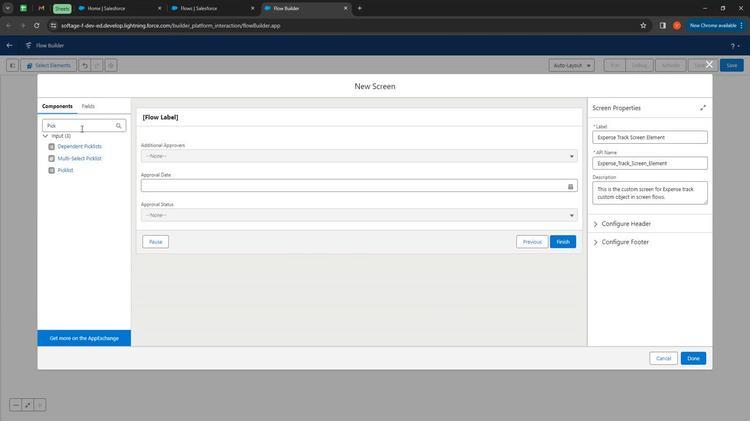 
Action: Mouse pressed left at (111, 134)
Screenshot: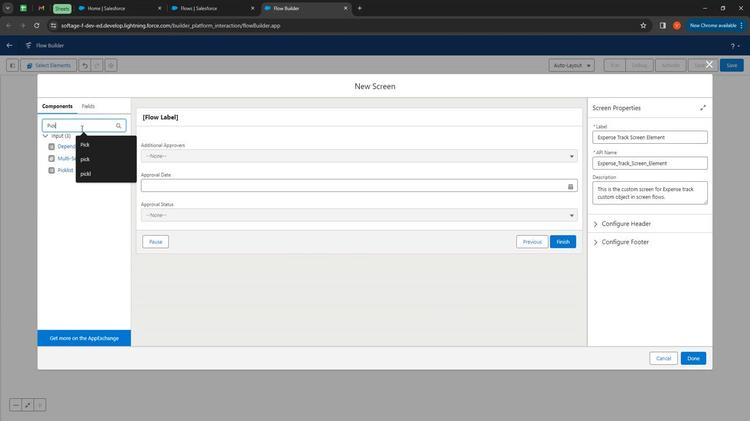 
Action: Mouse moved to (113, 134)
Screenshot: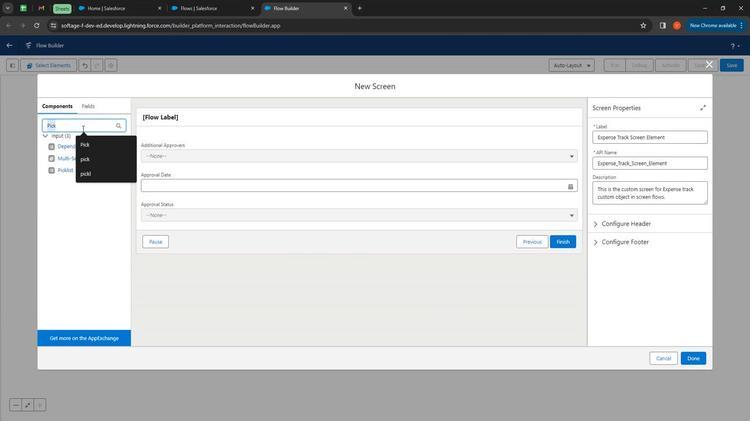 
Action: Key pressed <Key.shift>Look
Screenshot: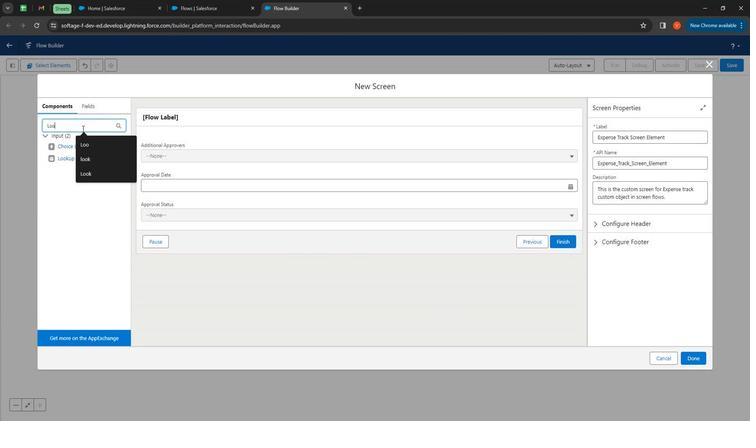 
Action: Mouse moved to (84, 165)
Screenshot: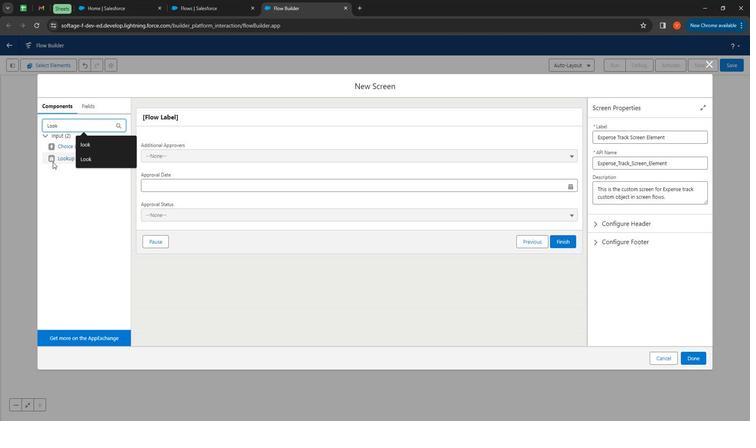 
Action: Mouse pressed left at (84, 165)
Screenshot: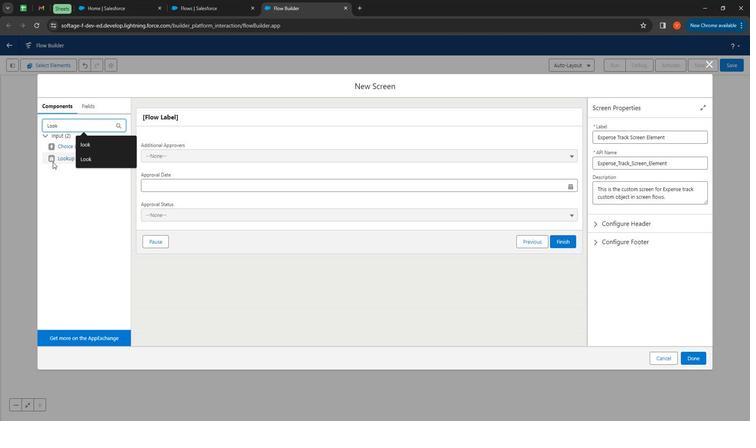 
Action: Mouse moved to (628, 140)
Screenshot: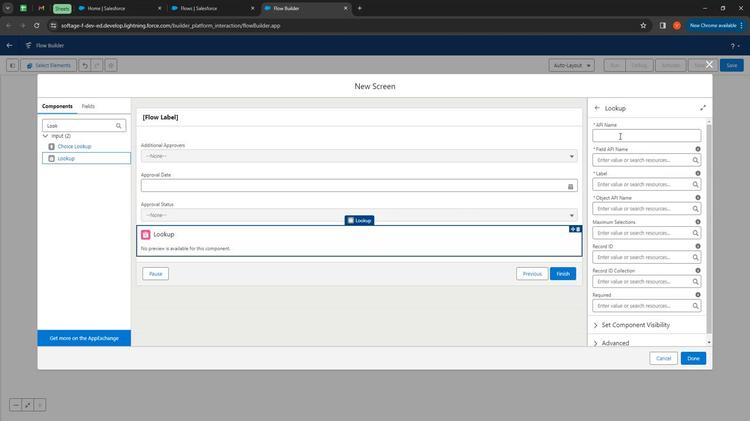 
Action: Mouse pressed left at (628, 140)
Screenshot: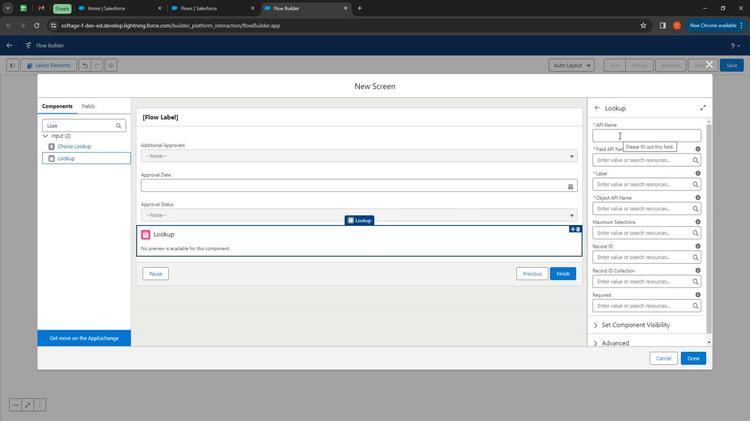 
Action: Key pressed <Key.shift><Key.shift>Approver
Screenshot: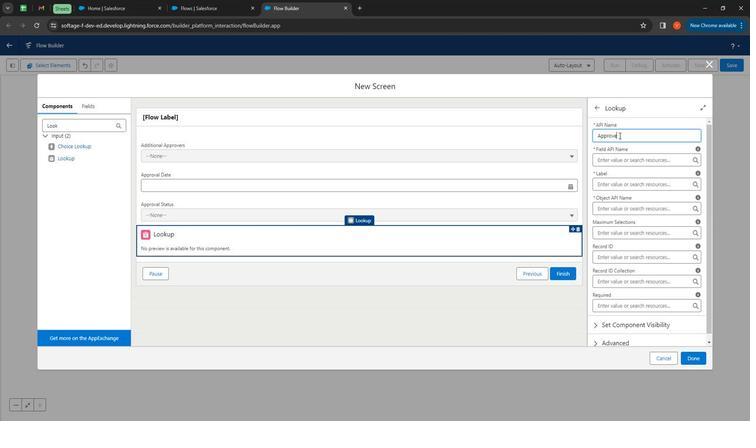 
Action: Mouse moved to (641, 166)
Screenshot: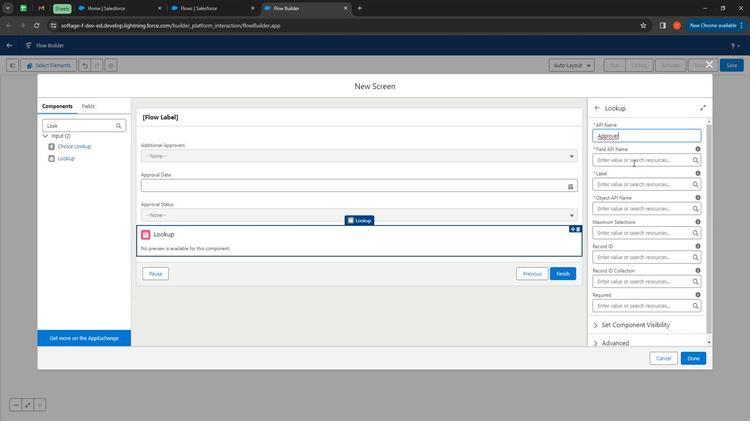 
Action: Mouse pressed left at (641, 166)
Screenshot: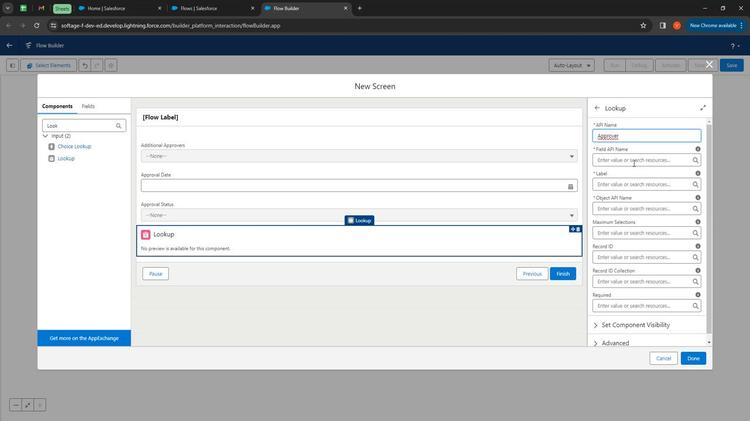 
Action: Mouse moved to (641, 156)
Screenshot: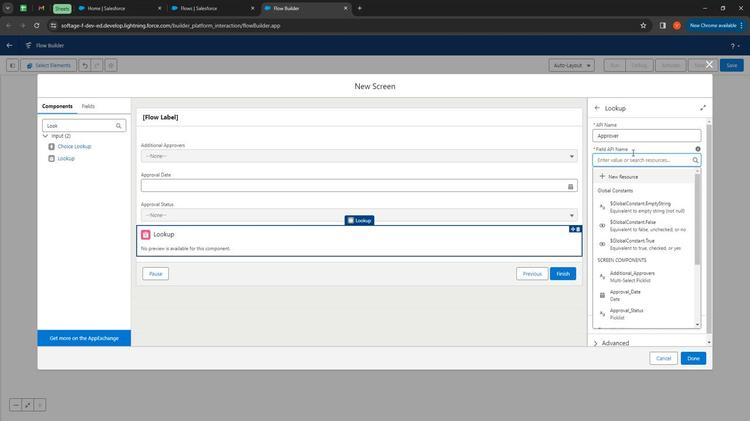 
Action: Mouse pressed left at (641, 156)
Screenshot: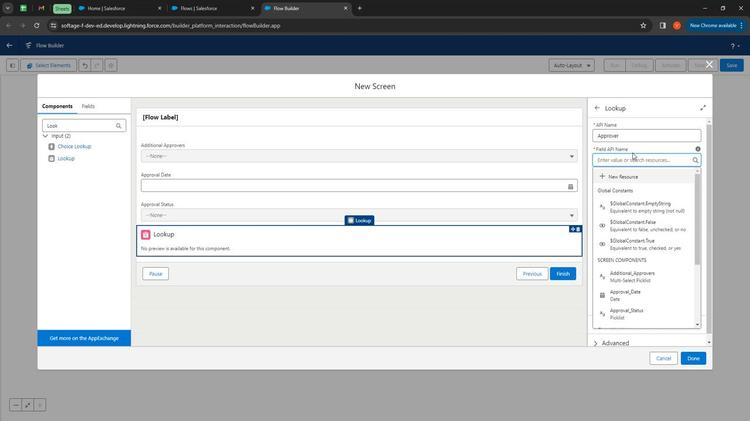 
Action: Mouse moved to (243, 12)
Screenshot: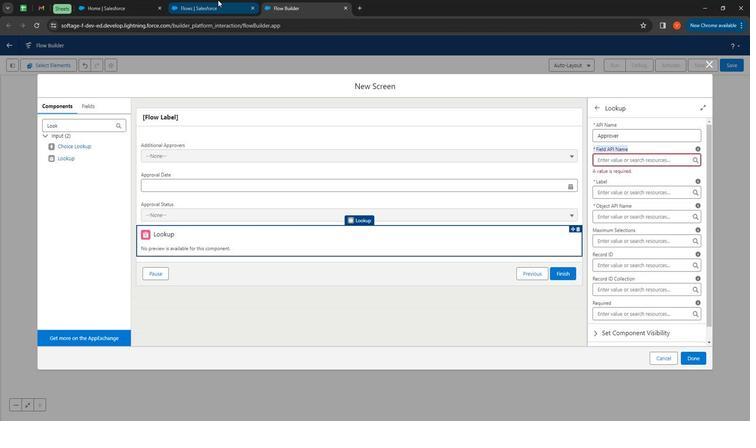 
Action: Mouse pressed left at (243, 12)
Screenshot: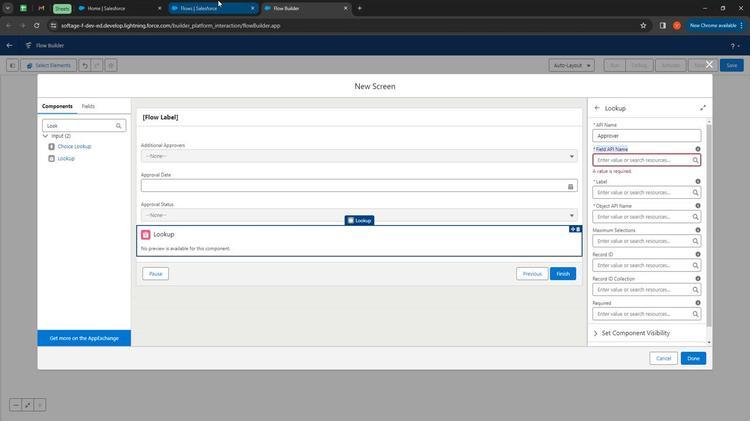 
Action: Mouse moved to (130, 71)
Screenshot: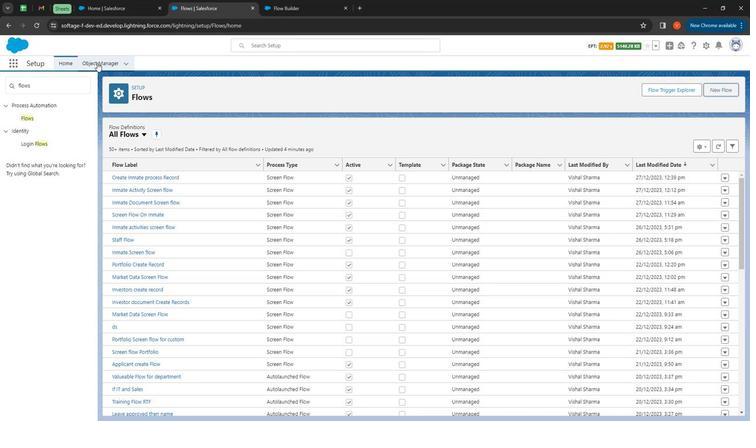 
Action: Mouse pressed left at (130, 71)
Screenshot: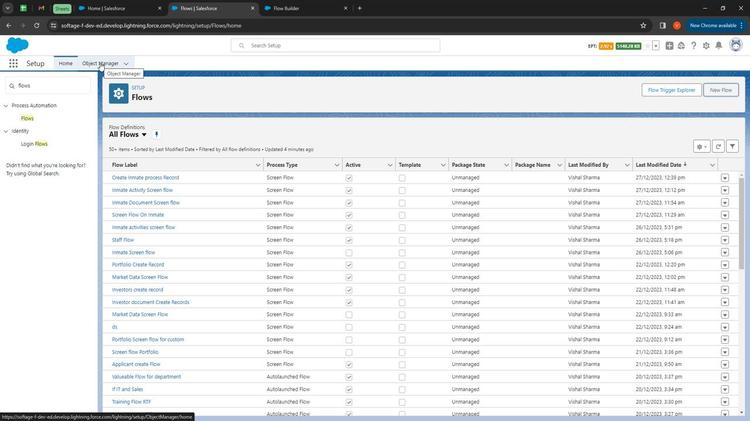 
Action: Mouse moved to (595, 99)
Screenshot: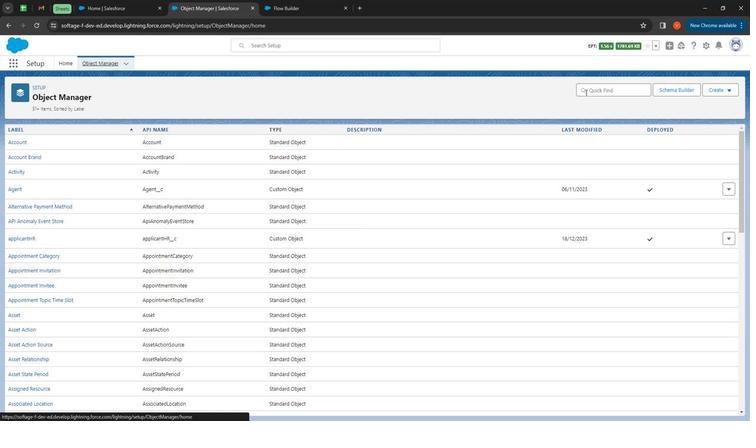 
Action: Mouse pressed left at (595, 99)
Screenshot: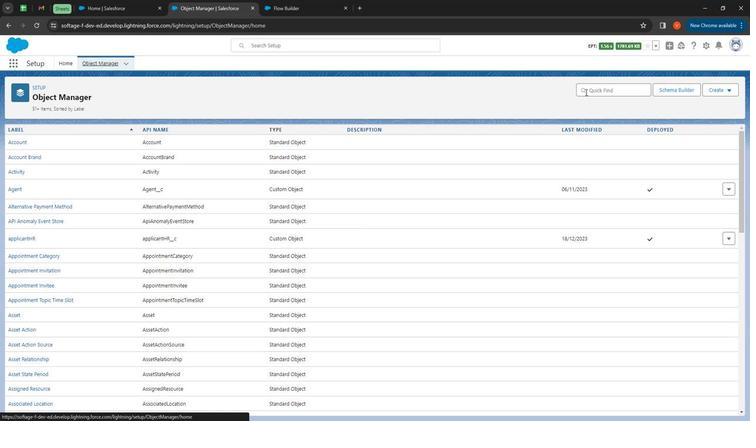 
Action: Mouse moved to (557, 80)
Screenshot: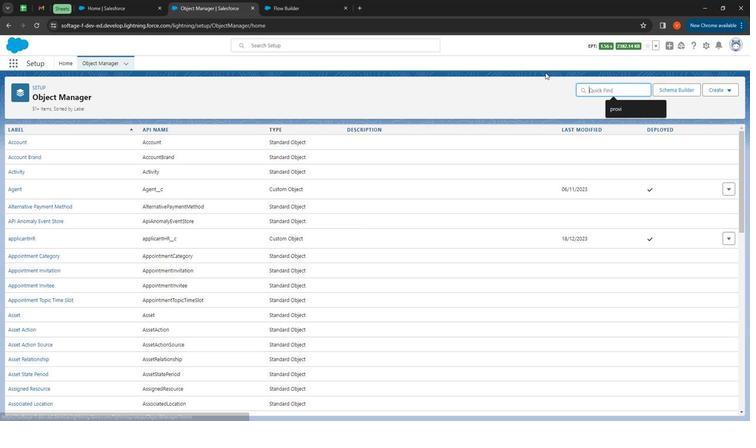 
Action: Key pressed e
Screenshot: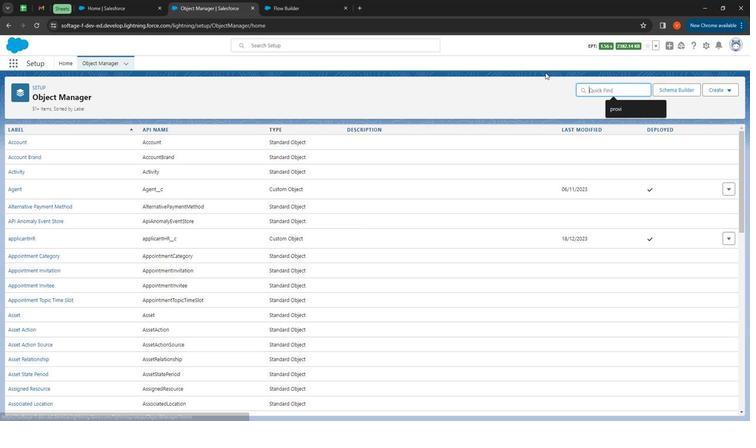 
Action: Mouse moved to (515, 63)
Screenshot: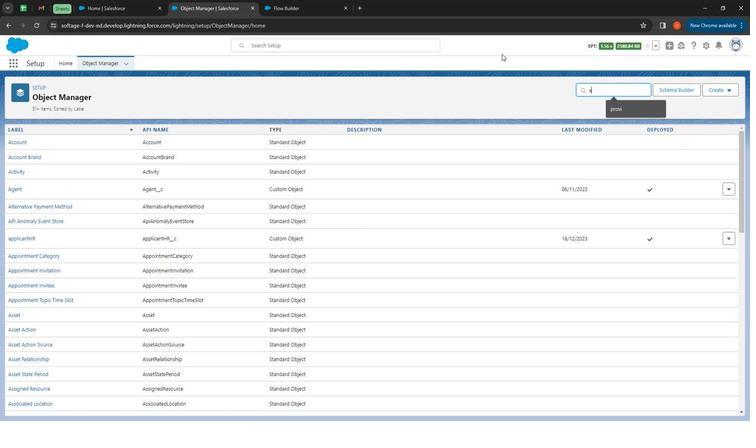 
Action: Key pressed xpense
Screenshot: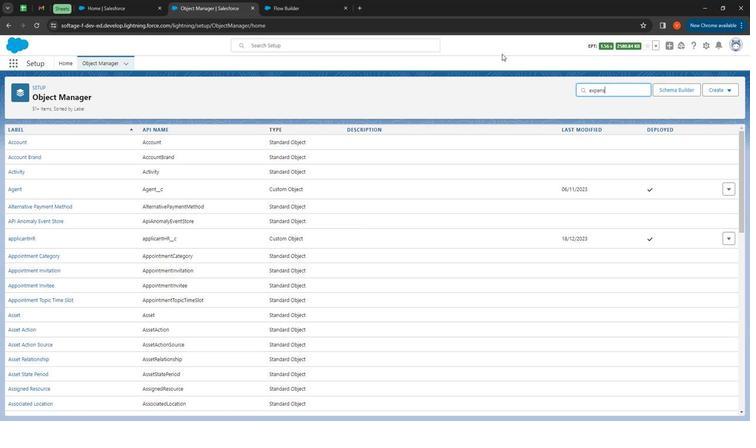 
Action: Mouse moved to (62, 205)
Screenshot: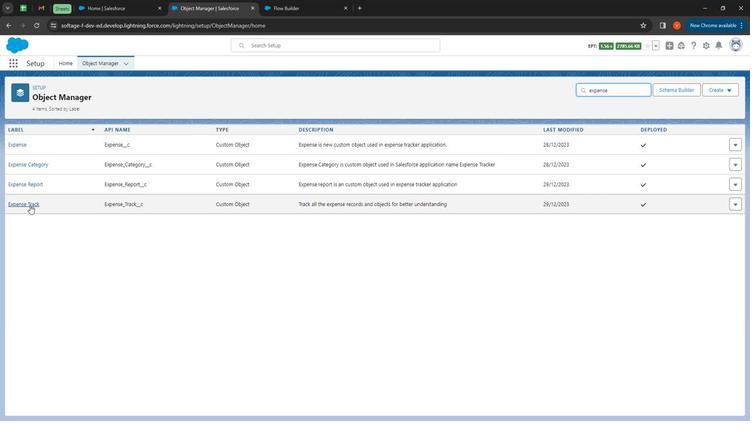
Action: Mouse pressed left at (62, 205)
Screenshot: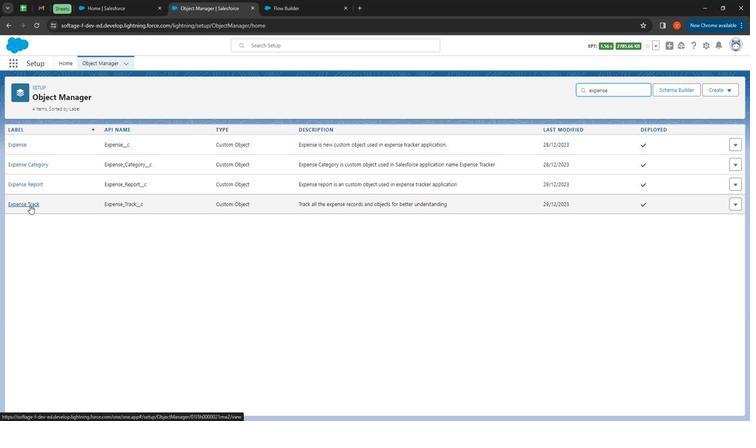 
Action: Mouse moved to (82, 146)
Screenshot: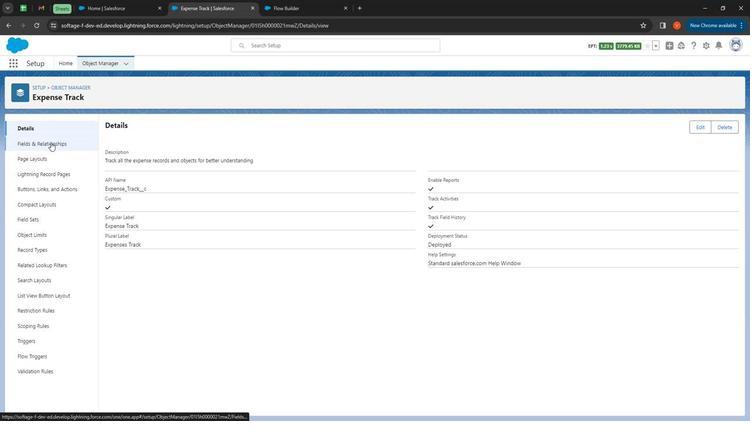 
Action: Mouse pressed left at (82, 146)
Screenshot: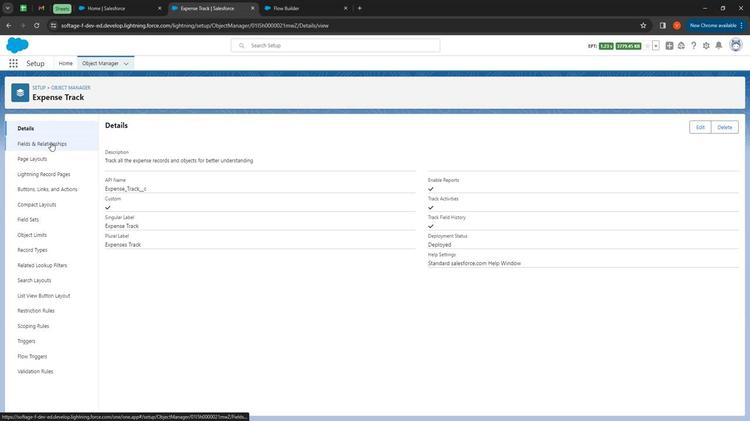 
Action: Mouse moved to (137, 220)
Screenshot: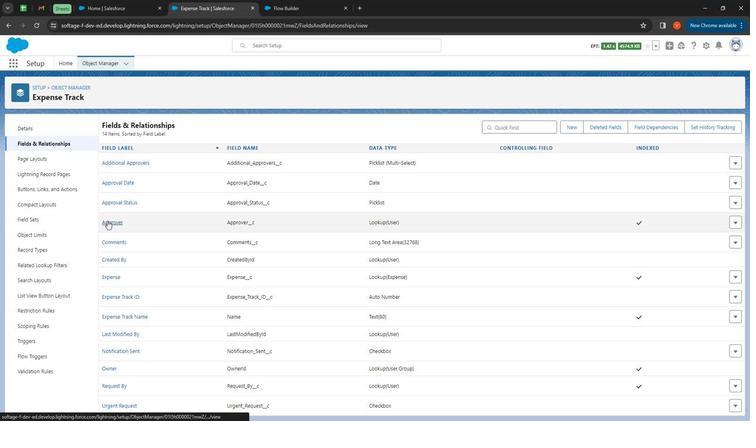 
Action: Mouse pressed left at (137, 220)
Screenshot: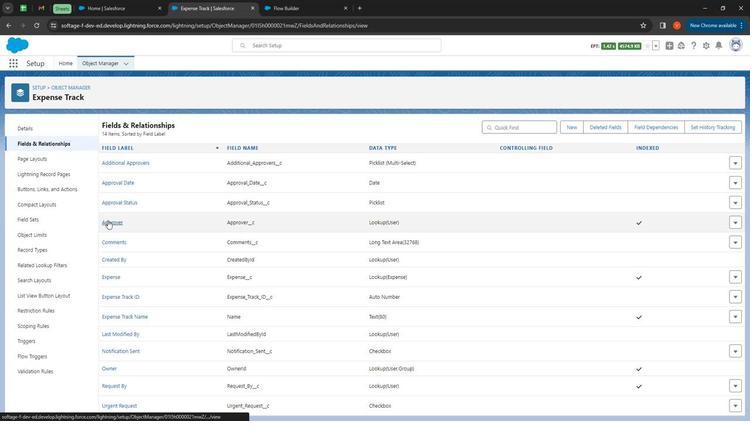 
Action: Mouse moved to (275, 198)
Screenshot: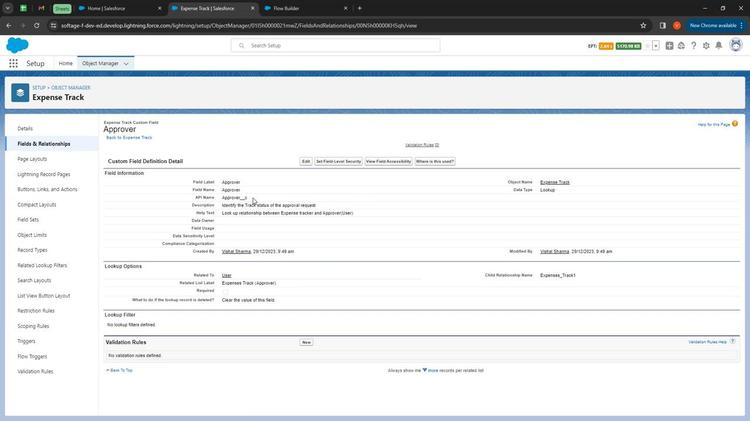 
Action: Mouse pressed left at (275, 198)
Screenshot: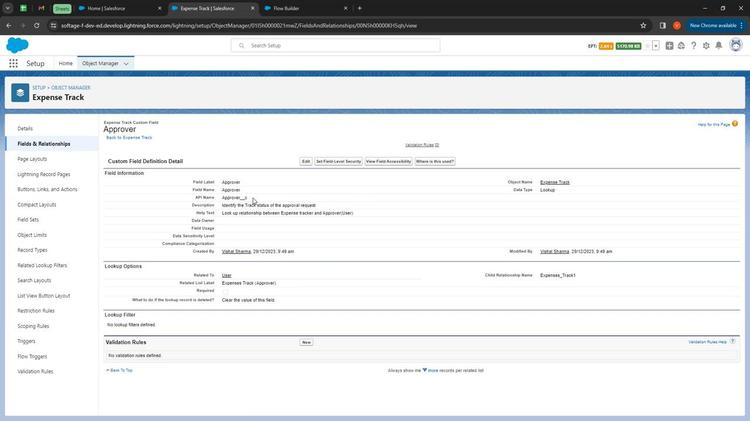 
Action: Mouse moved to (272, 201)
Screenshot: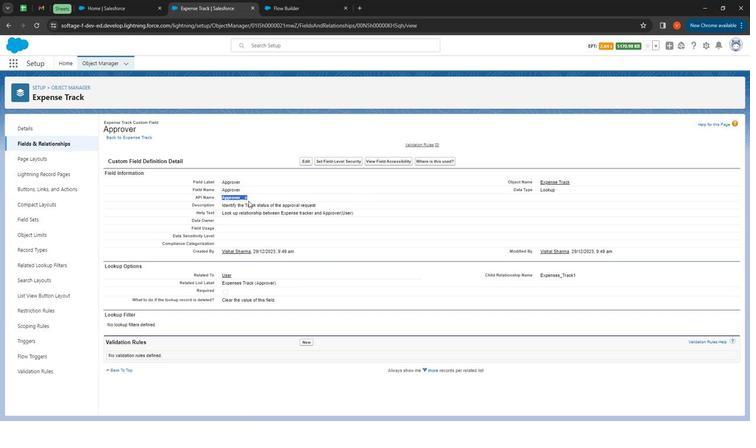 
Action: Key pressed ctrl+C
Screenshot: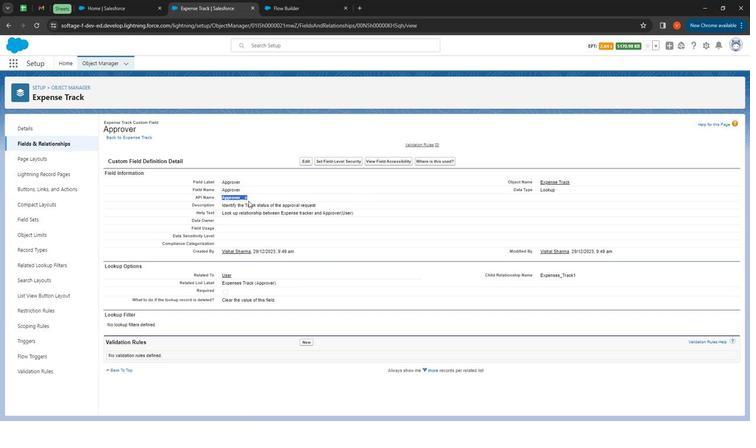 
Action: Mouse moved to (298, 12)
Screenshot: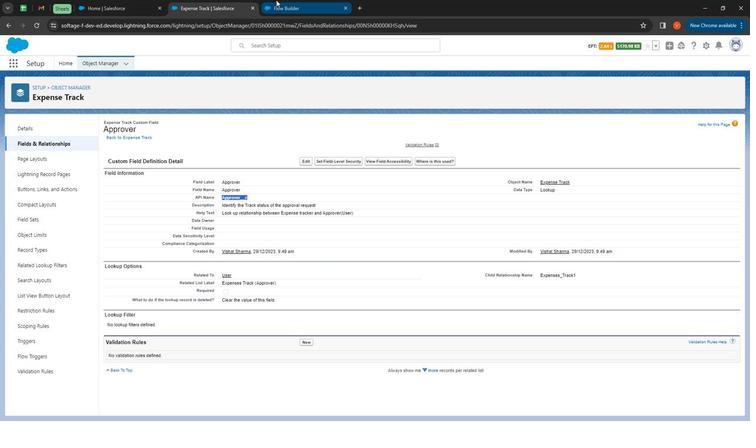 
Action: Mouse pressed left at (298, 12)
Screenshot: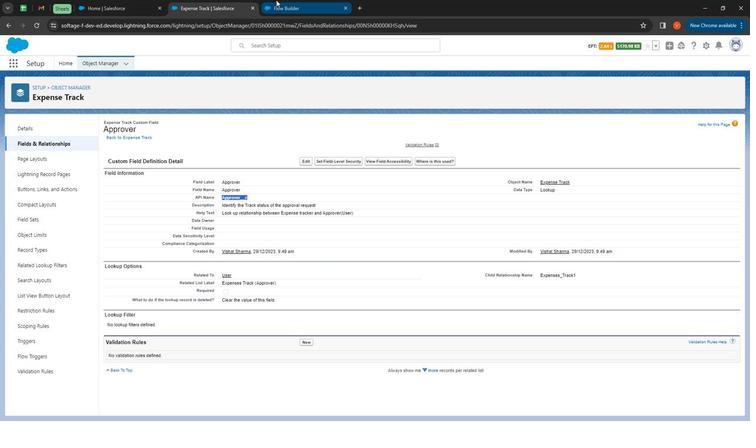 
Action: Mouse moved to (628, 162)
Screenshot: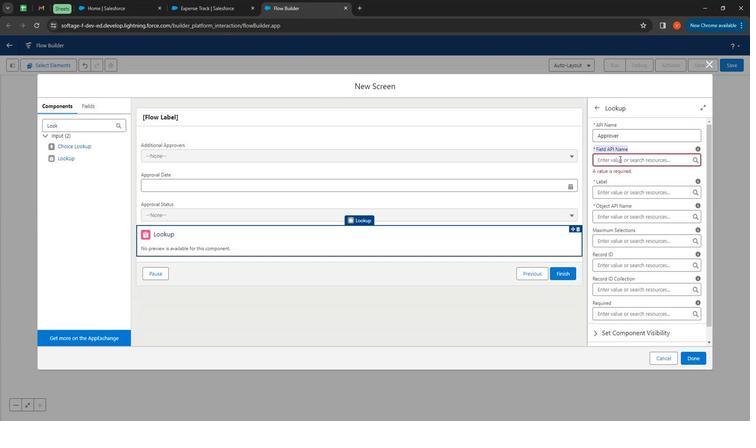
Action: Mouse pressed left at (628, 162)
Screenshot: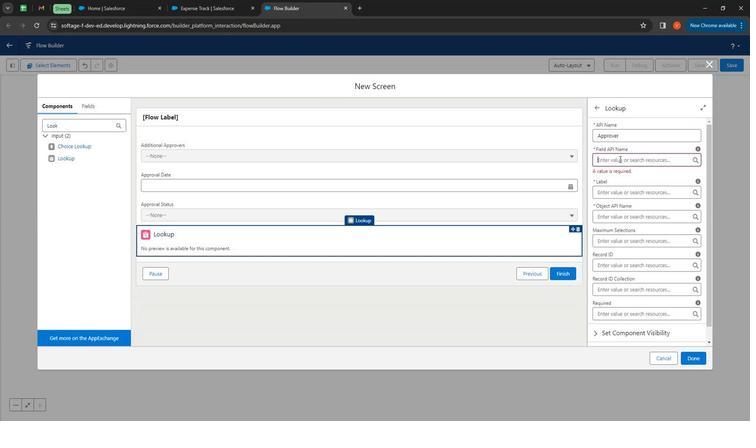 
Action: Mouse moved to (614, 182)
Screenshot: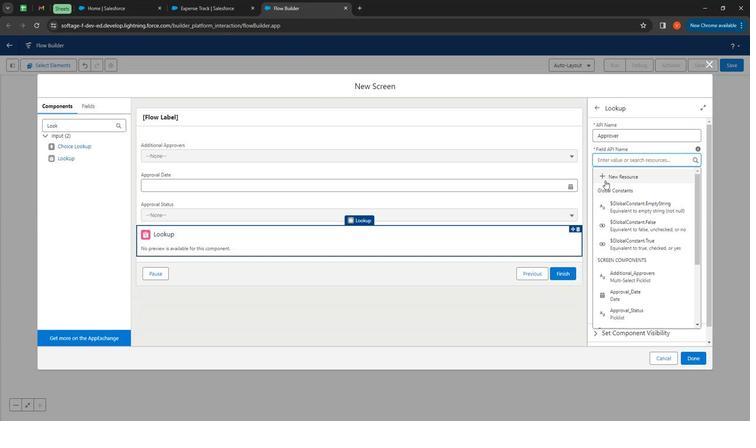 
Action: Key pressed ctrl+V
Screenshot: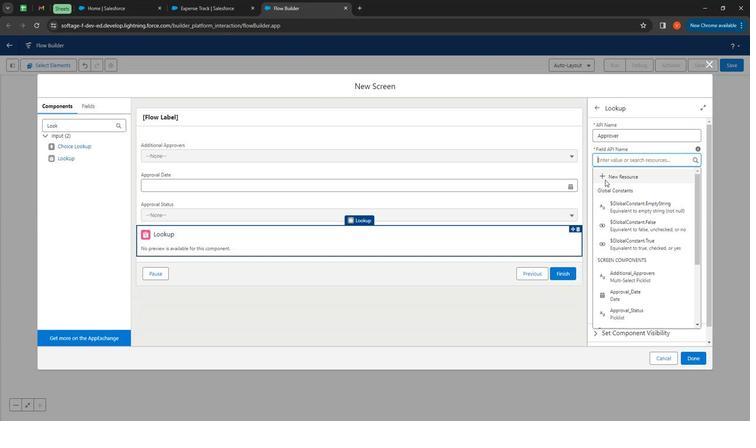 
Action: Mouse moved to (646, 153)
Screenshot: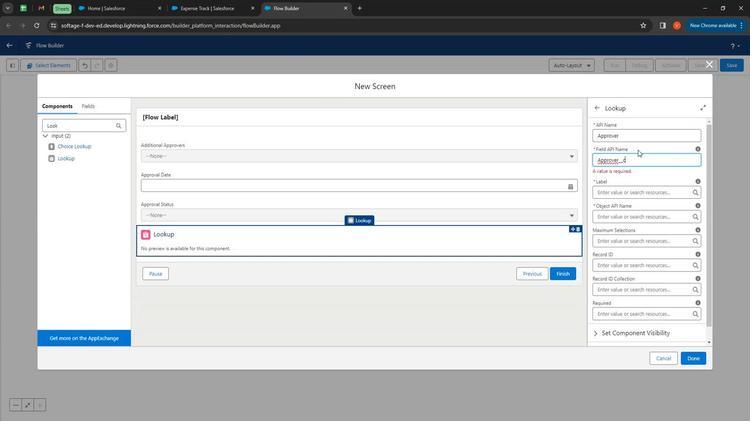 
Action: Mouse pressed left at (646, 153)
Screenshot: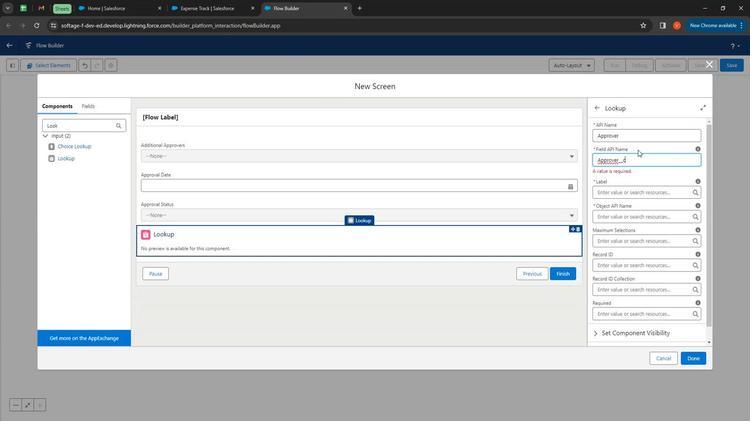 
Action: Mouse moved to (624, 183)
Screenshot: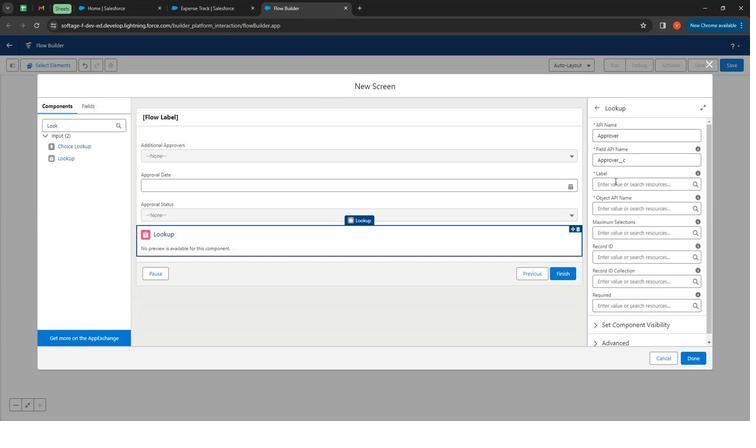 
Action: Mouse pressed left at (624, 183)
Screenshot: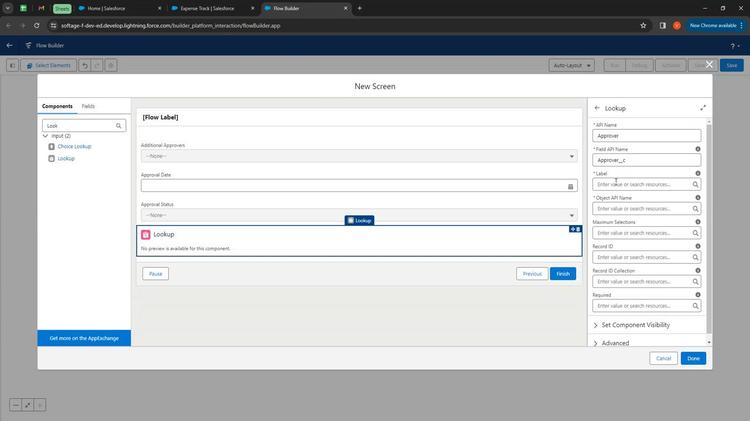 
Action: Mouse moved to (624, 183)
Screenshot: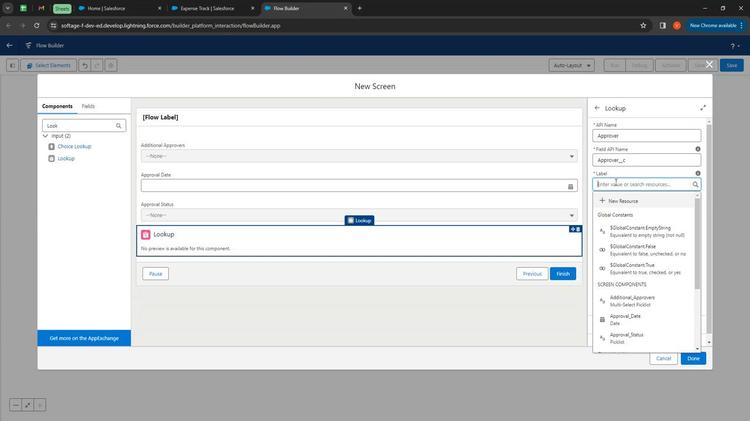 
Action: Key pressed <Key.shift>
Screenshot: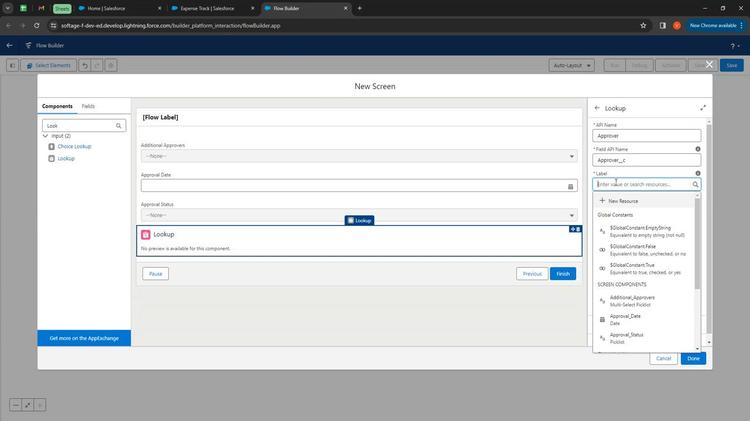 
Action: Mouse moved to (590, 162)
Screenshot: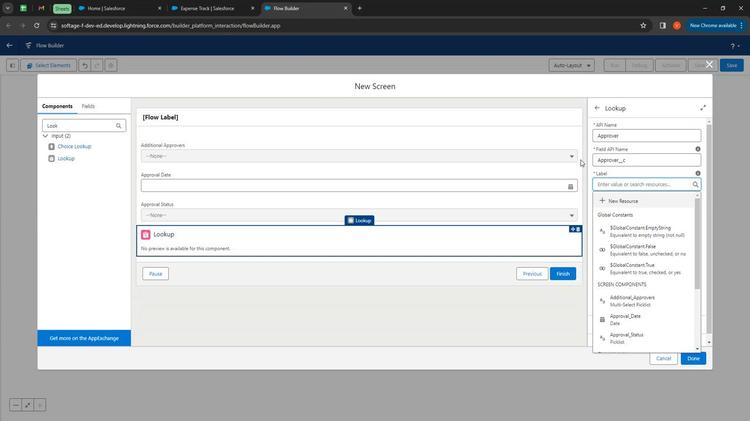
Action: Key pressed A
Screenshot: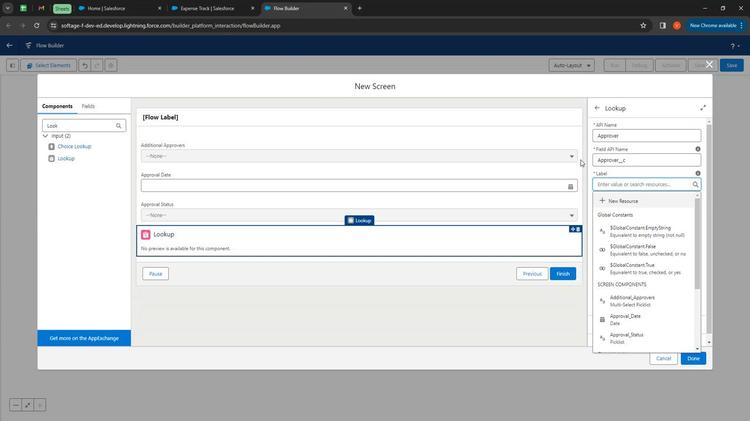 
Action: Mouse moved to (590, 162)
Screenshot: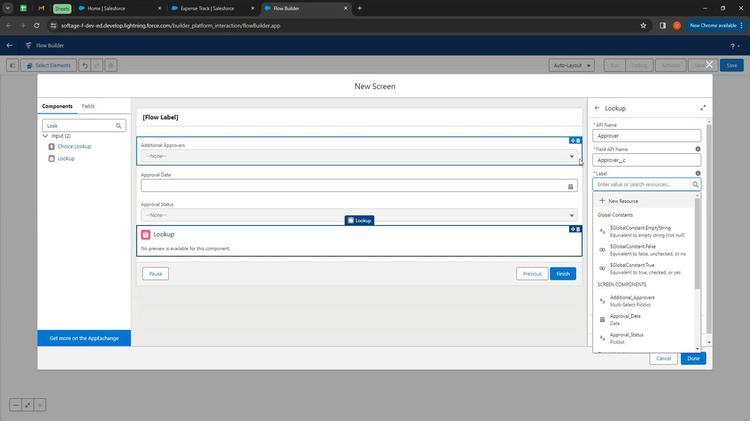 
Action: Key pressed pprover
Screenshot: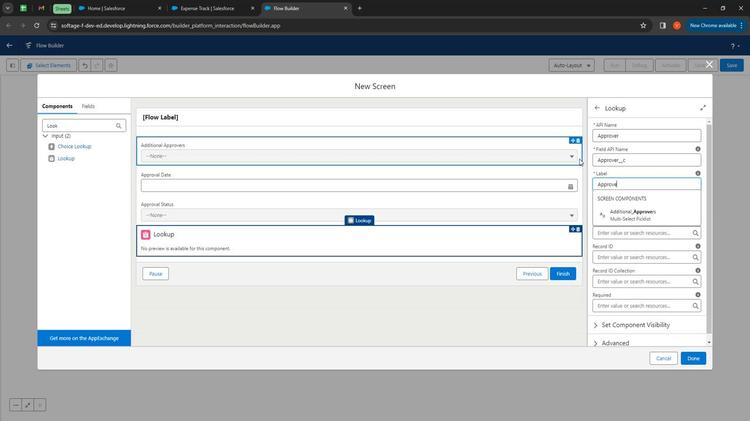 
Action: Mouse moved to (645, 174)
Screenshot: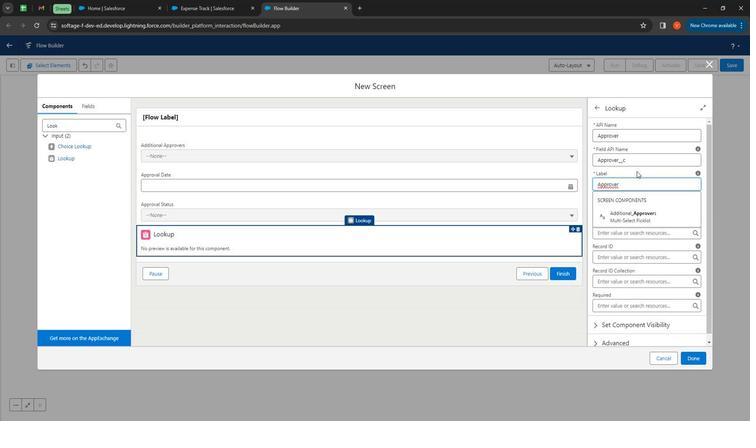 
Action: Mouse pressed left at (645, 174)
Screenshot: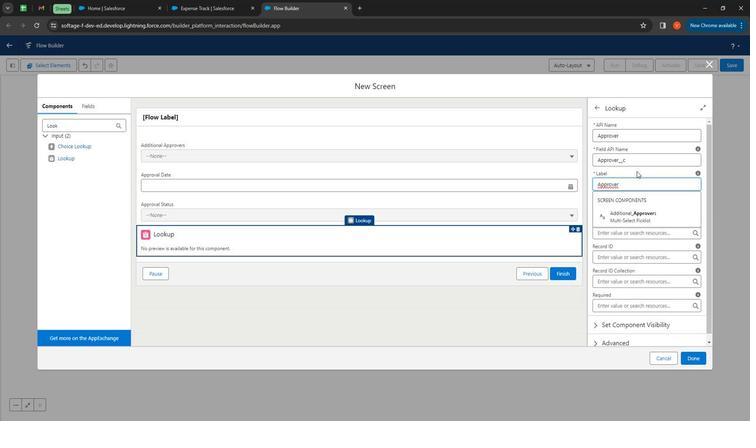 
Action: Mouse moved to (646, 199)
Screenshot: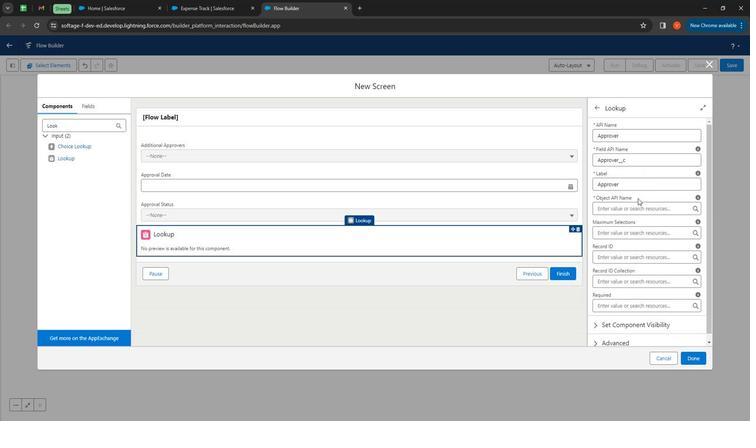 
Action: Mouse pressed left at (646, 199)
Screenshot: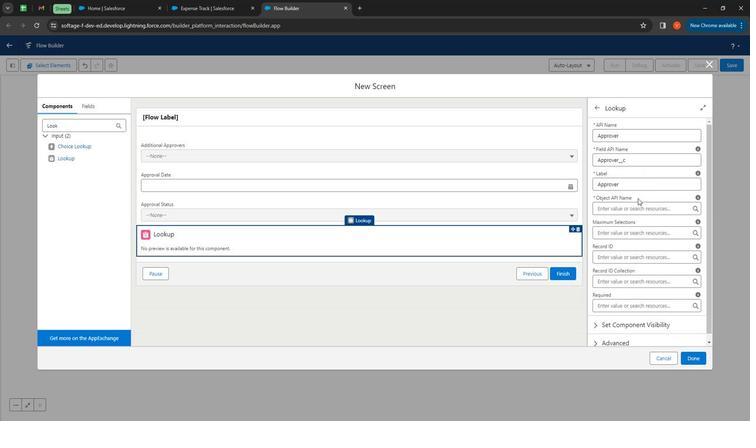 
Action: Mouse moved to (232, 12)
Screenshot: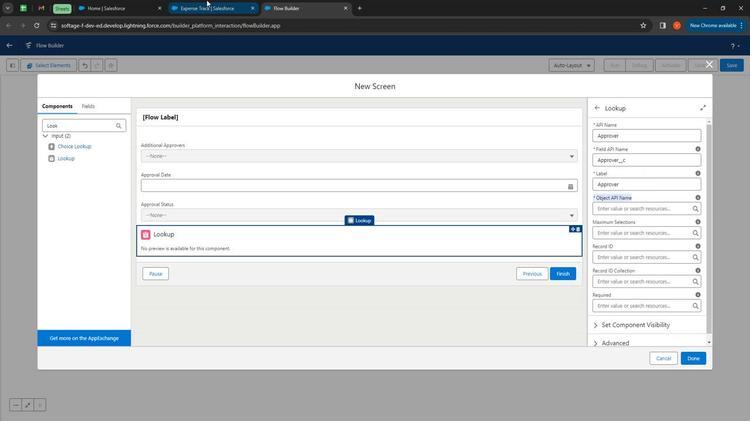 
Action: Mouse pressed left at (232, 12)
Screenshot: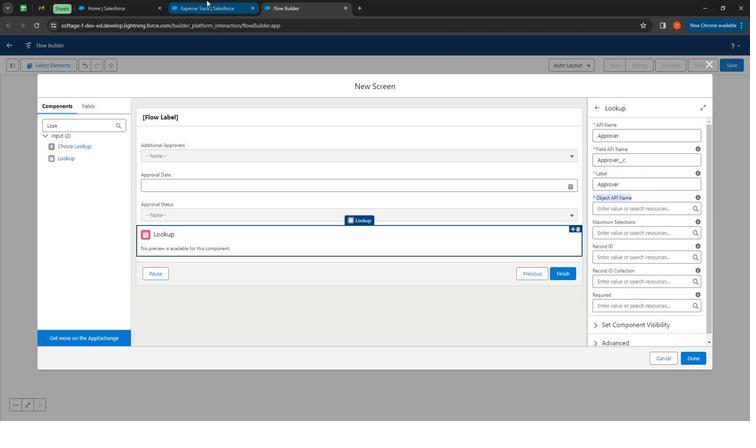 
Action: Mouse moved to (61, 133)
Screenshot: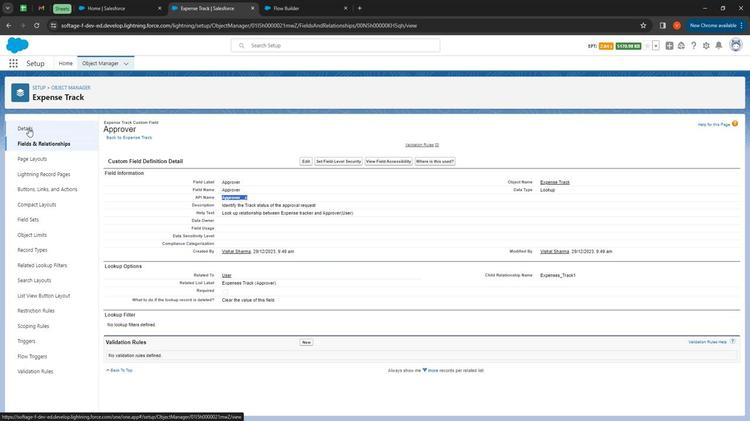 
Action: Mouse pressed left at (61, 133)
Screenshot: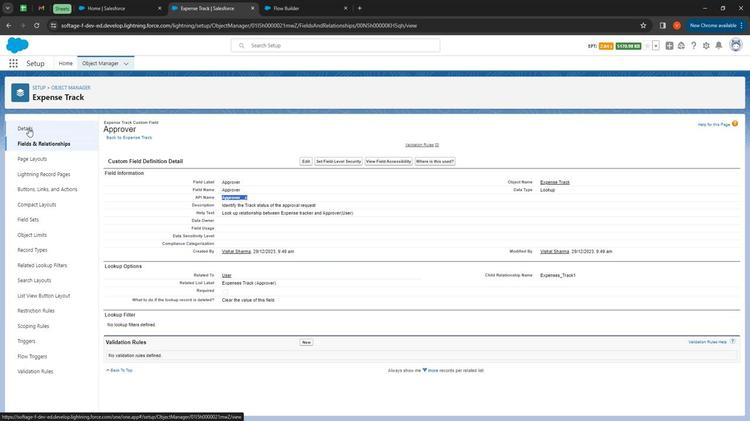 
Action: Mouse moved to (182, 189)
Screenshot: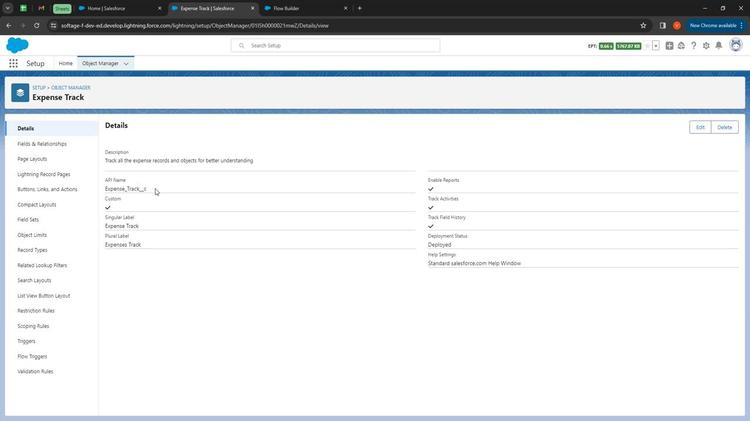 
Action: Mouse pressed left at (182, 189)
Screenshot: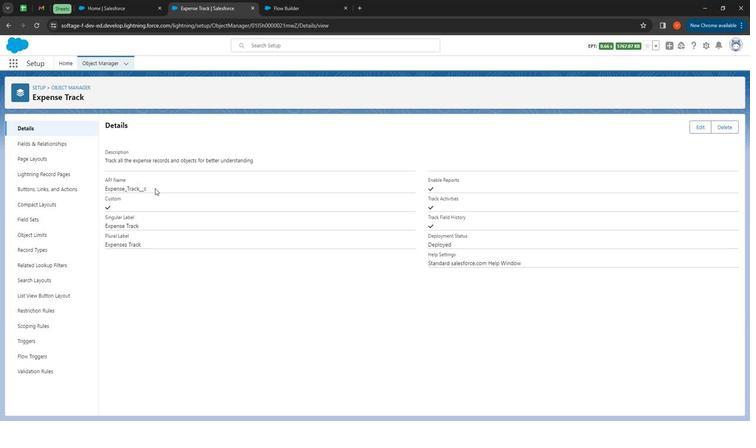 
Action: Mouse moved to (160, 190)
Screenshot: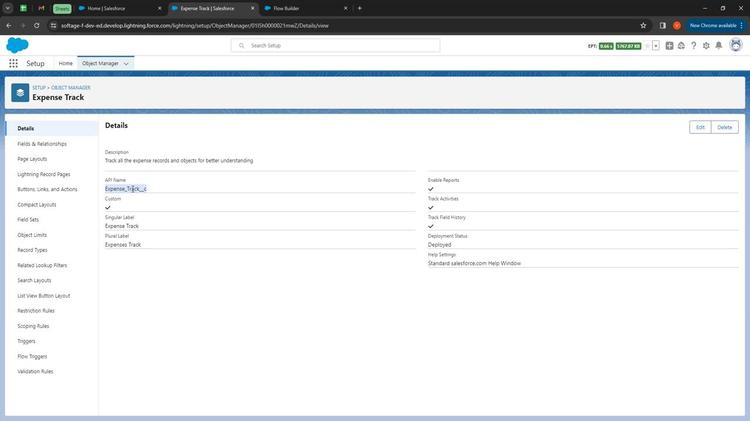 
Action: Key pressed ctrl+C
Screenshot: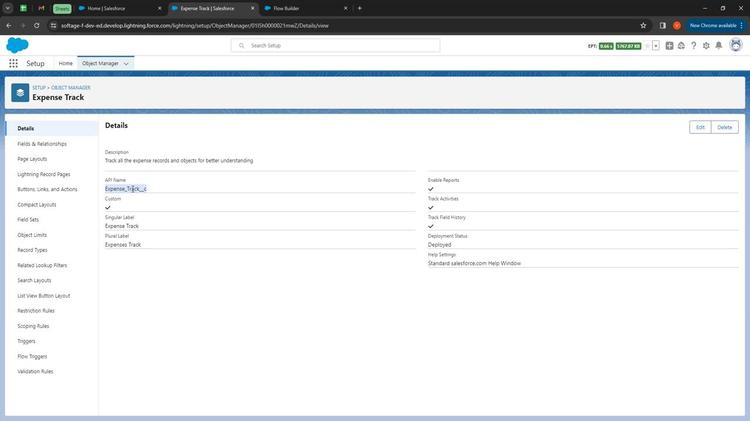 
Action: Mouse moved to (316, 16)
Screenshot: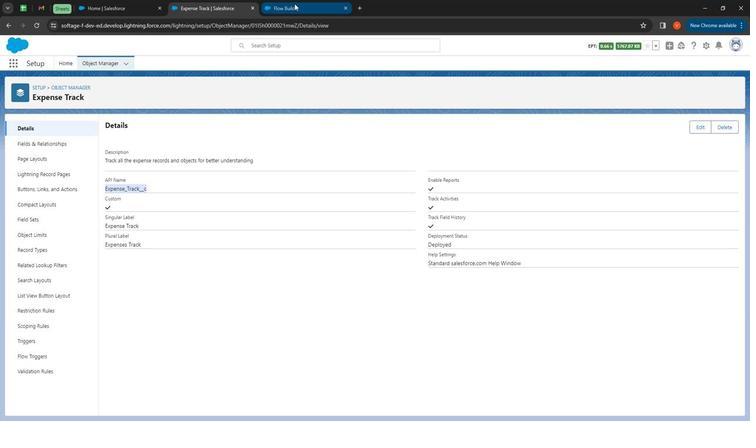 
Action: Mouse pressed left at (316, 16)
Screenshot: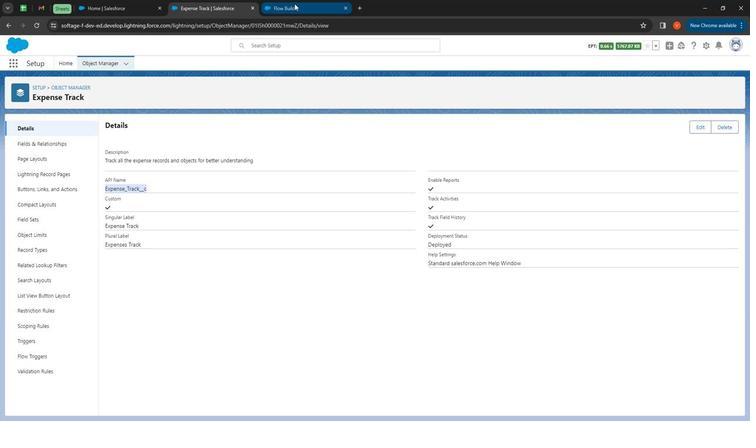 
Action: Mouse moved to (624, 210)
Screenshot: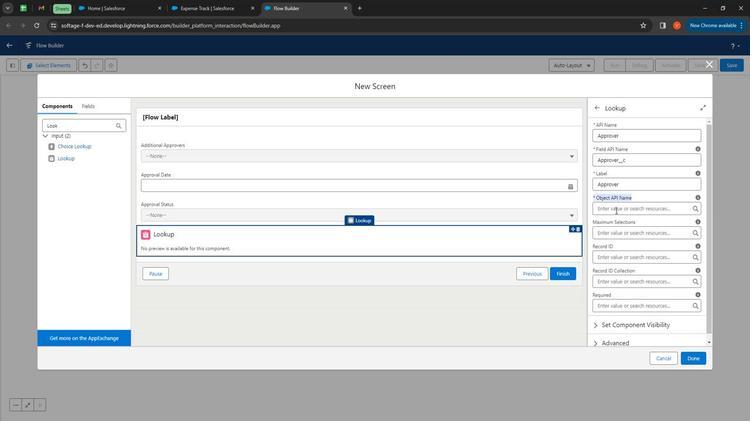 
Action: Mouse pressed left at (624, 210)
Screenshot: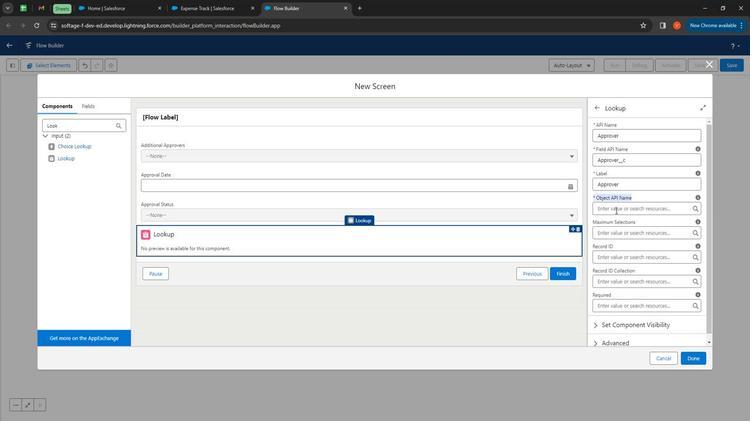 
Action: Mouse moved to (624, 208)
